 Task: Look for space in Morlanwelz-Mariemont, Belgium from 7th July, 2023 to 14th July, 2023 for 1 adult in price range Rs.6000 to Rs.14000. Place can be shared room with 1  bedroom having 1 bed and 1 bathroom. Property type can be house, flat, guest house, hotel. Amenities needed are: heating. Booking option can be shelf check-in. Required host language is English.
Action: Mouse moved to (203, 142)
Screenshot: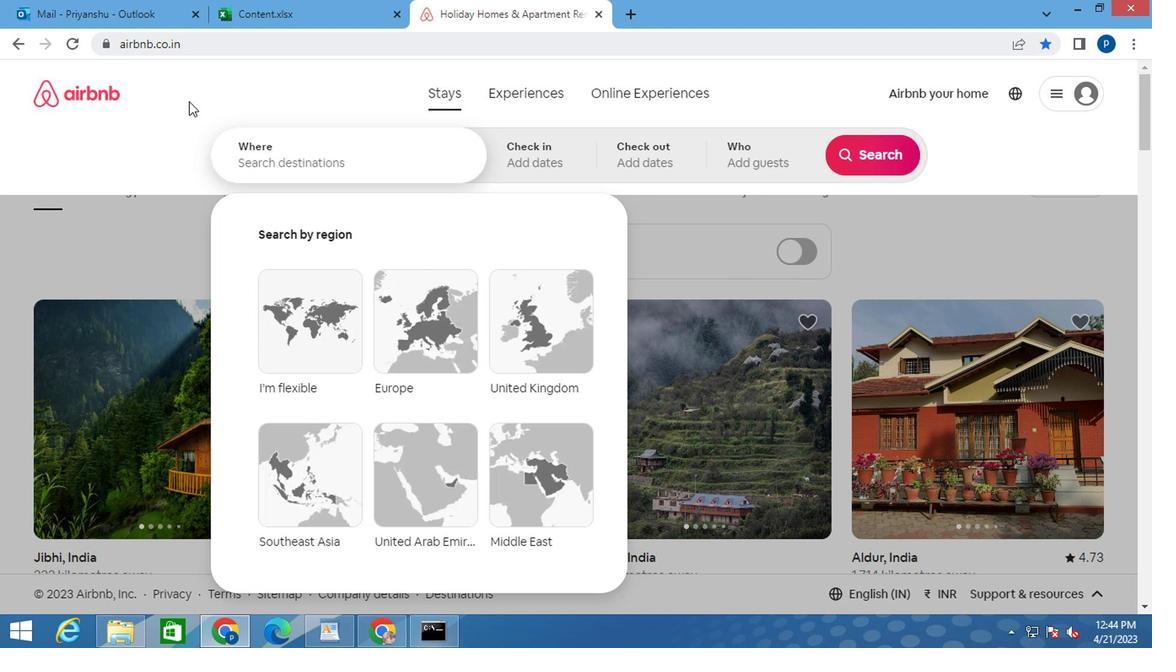 
Action: Key pressed <Key.caps_lock>m<Key.caps_lock>orlanwelz<Key.space><Key.caps_lock>m<Key.caps_lock>arie
Screenshot: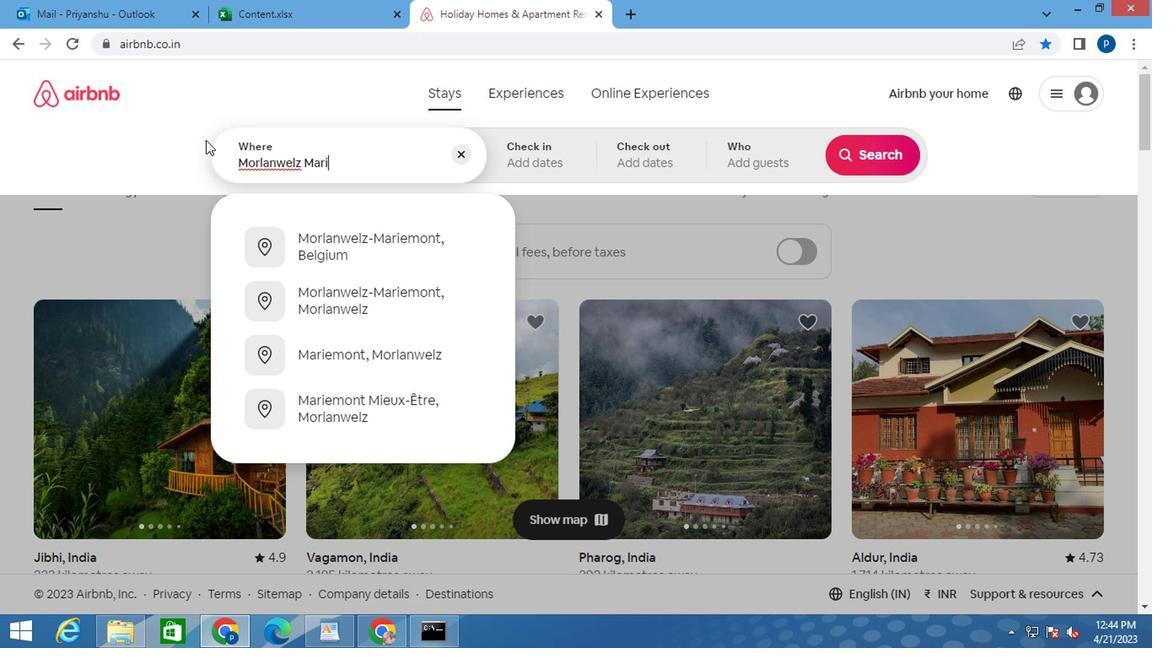 
Action: Mouse moved to (309, 240)
Screenshot: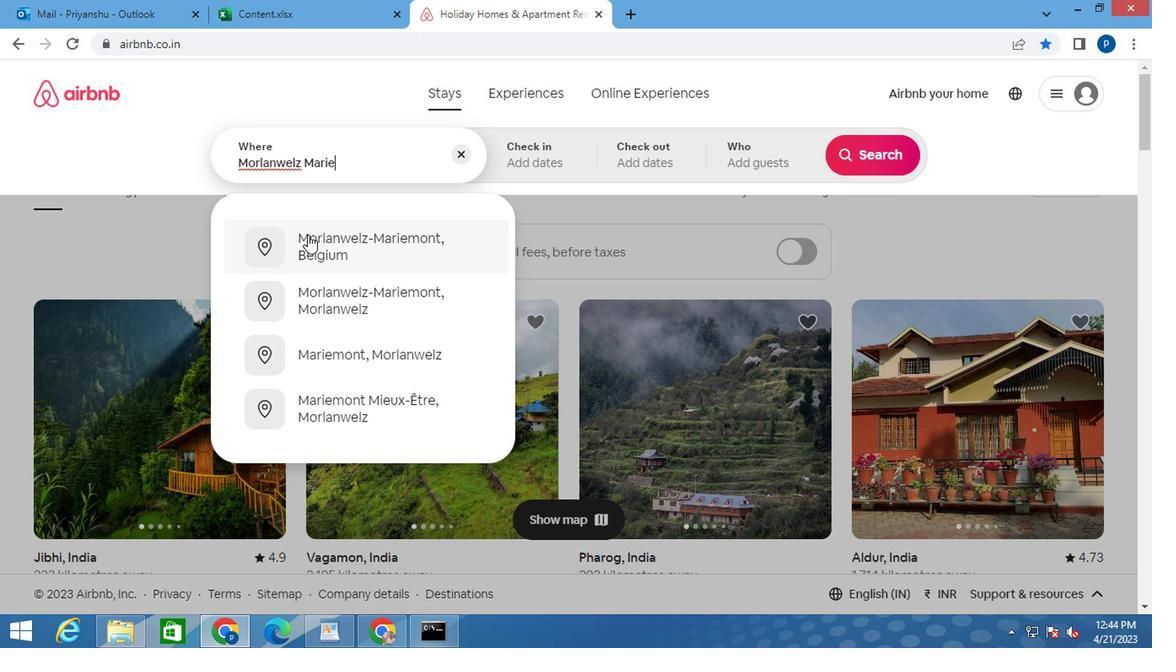 
Action: Mouse pressed left at (309, 240)
Screenshot: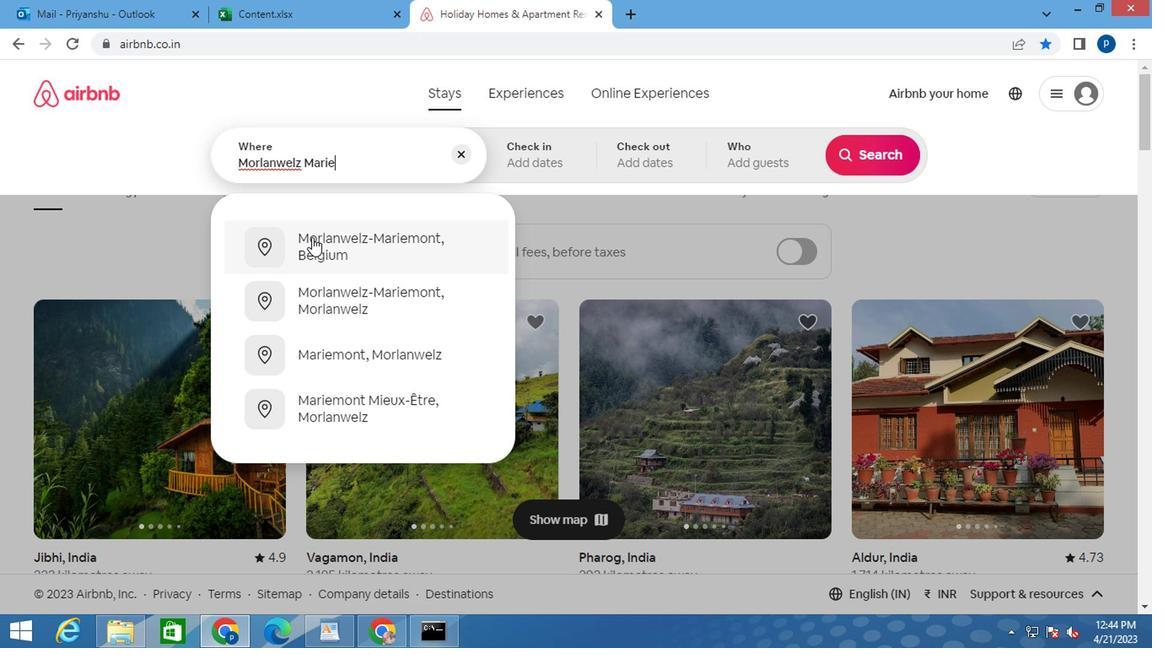 
Action: Mouse moved to (859, 288)
Screenshot: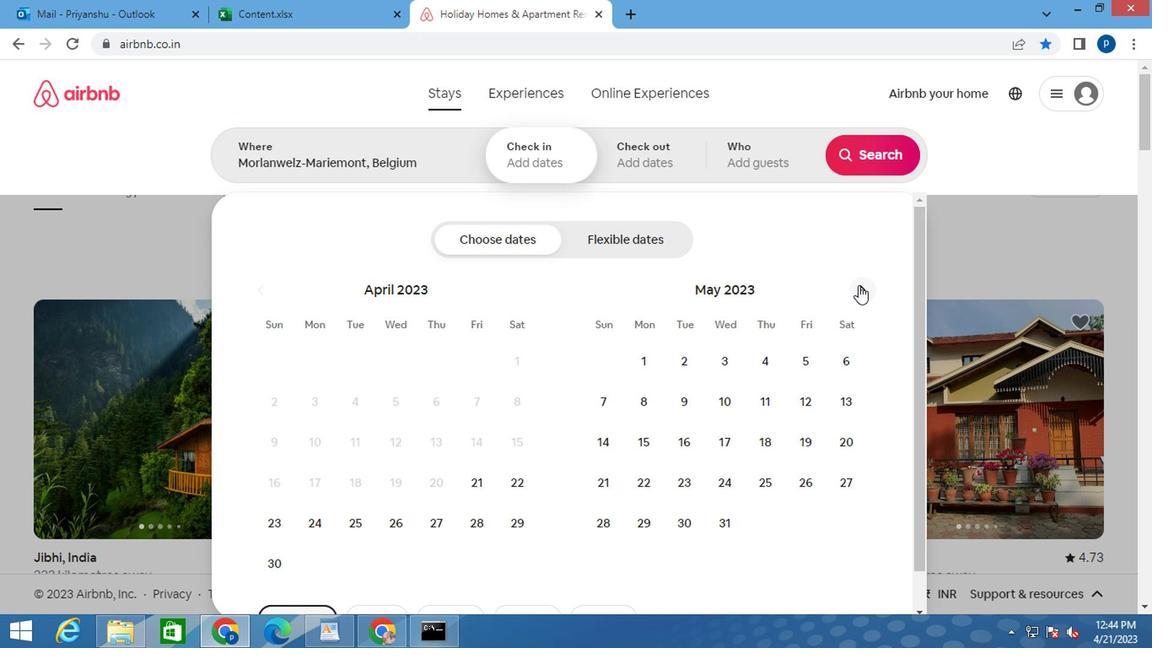 
Action: Mouse pressed left at (859, 288)
Screenshot: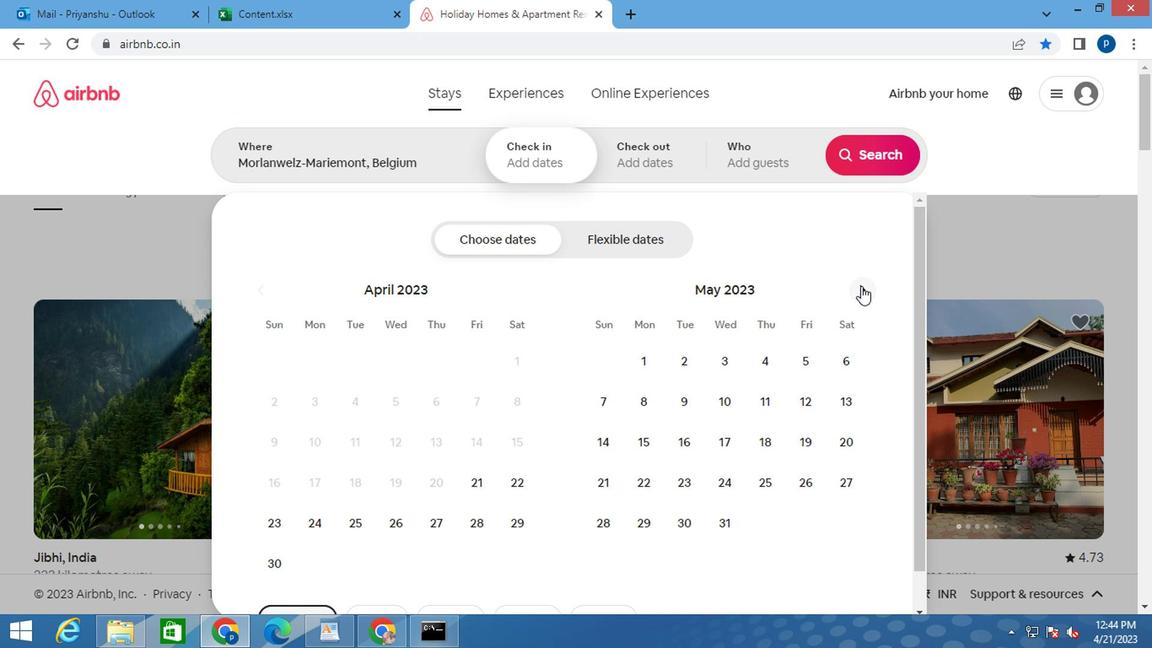 
Action: Mouse pressed left at (859, 288)
Screenshot: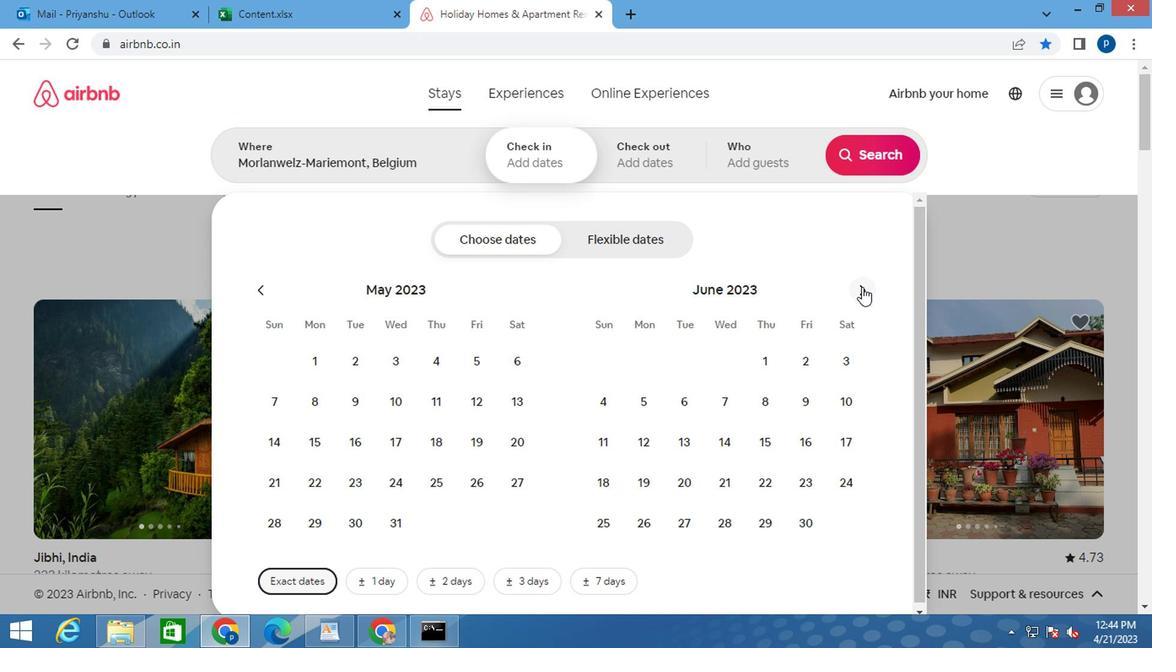 
Action: Mouse moved to (797, 400)
Screenshot: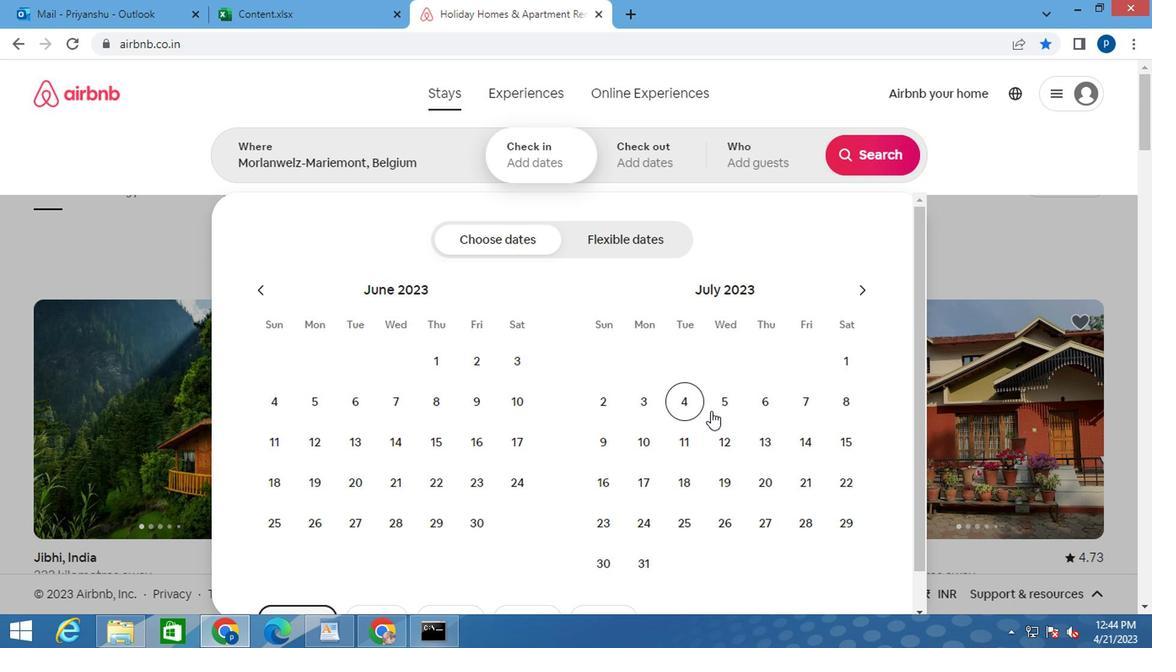 
Action: Mouse pressed left at (797, 400)
Screenshot: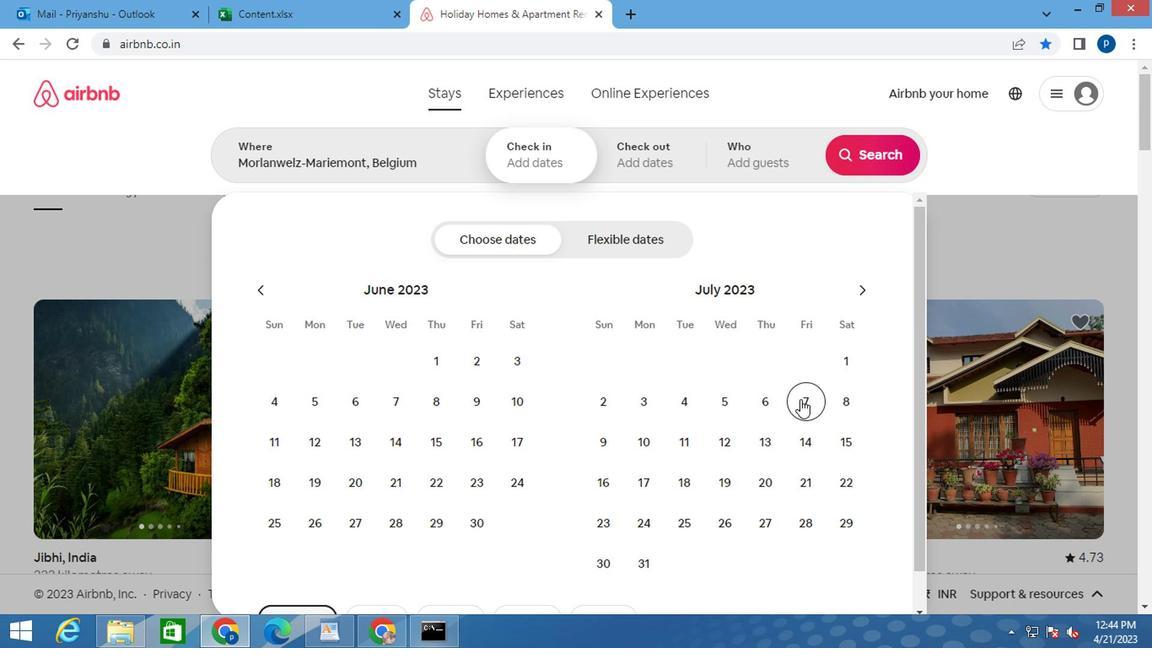 
Action: Mouse moved to (800, 443)
Screenshot: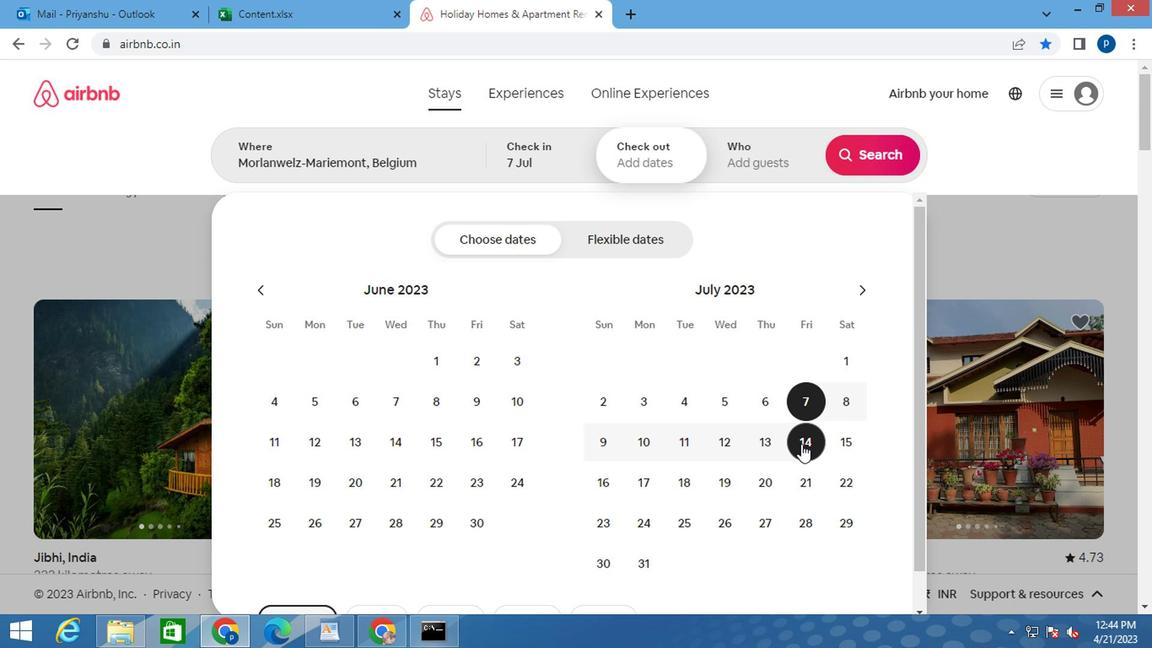 
Action: Mouse pressed left at (800, 443)
Screenshot: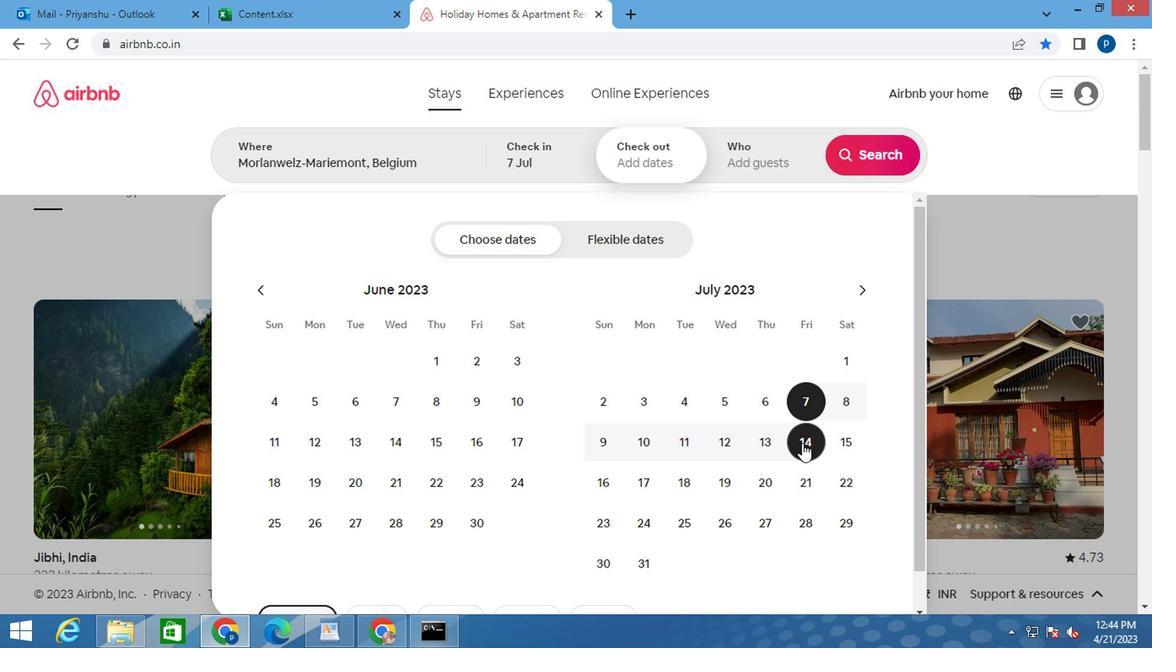 
Action: Mouse moved to (782, 158)
Screenshot: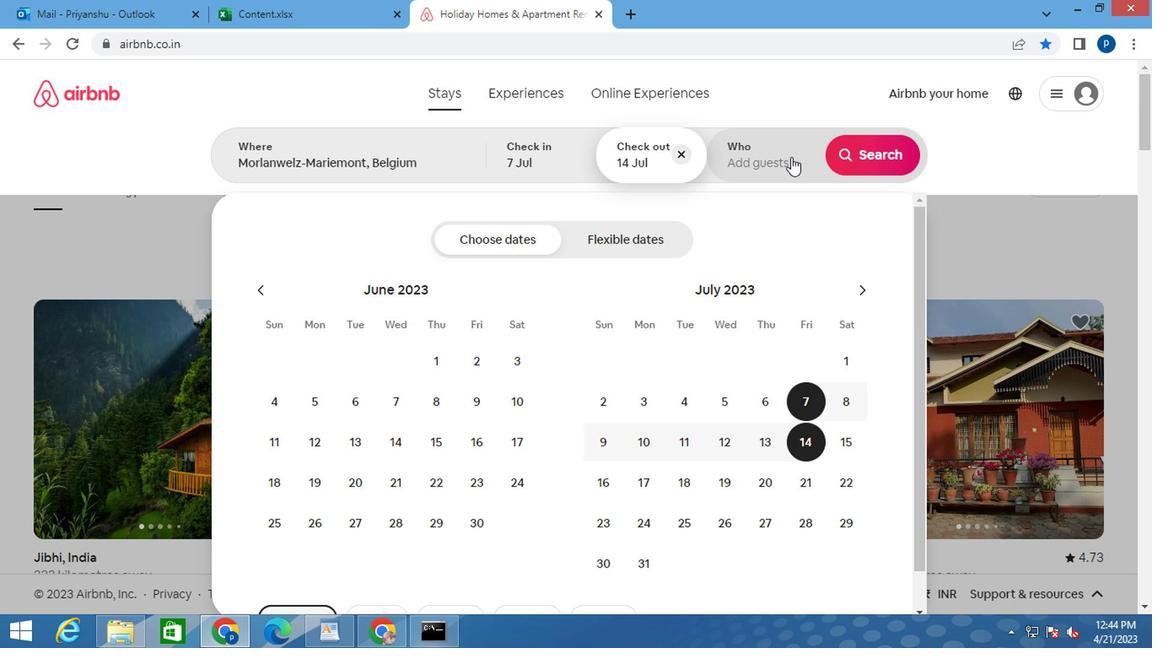 
Action: Mouse pressed left at (782, 158)
Screenshot: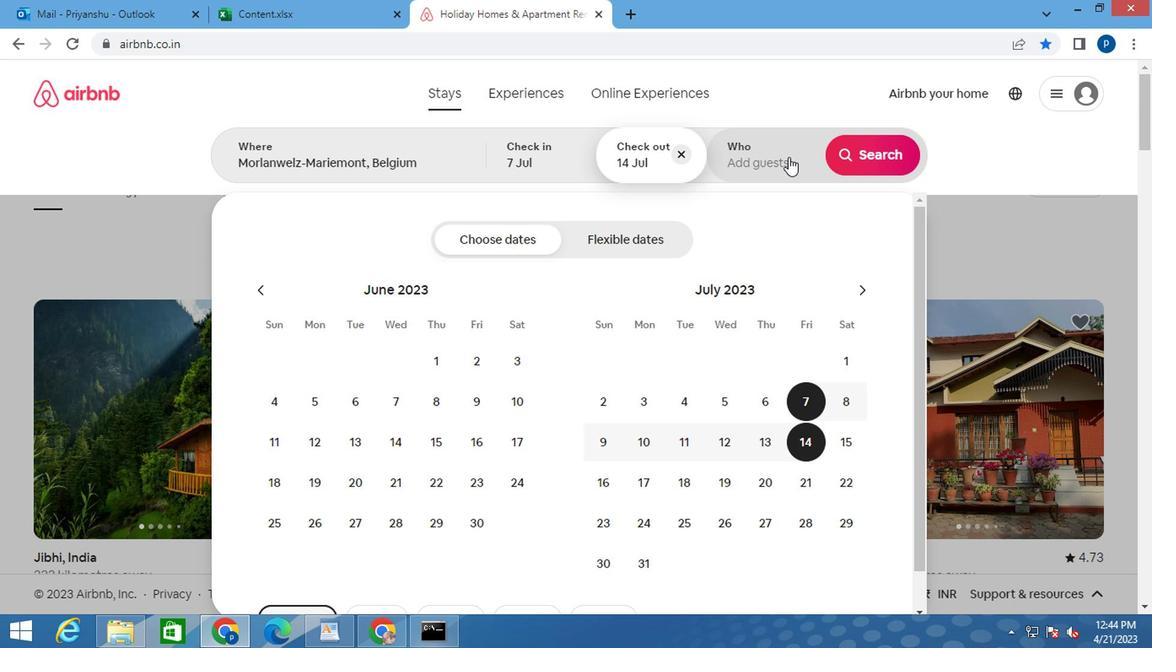 
Action: Mouse moved to (872, 244)
Screenshot: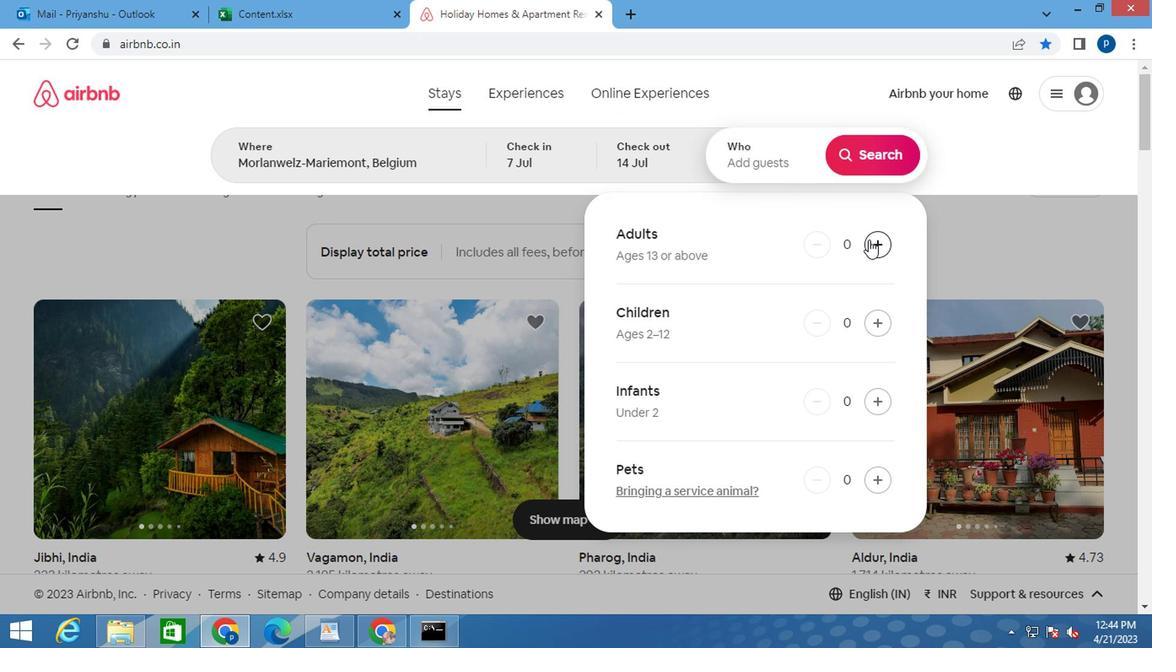 
Action: Mouse pressed left at (872, 244)
Screenshot: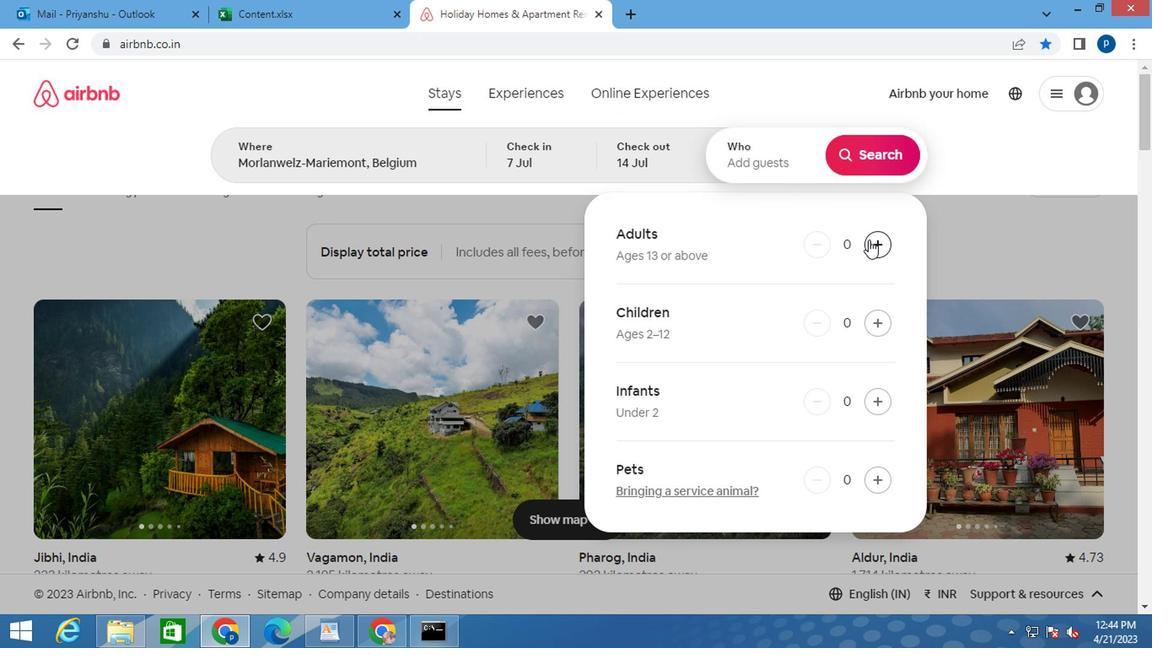 
Action: Mouse moved to (893, 147)
Screenshot: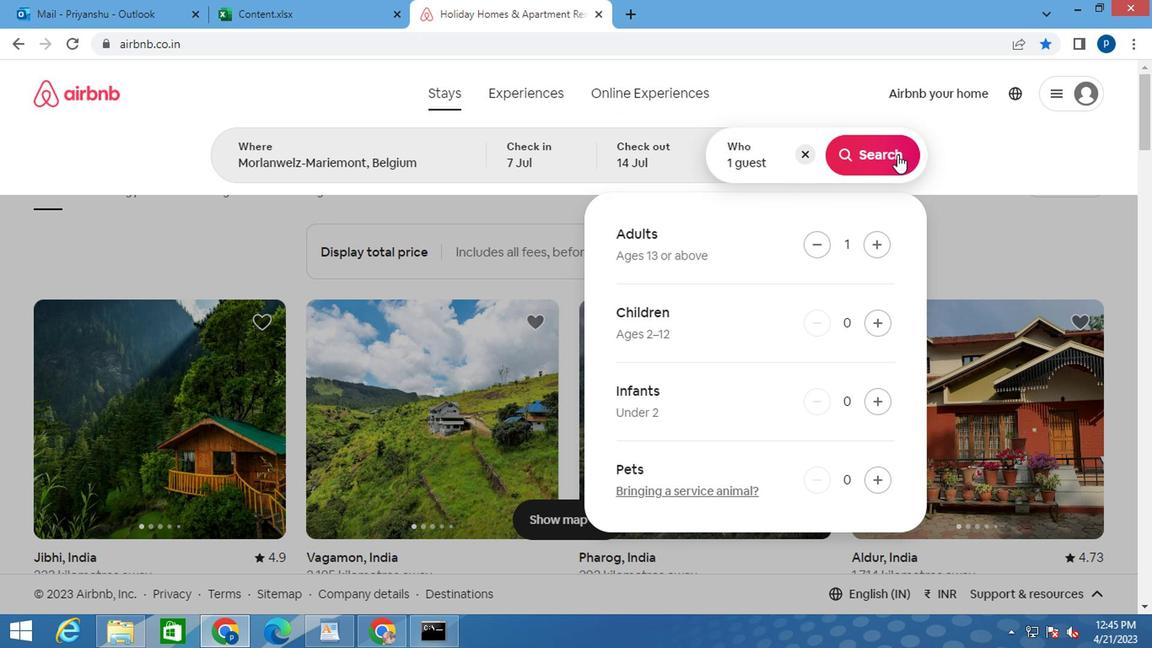 
Action: Mouse pressed left at (893, 147)
Screenshot: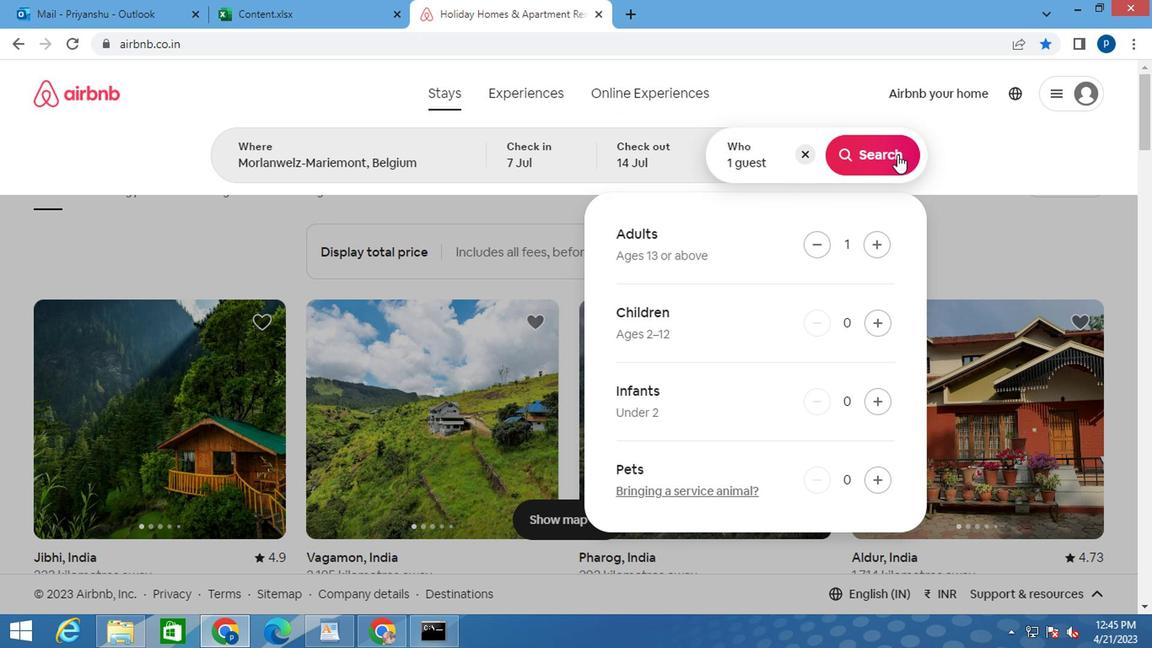 
Action: Mouse moved to (1061, 163)
Screenshot: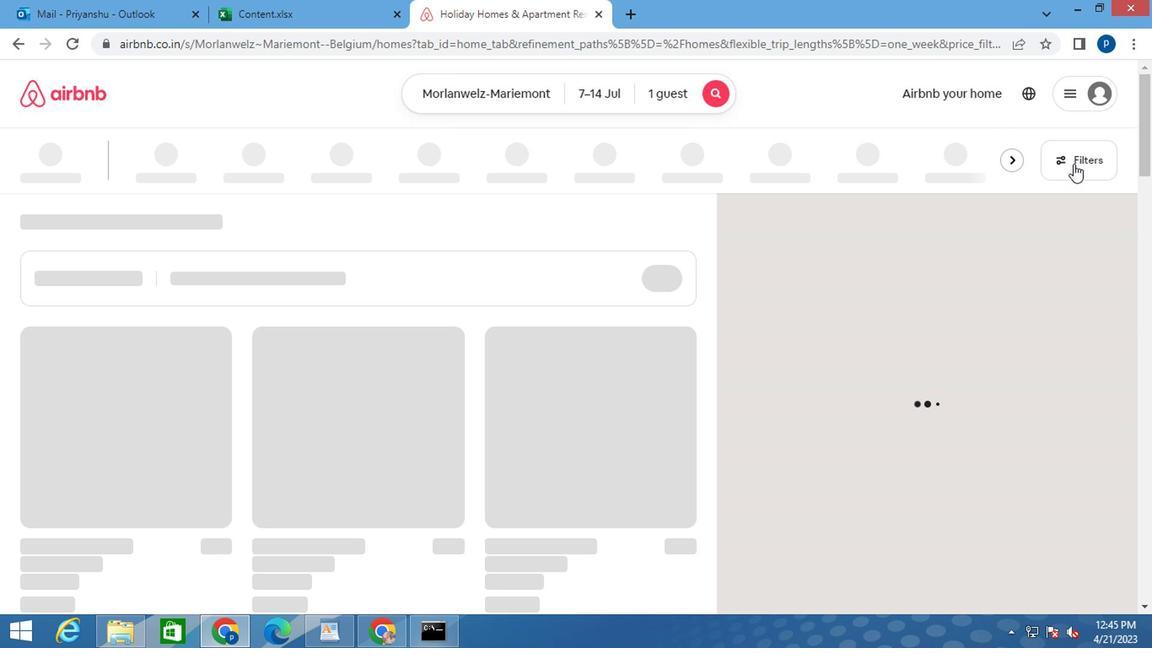 
Action: Mouse pressed left at (1061, 163)
Screenshot: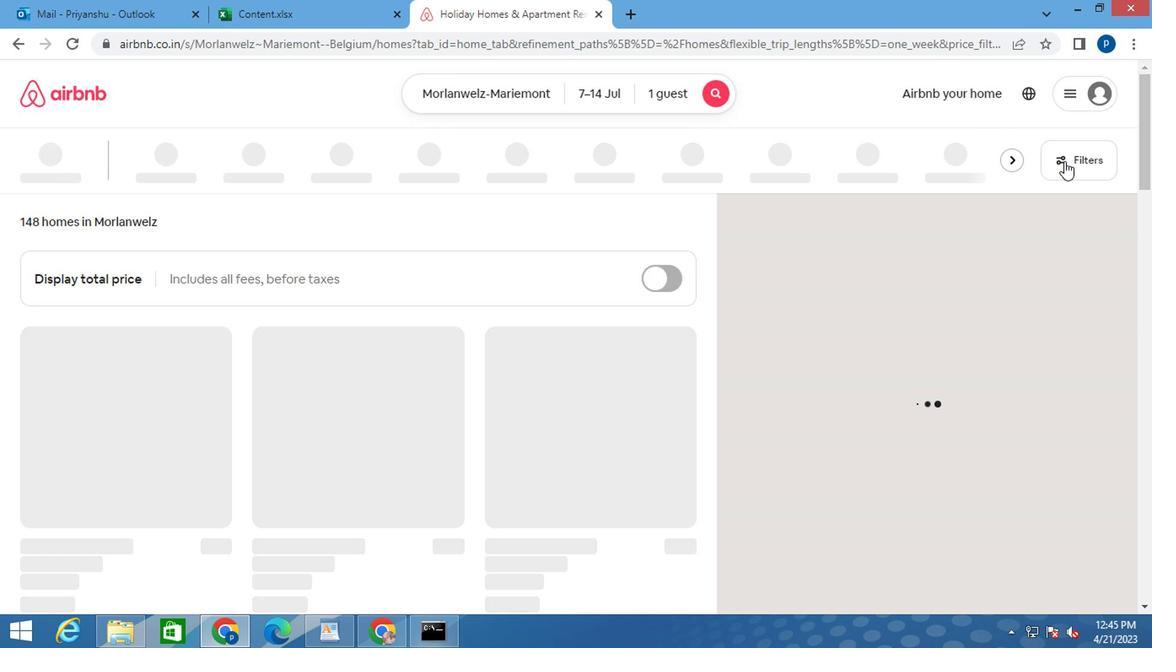 
Action: Mouse moved to (325, 378)
Screenshot: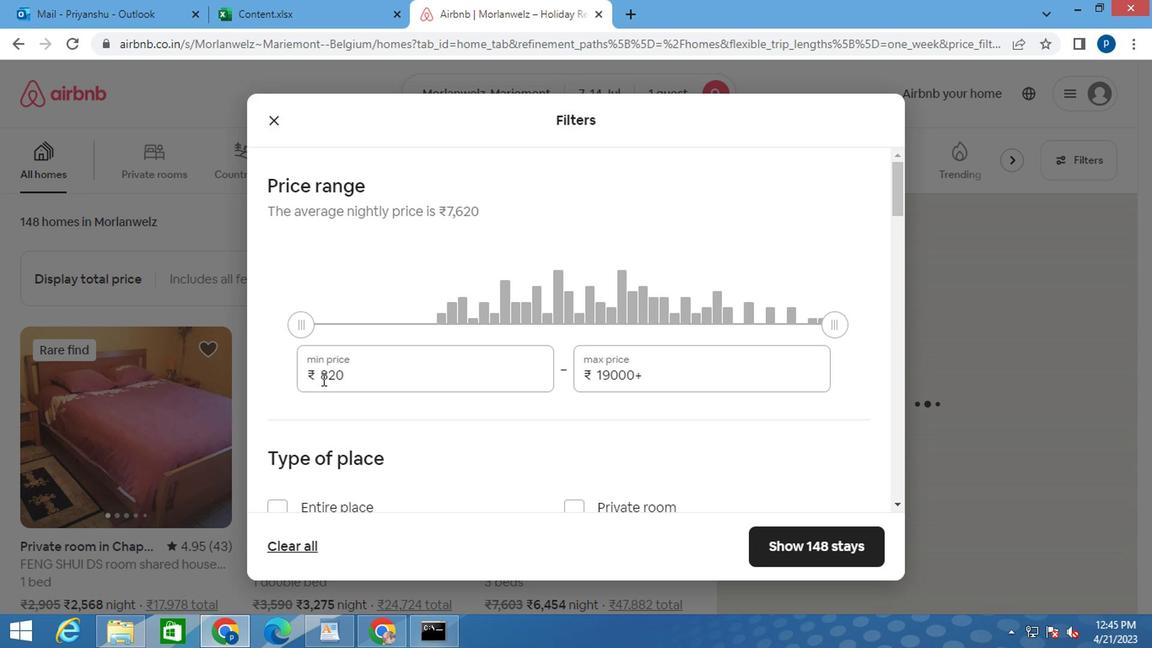 
Action: Mouse pressed left at (325, 378)
Screenshot: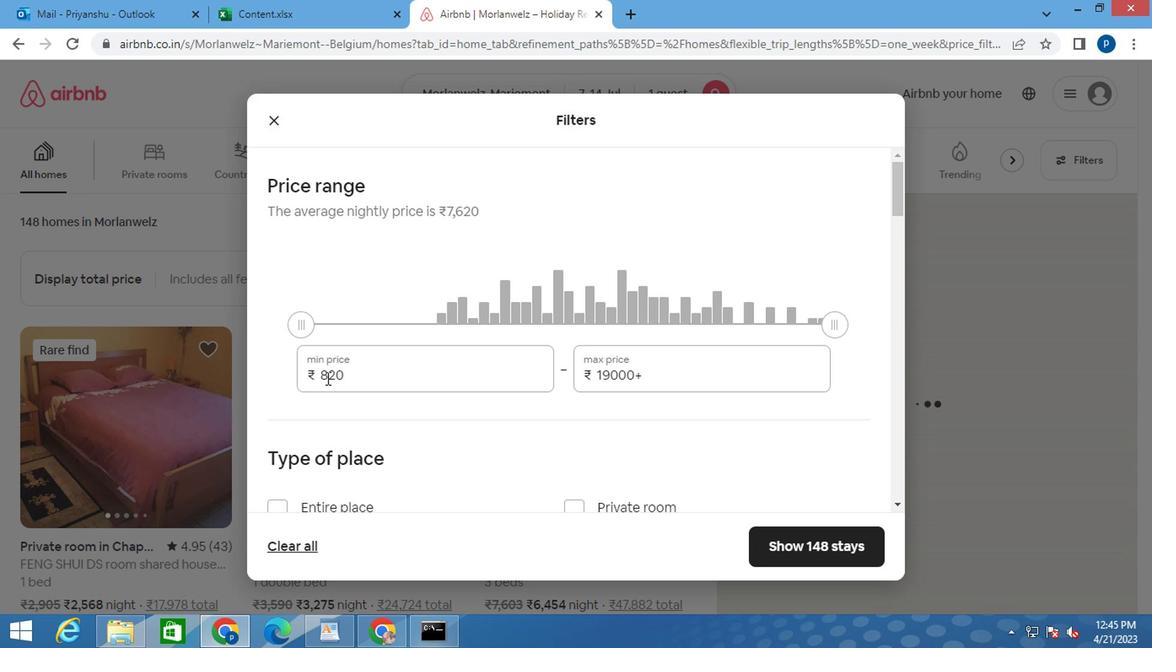 
Action: Mouse pressed left at (325, 378)
Screenshot: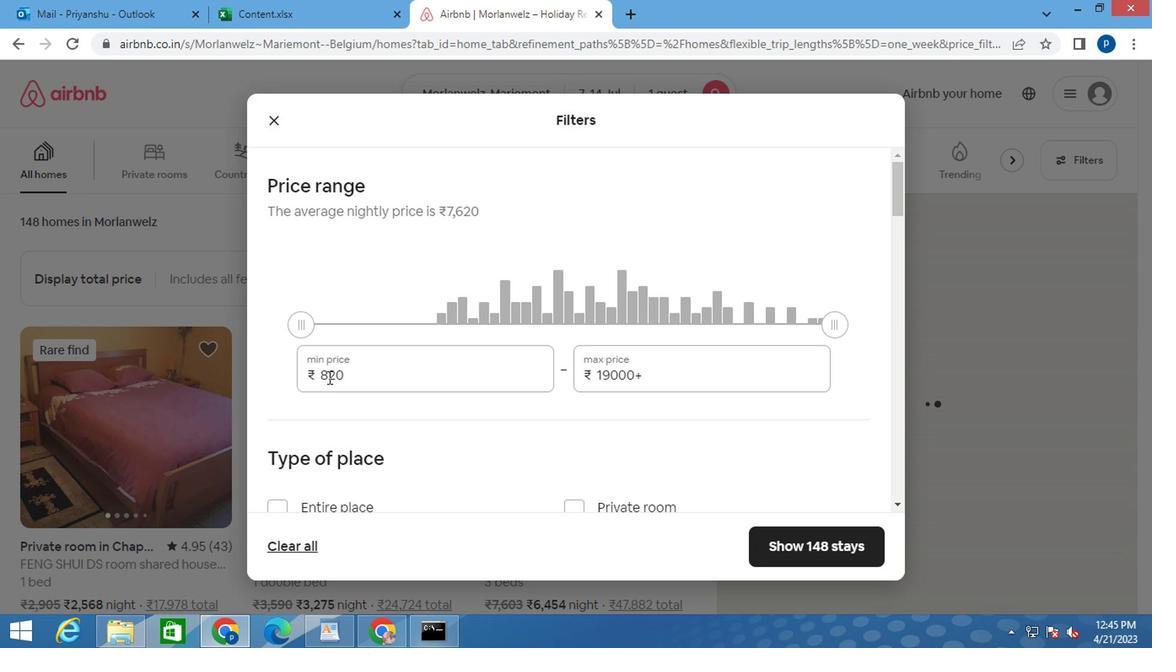 
Action: Key pressed 6000<Key.tab>1000
Screenshot: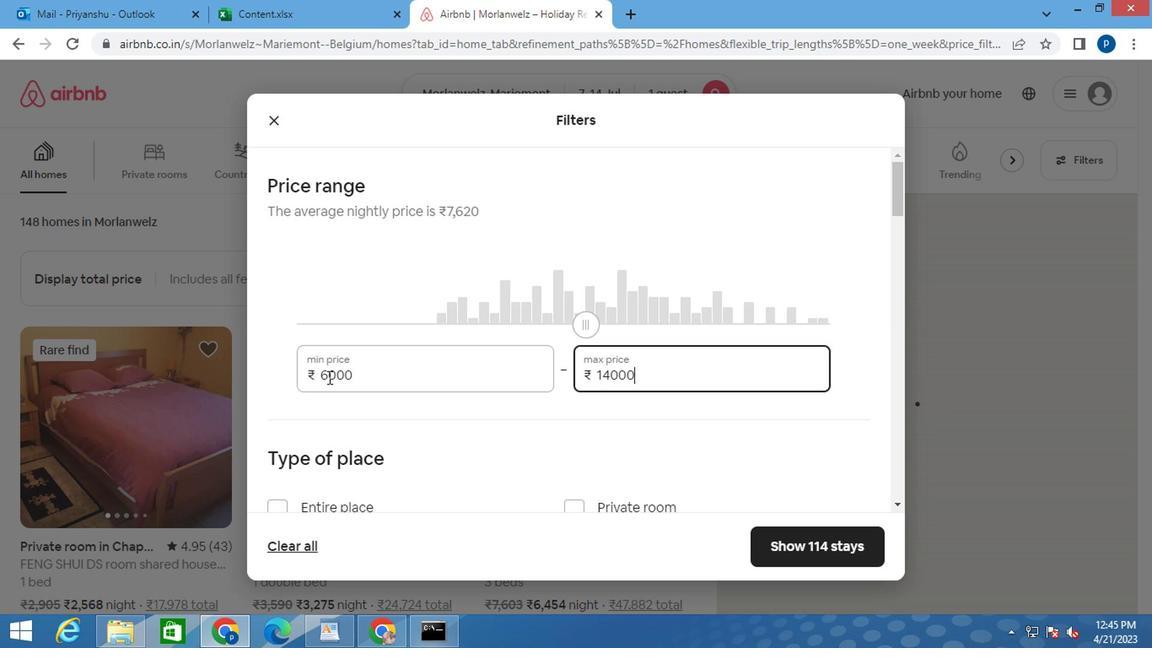 
Action: Mouse moved to (620, 368)
Screenshot: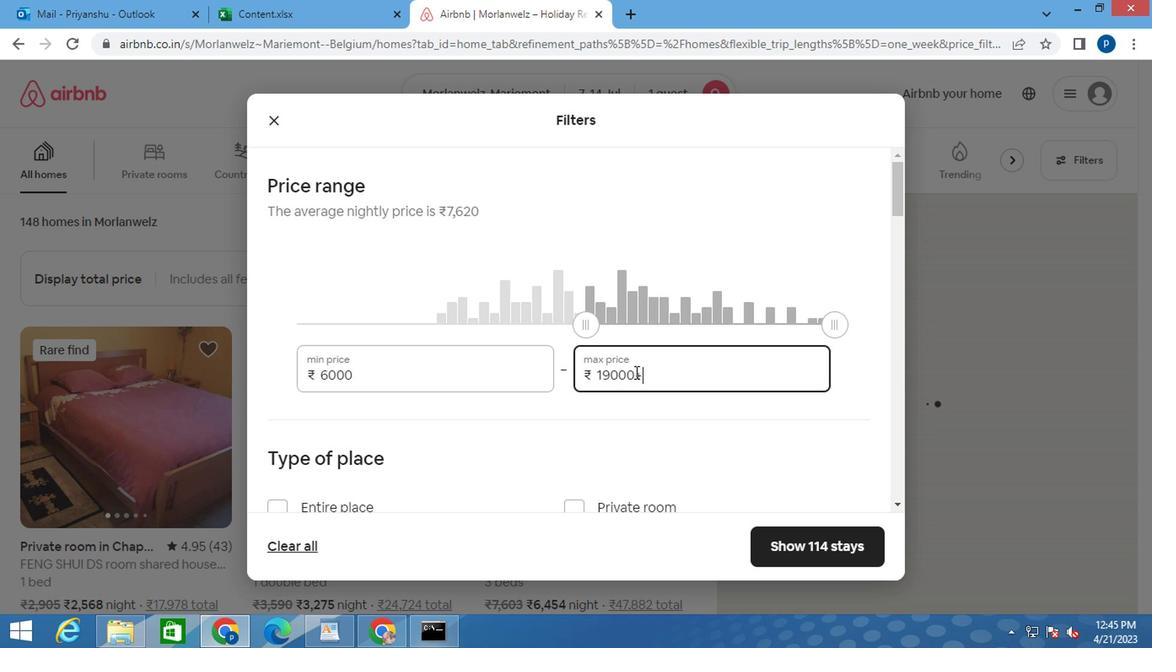 
Action: Mouse pressed left at (620, 368)
Screenshot: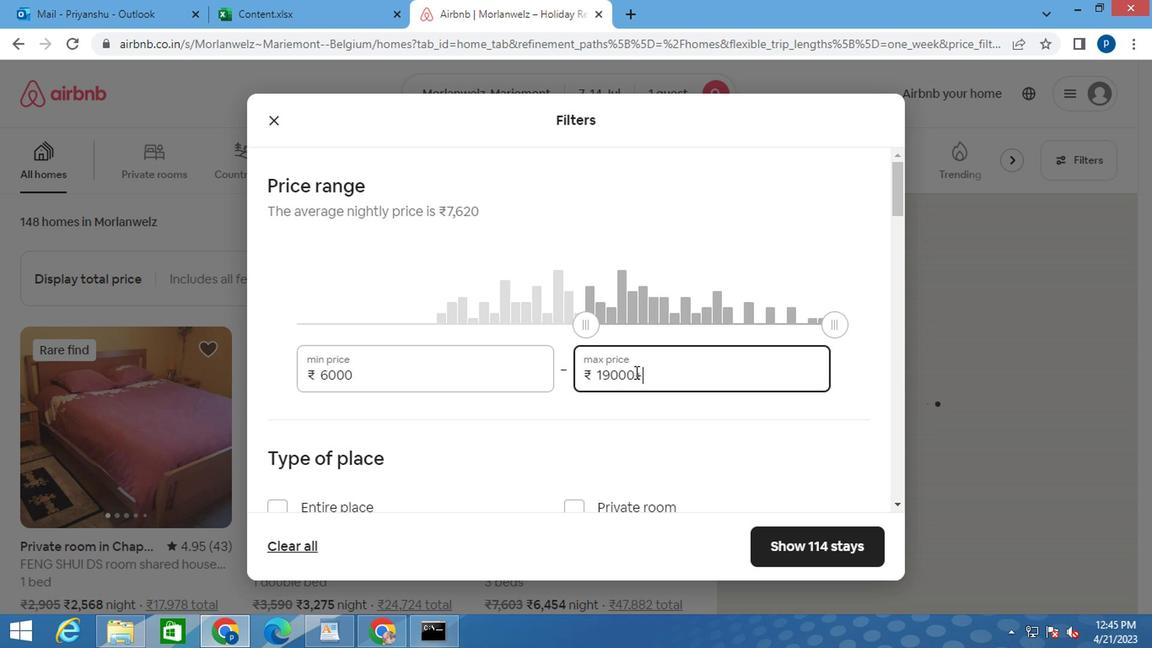
Action: Mouse pressed left at (620, 368)
Screenshot: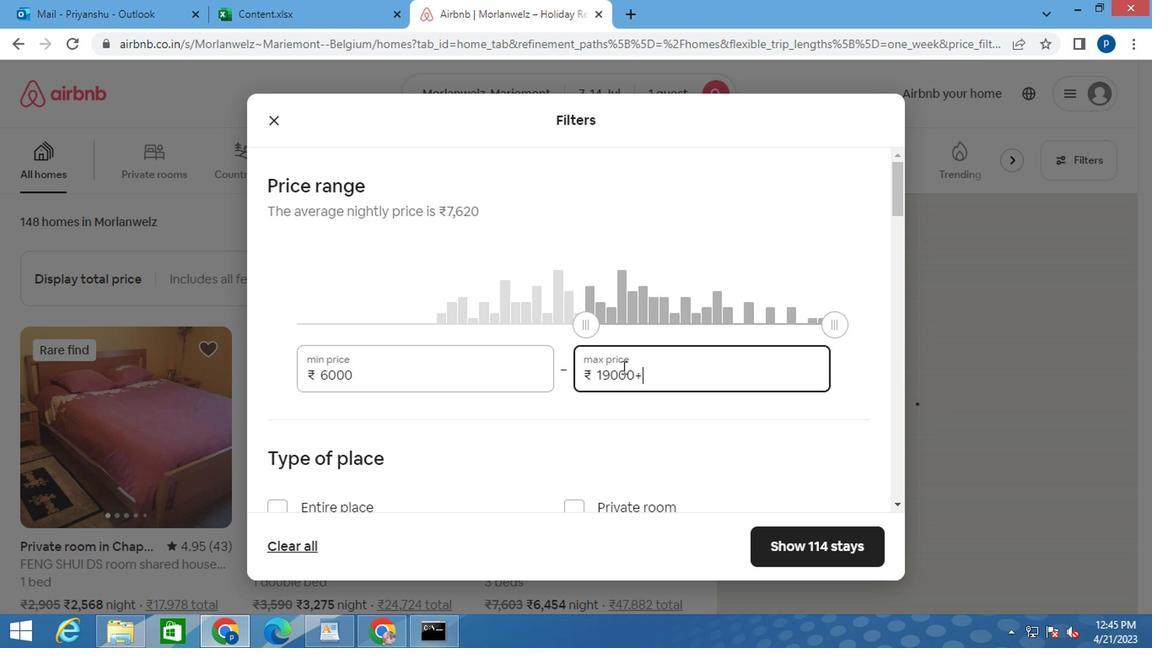 
Action: Mouse pressed left at (620, 368)
Screenshot: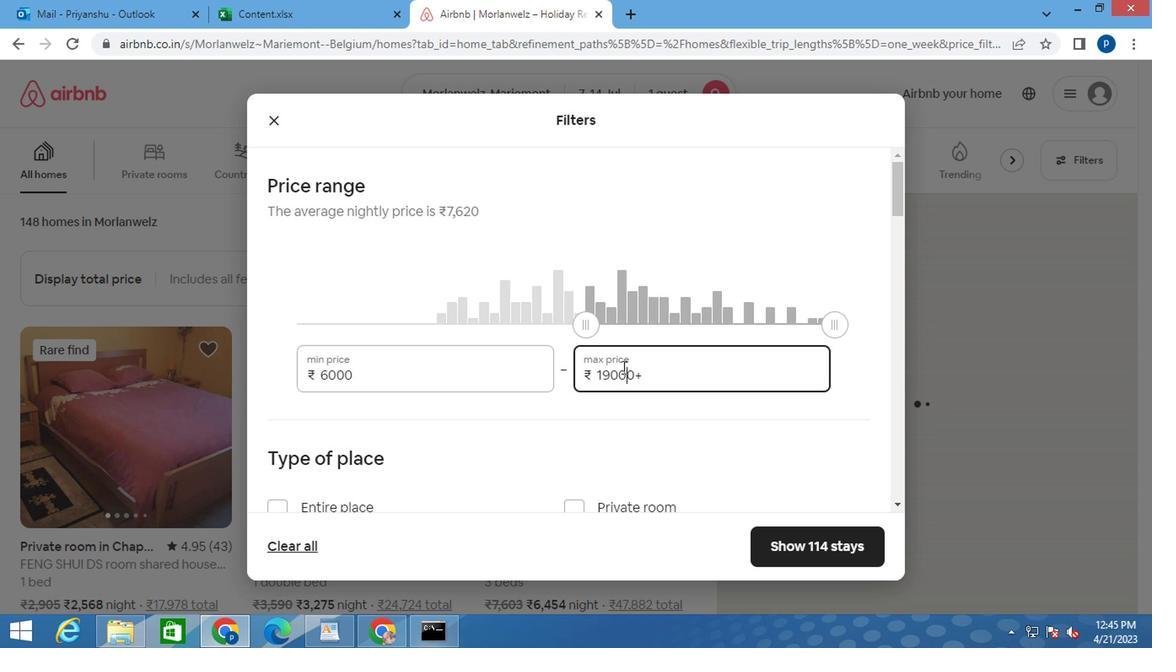 
Action: Key pressed 14000
Screenshot: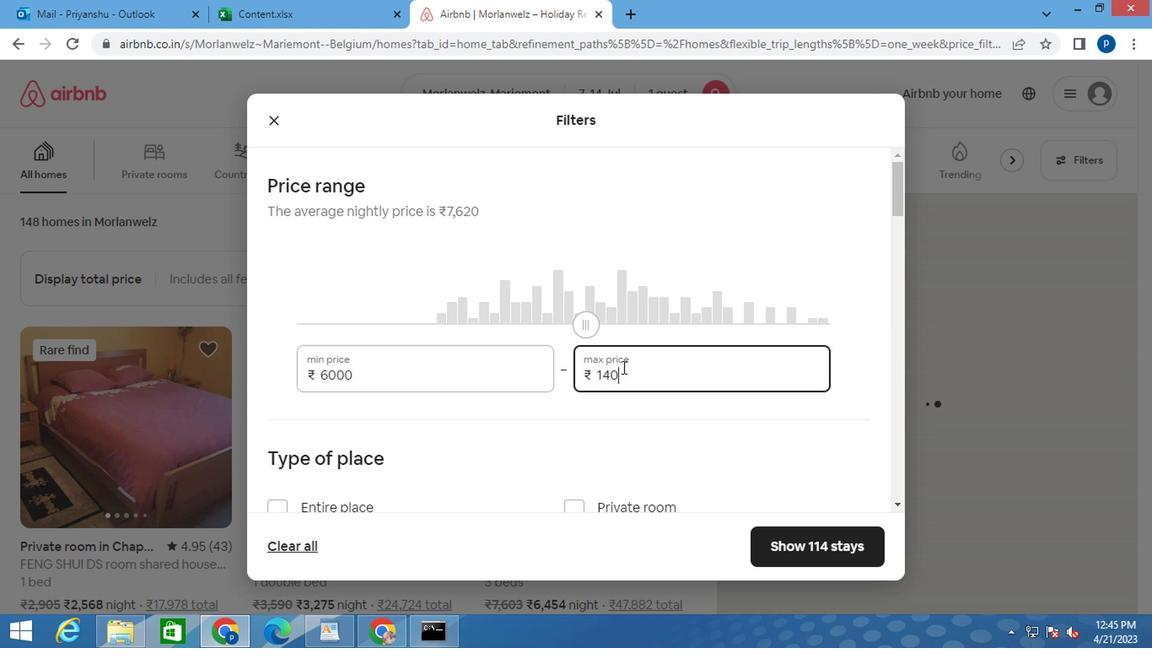
Action: Mouse moved to (566, 407)
Screenshot: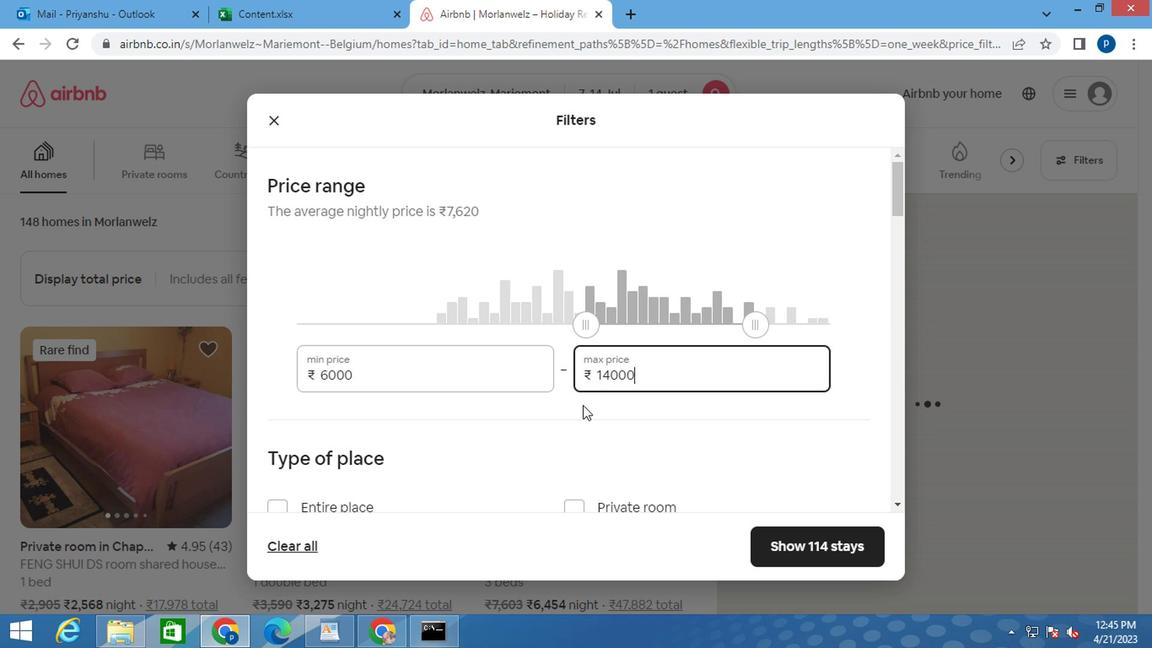 
Action: Mouse scrolled (566, 406) with delta (0, 0)
Screenshot: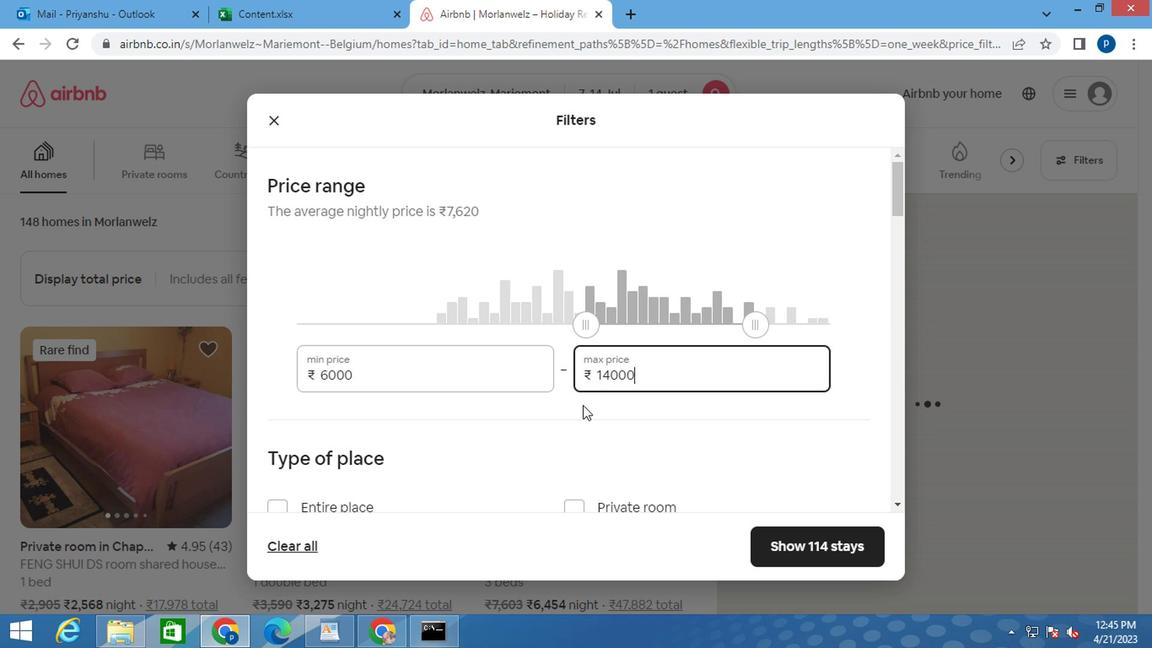 
Action: Mouse scrolled (566, 406) with delta (0, 0)
Screenshot: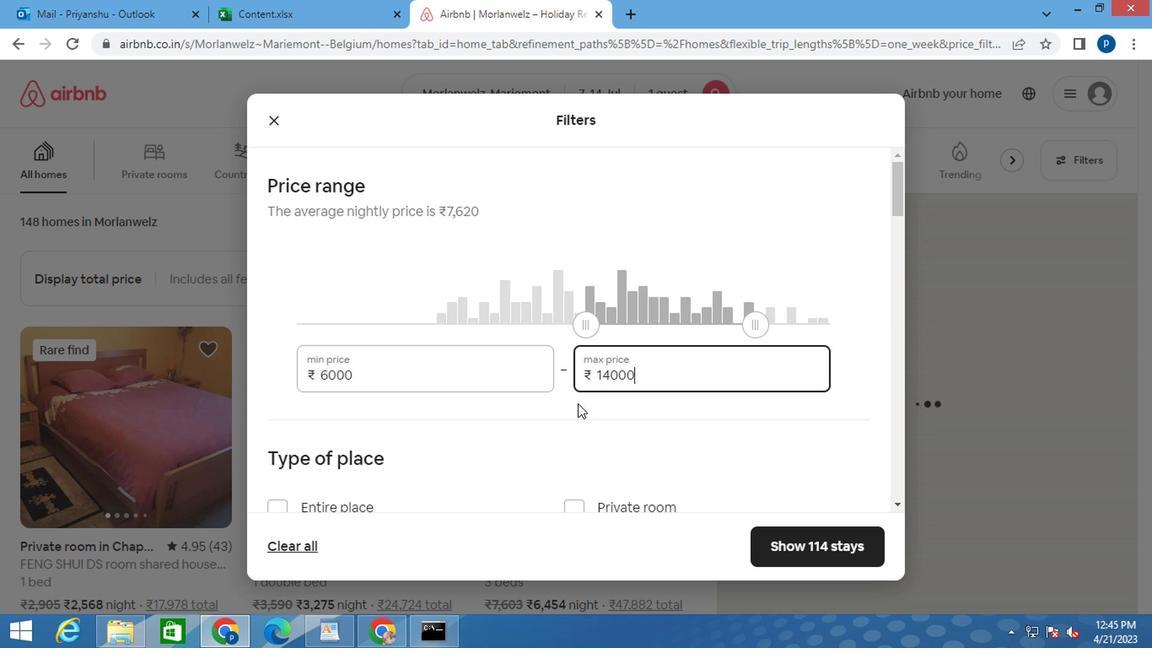 
Action: Mouse scrolled (566, 406) with delta (0, 0)
Screenshot: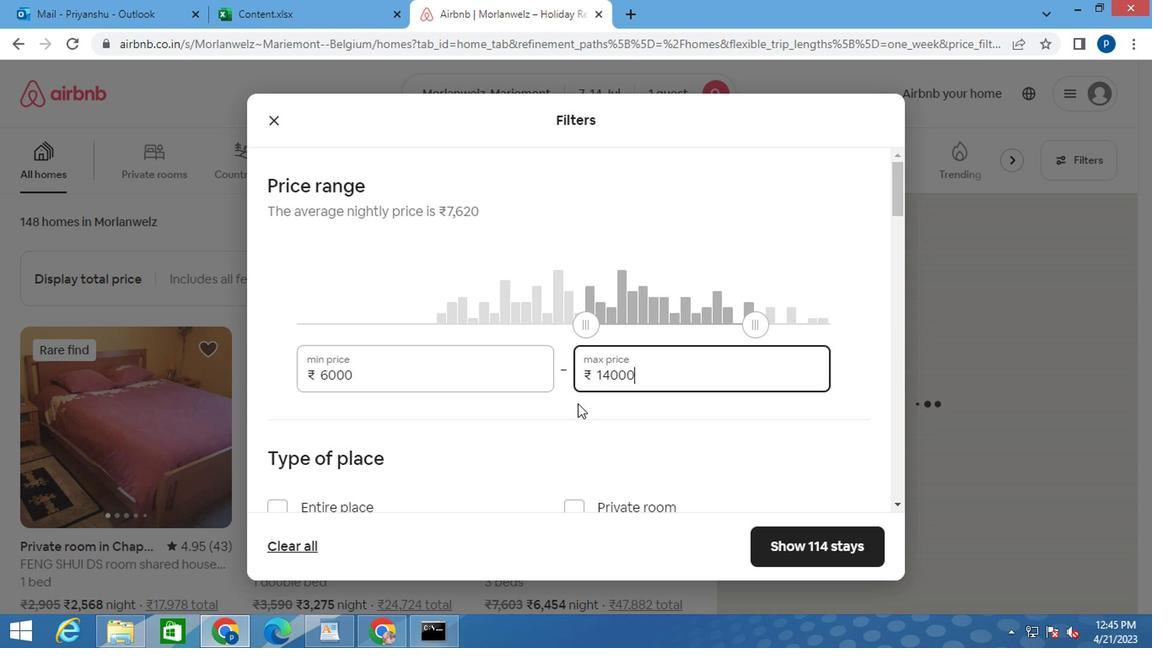 
Action: Mouse moved to (542, 321)
Screenshot: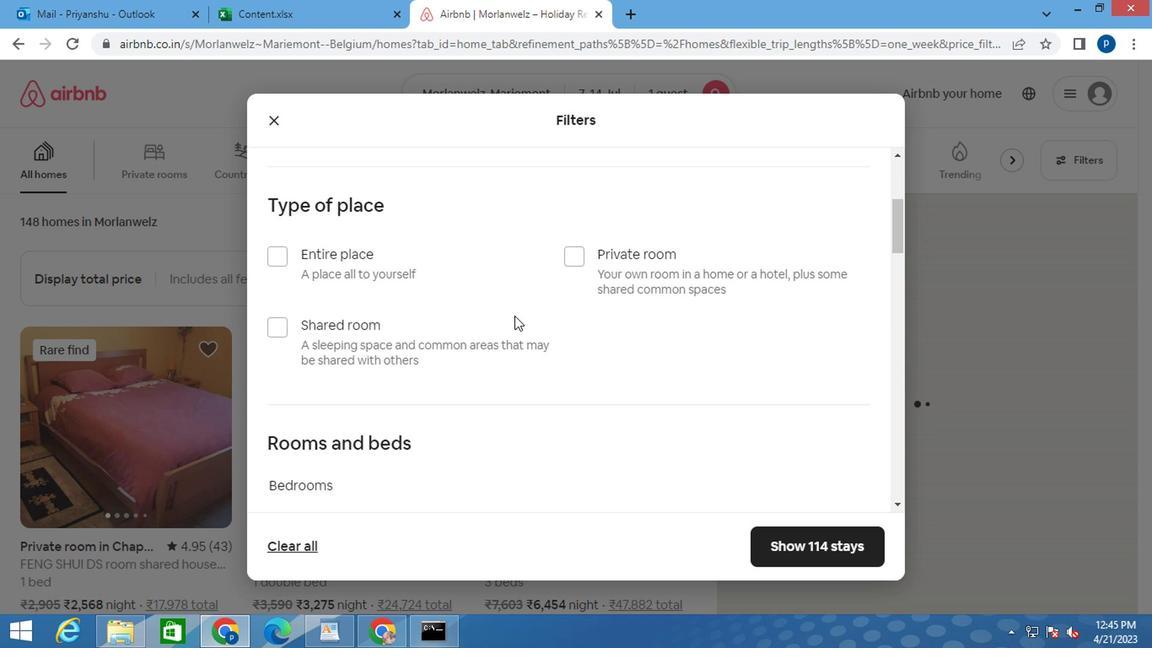 
Action: Mouse pressed left at (542, 321)
Screenshot: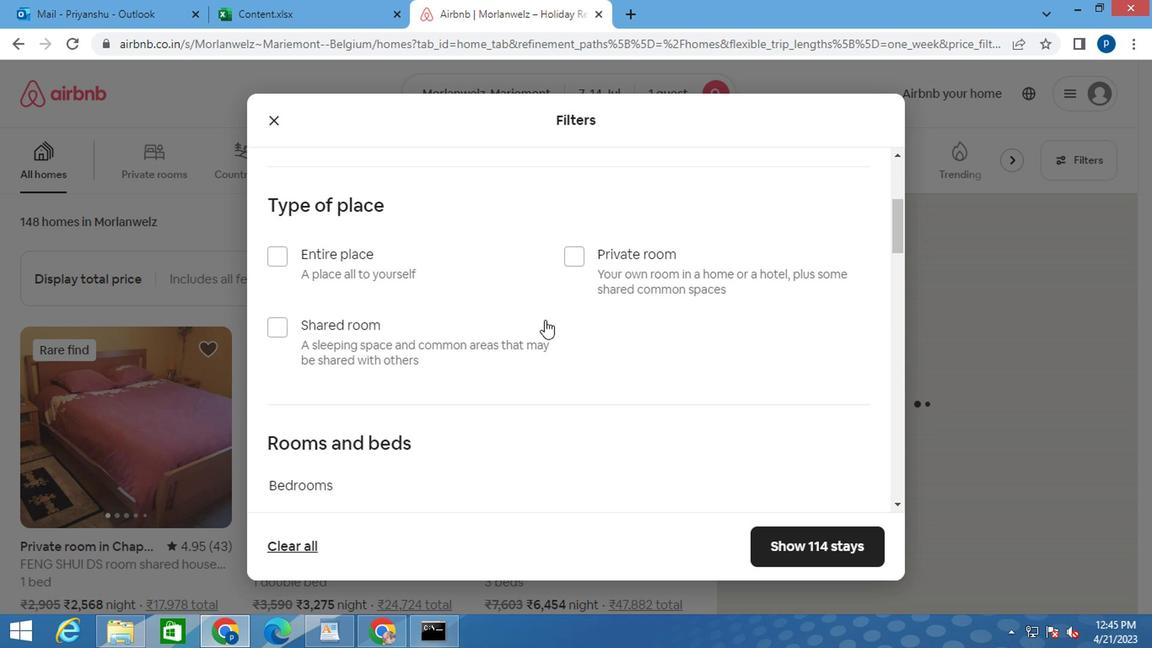 
Action: Mouse moved to (432, 325)
Screenshot: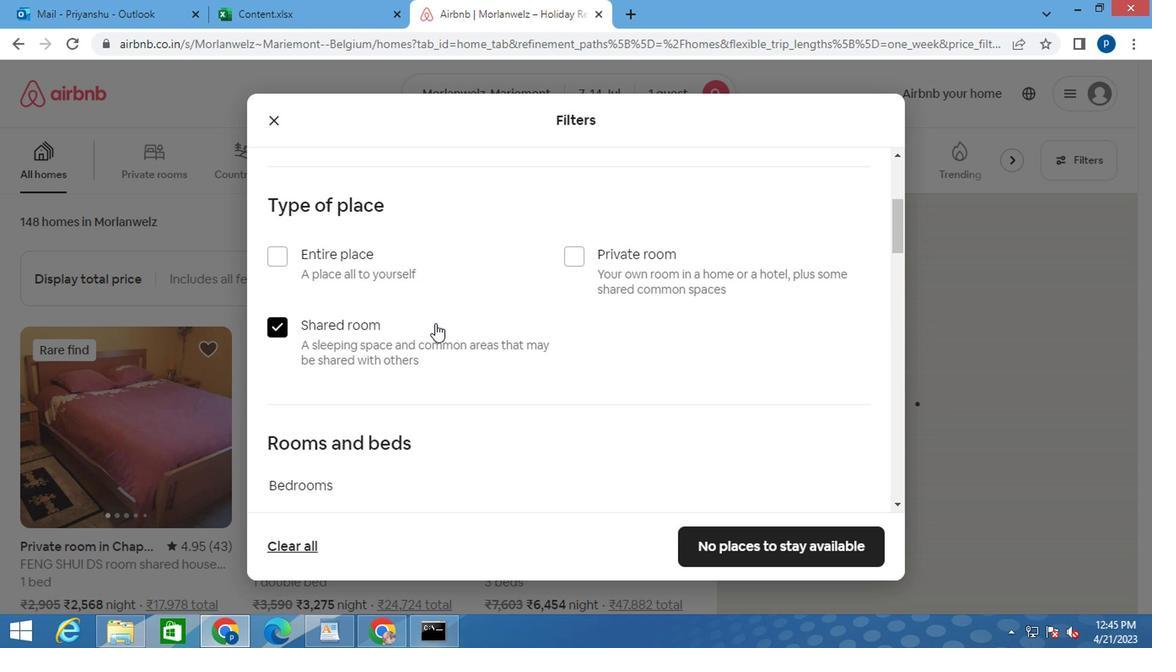 
Action: Mouse scrolled (432, 324) with delta (0, -1)
Screenshot: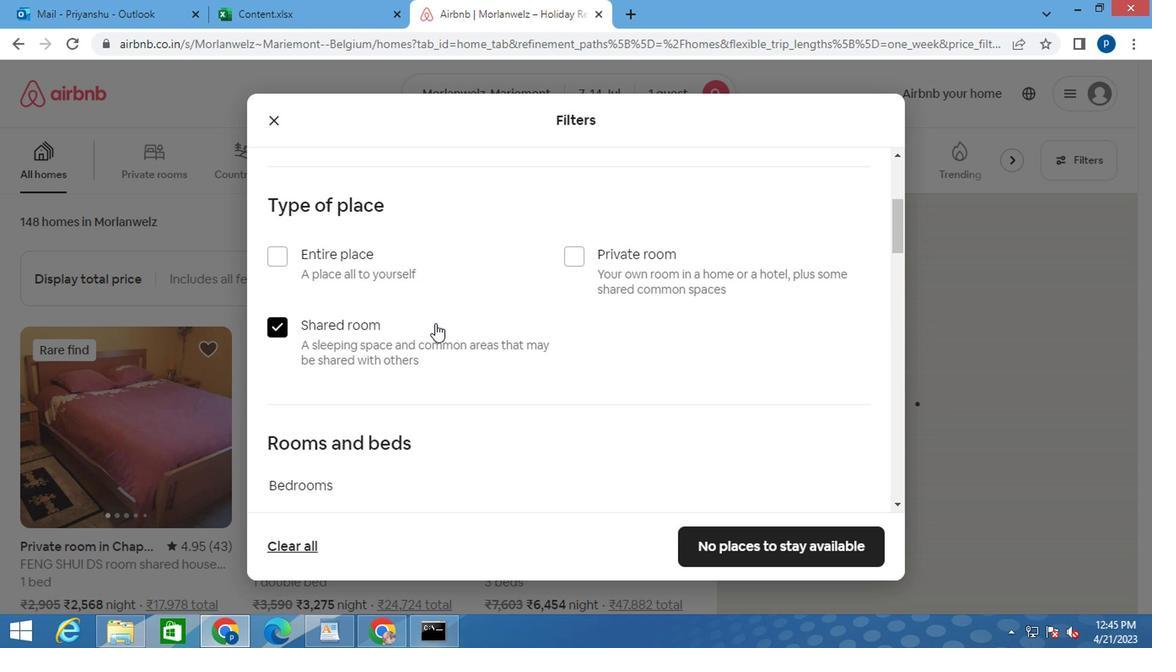 
Action: Mouse moved to (432, 327)
Screenshot: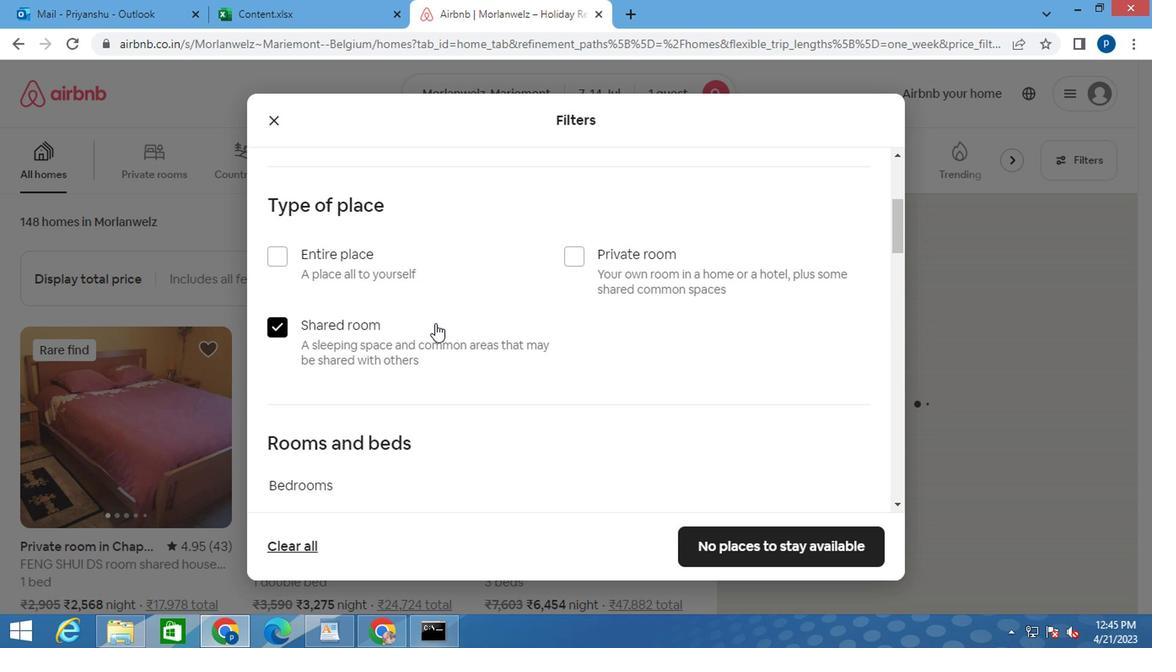 
Action: Mouse scrolled (432, 326) with delta (0, 0)
Screenshot: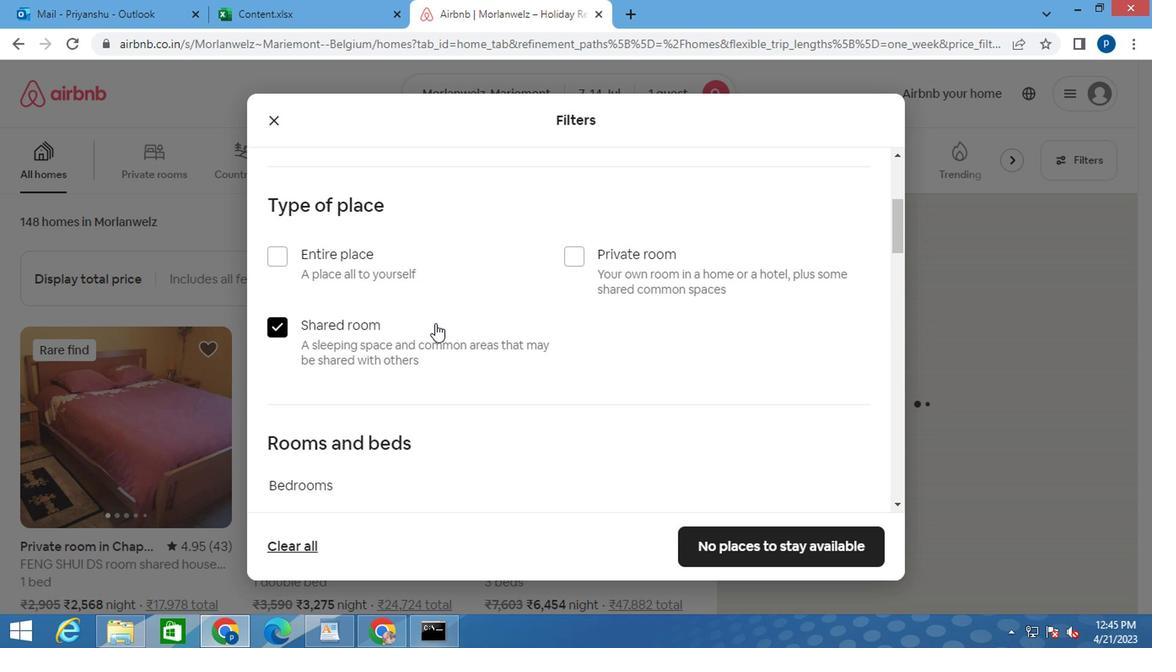 
Action: Mouse moved to (425, 330)
Screenshot: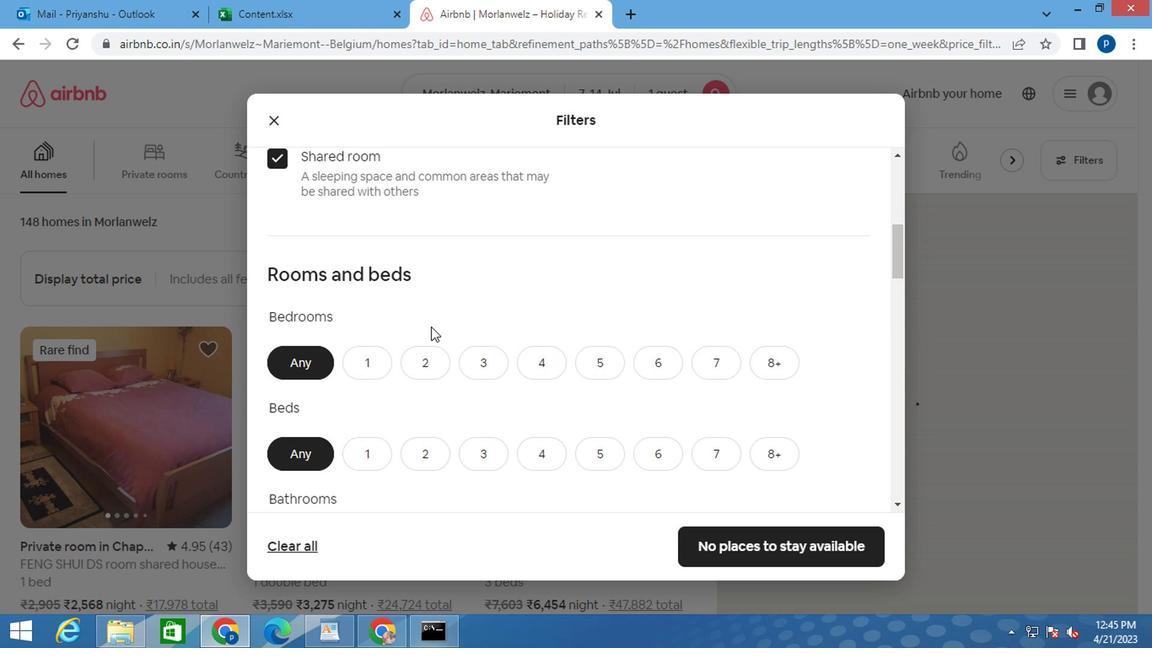 
Action: Mouse scrolled (425, 328) with delta (0, -1)
Screenshot: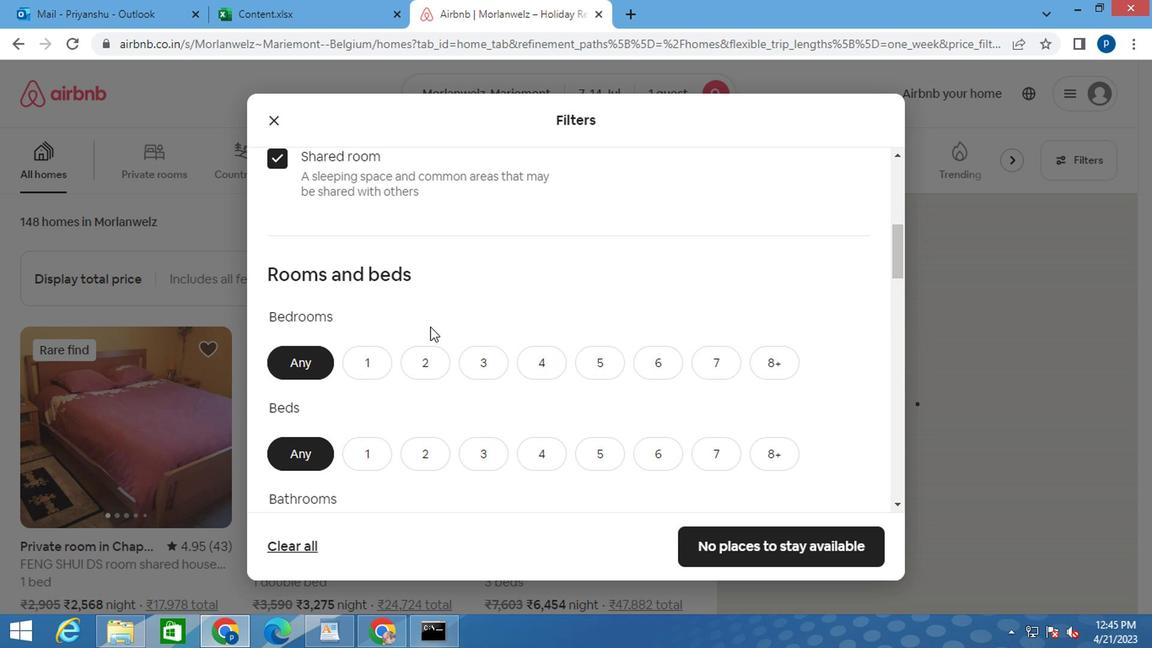 
Action: Mouse moved to (360, 268)
Screenshot: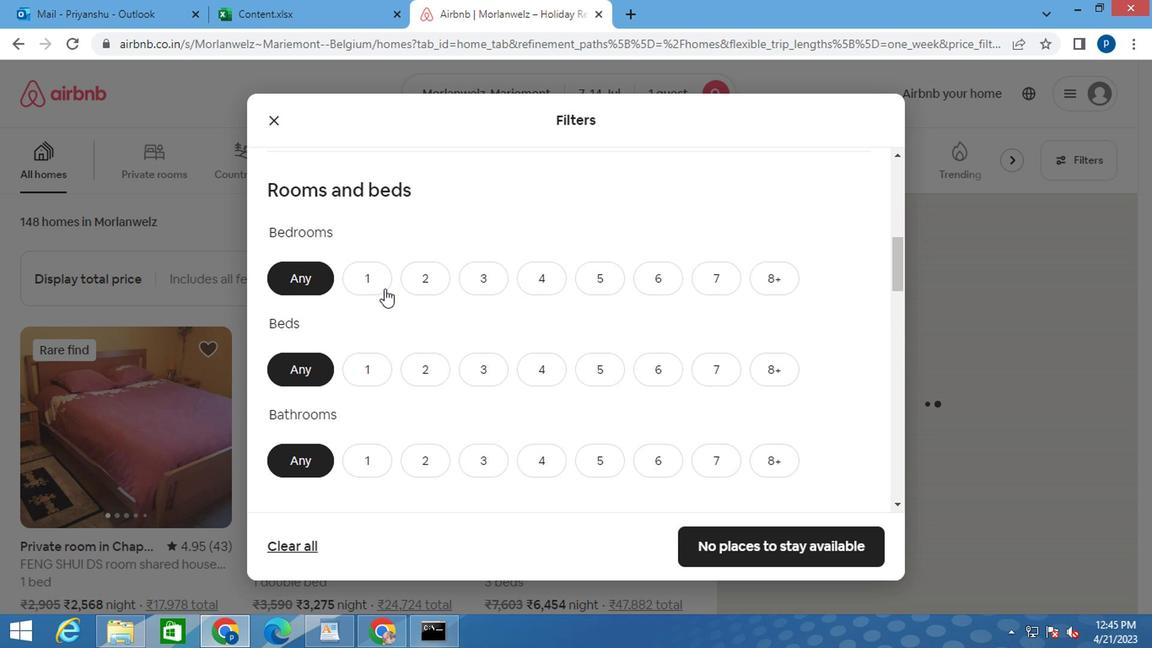 
Action: Mouse pressed left at (360, 268)
Screenshot: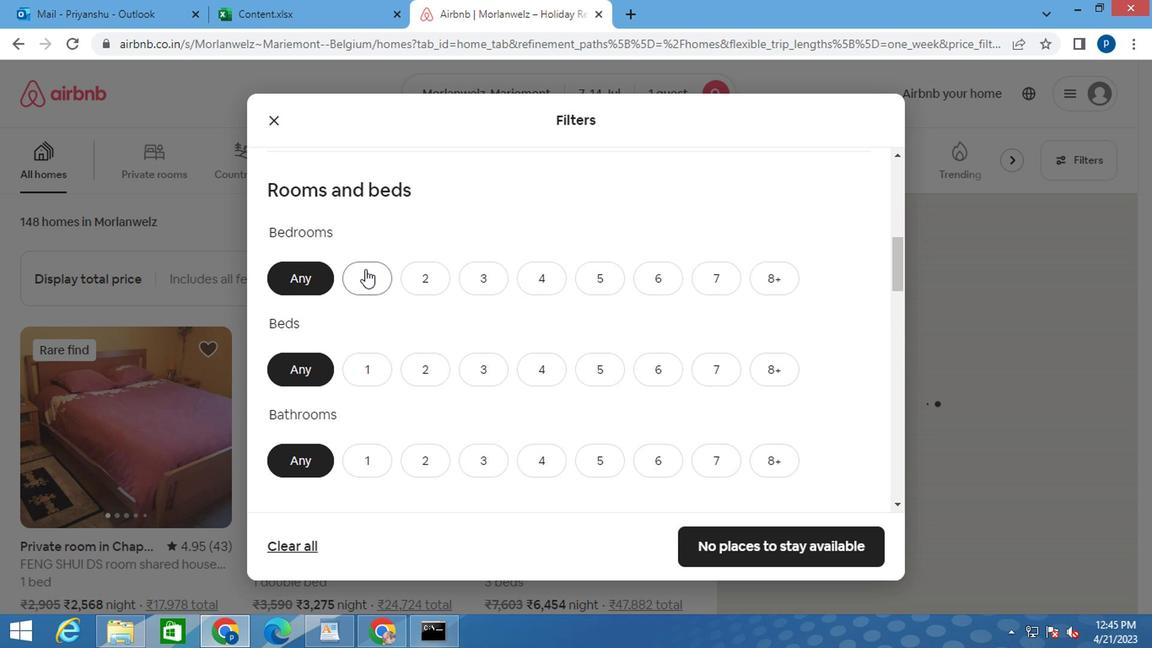 
Action: Mouse moved to (366, 362)
Screenshot: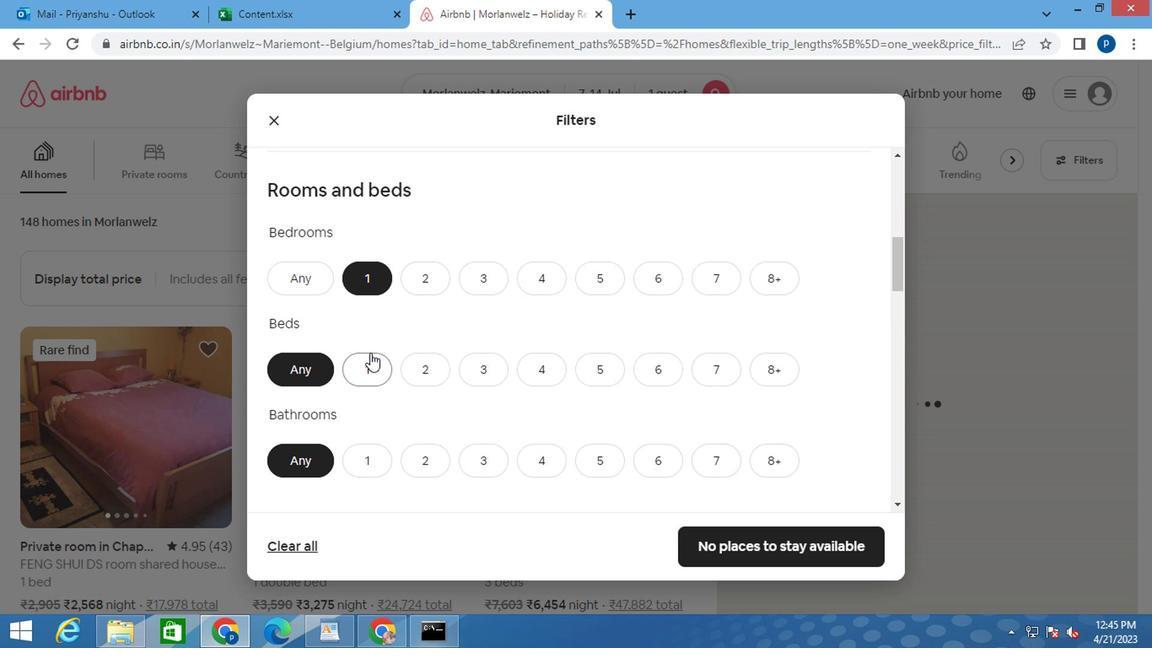 
Action: Mouse pressed left at (366, 362)
Screenshot: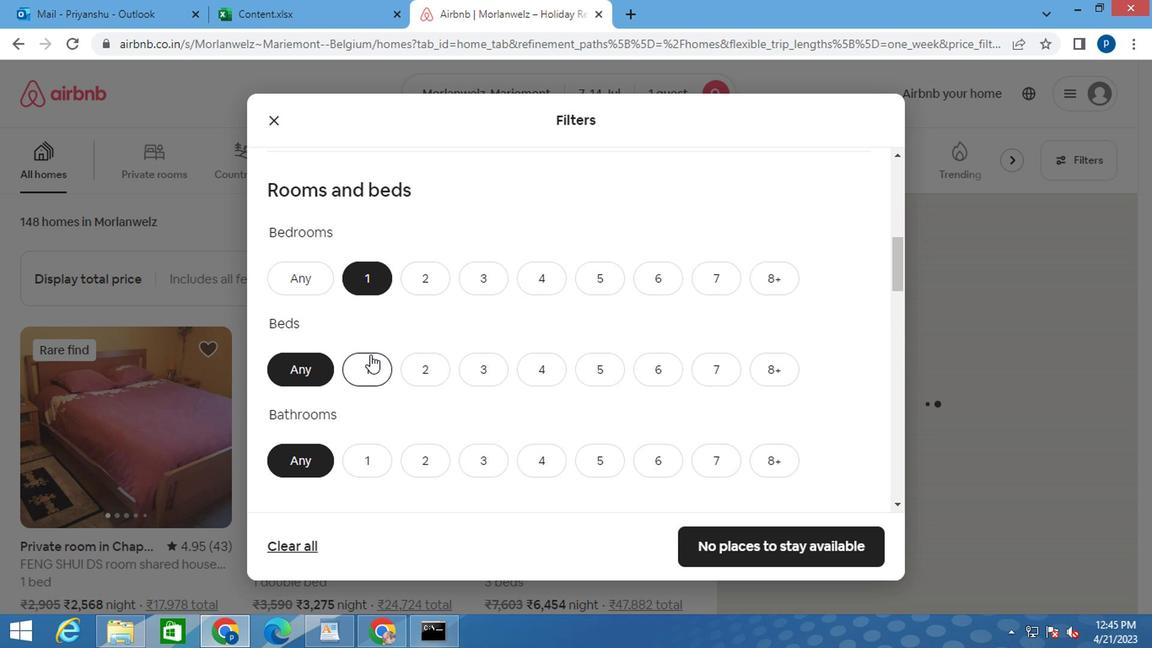 
Action: Mouse moved to (366, 363)
Screenshot: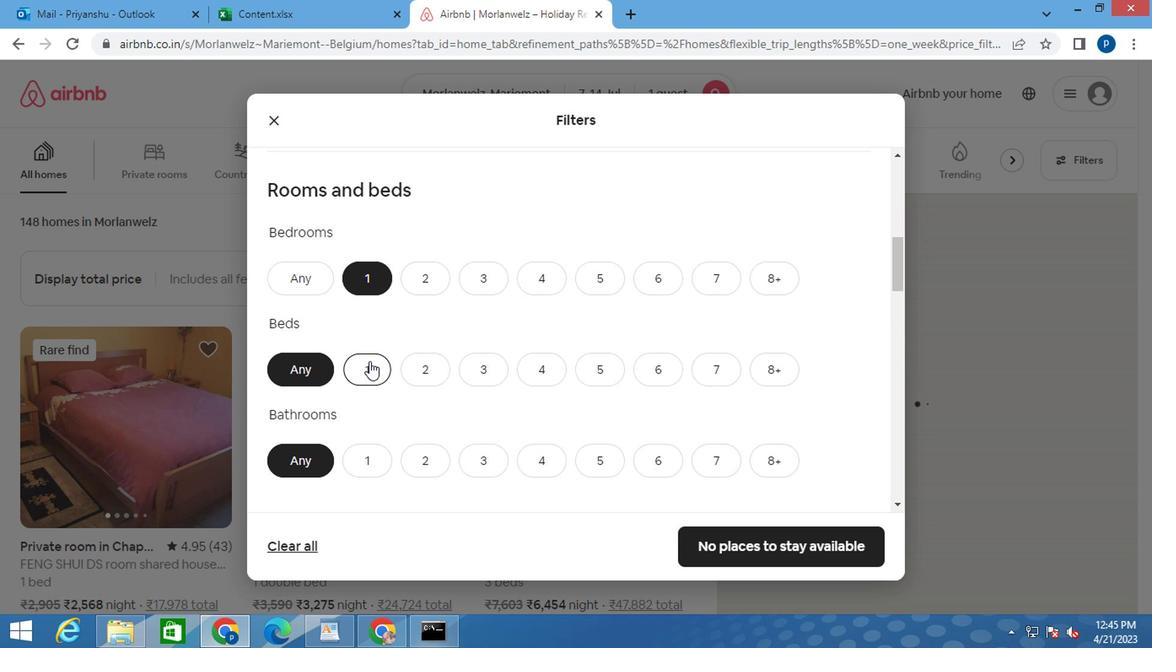 
Action: Mouse scrolled (366, 362) with delta (0, 0)
Screenshot: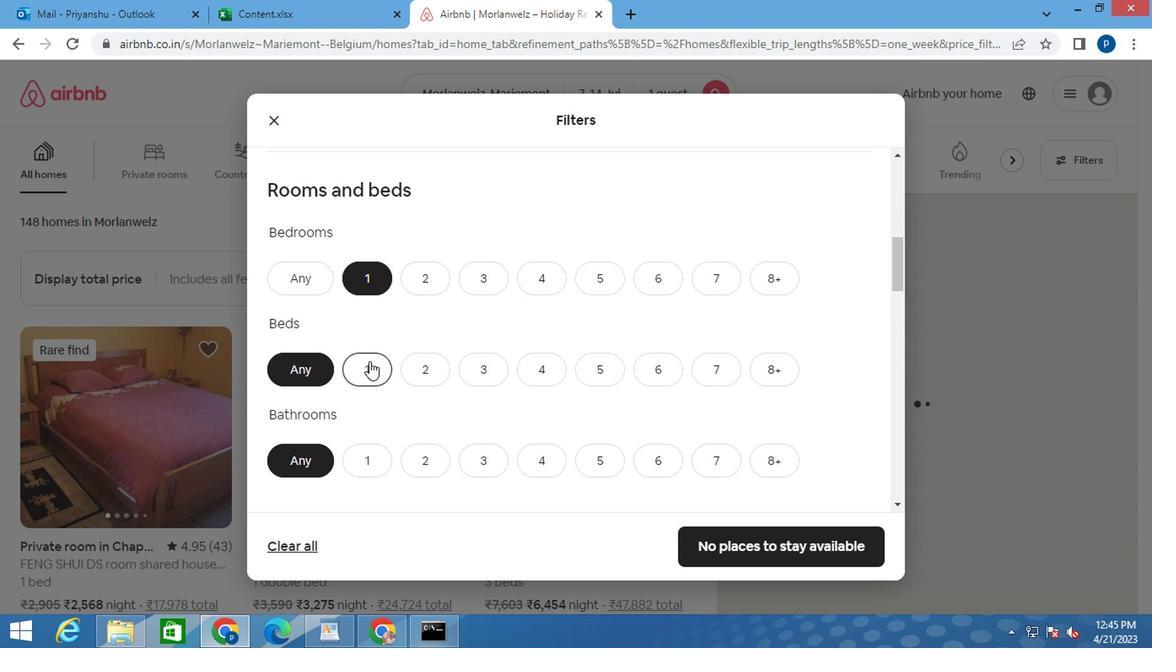 
Action: Mouse moved to (364, 366)
Screenshot: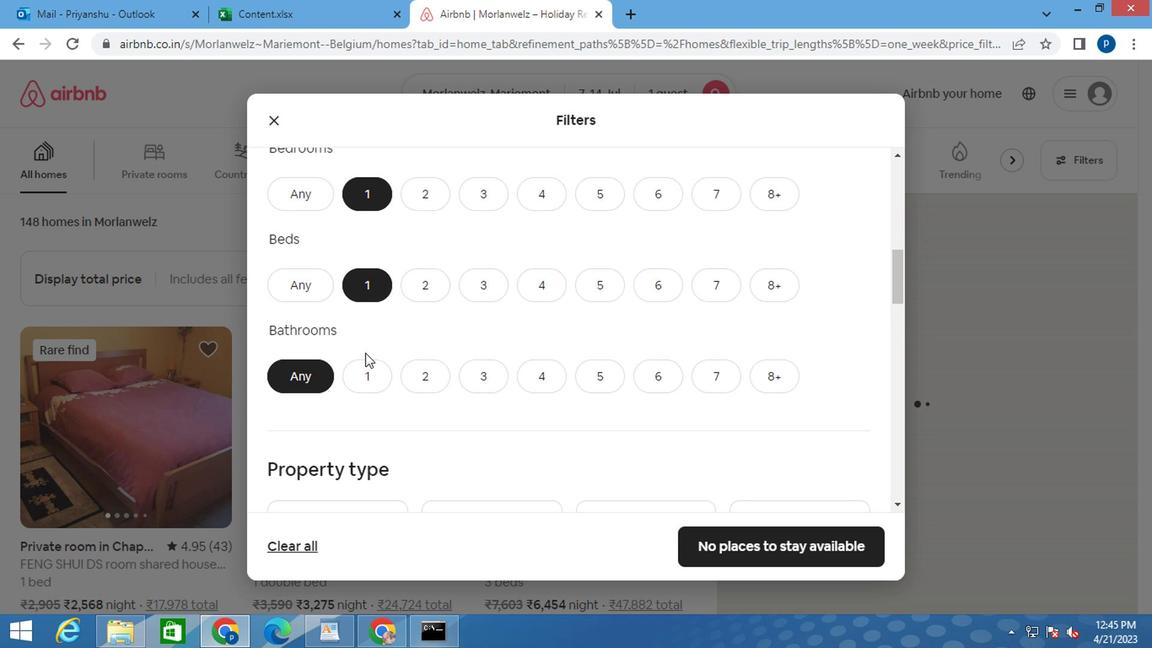 
Action: Mouse pressed left at (364, 366)
Screenshot: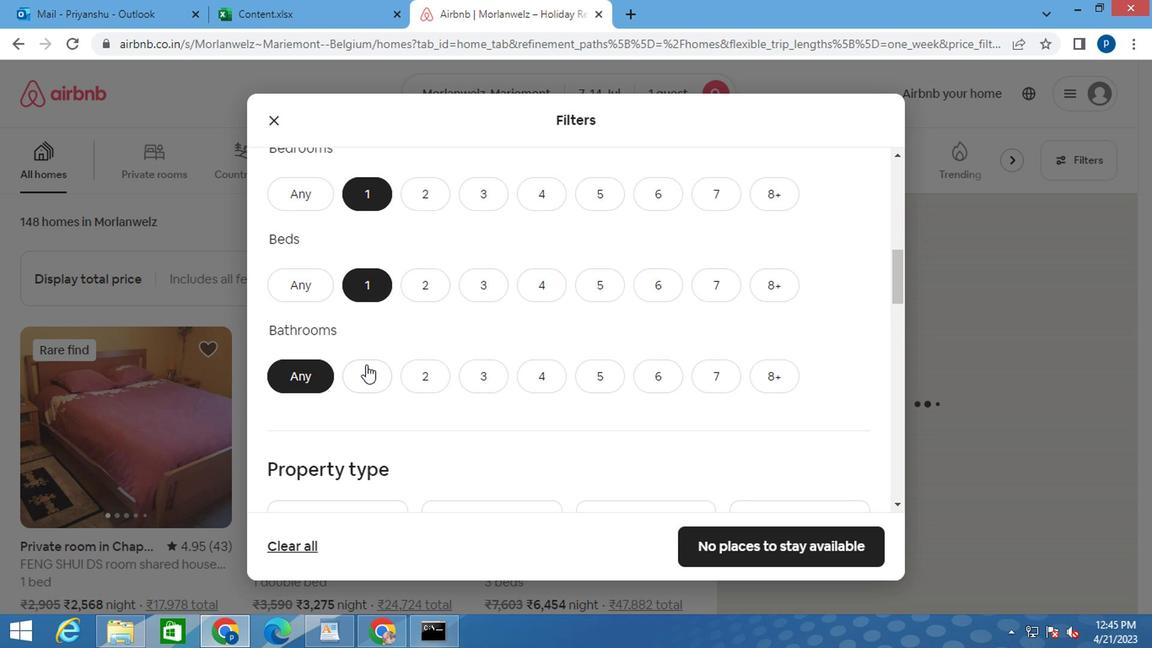 
Action: Mouse moved to (453, 370)
Screenshot: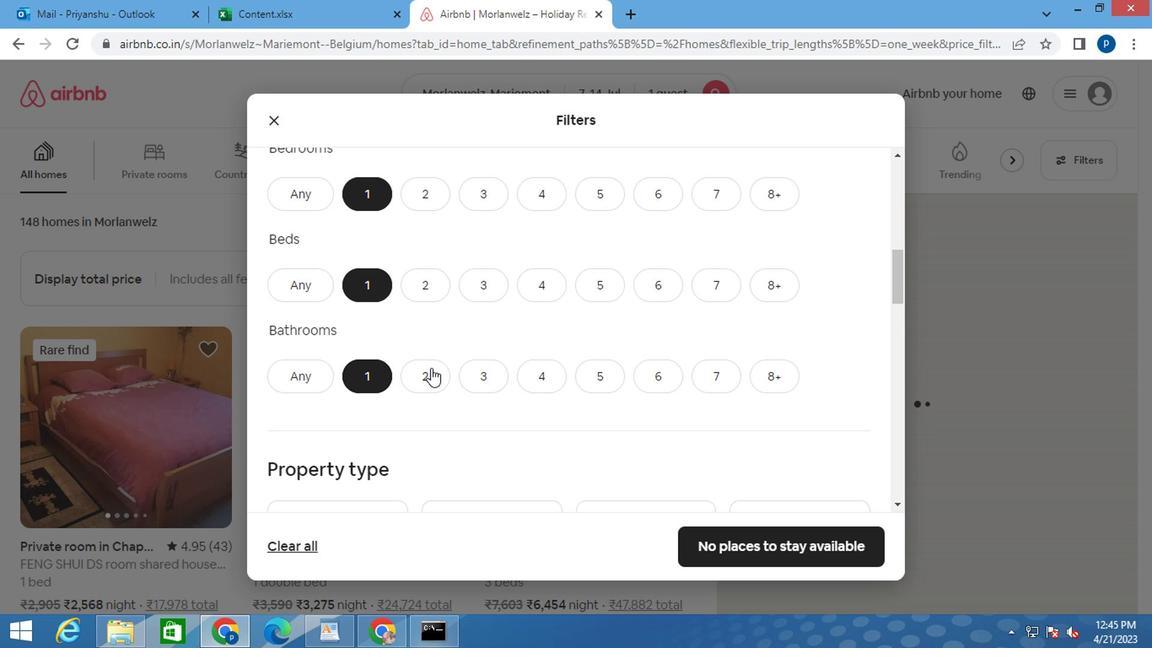 
Action: Mouse scrolled (453, 369) with delta (0, -1)
Screenshot: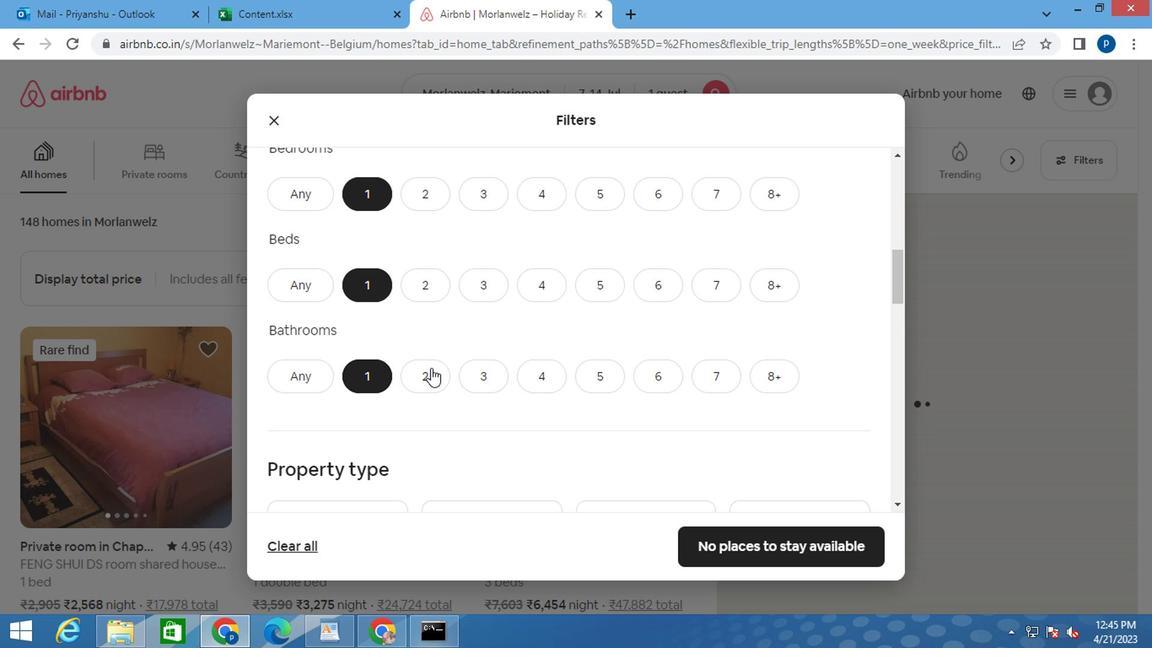 
Action: Mouse moved to (343, 441)
Screenshot: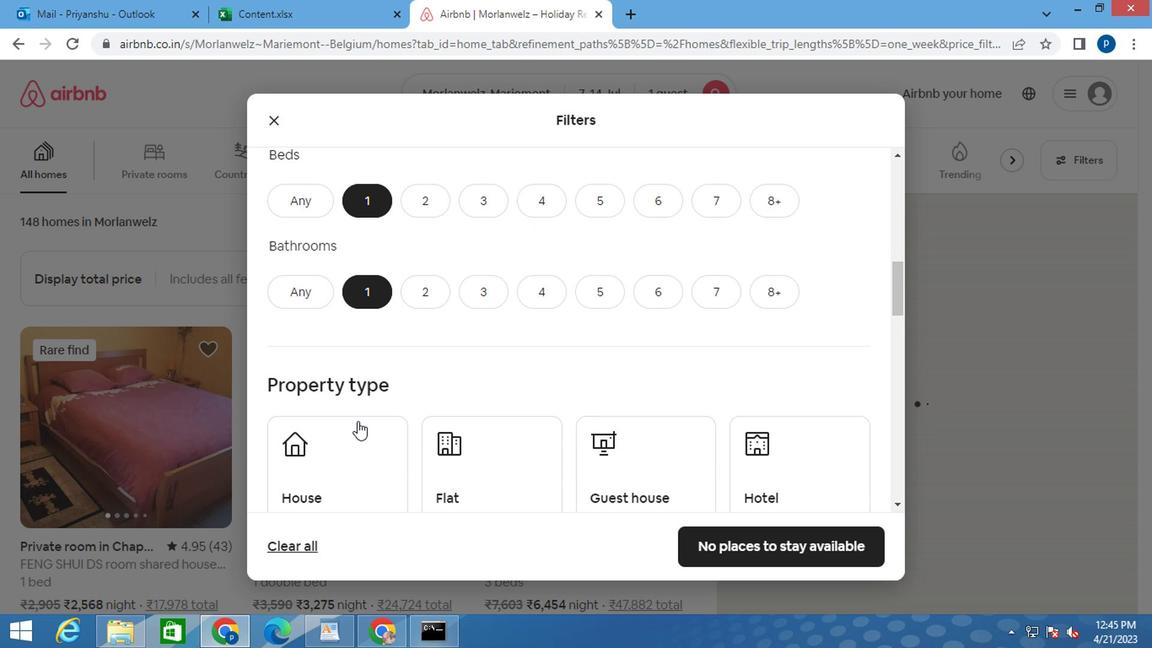 
Action: Mouse pressed left at (343, 441)
Screenshot: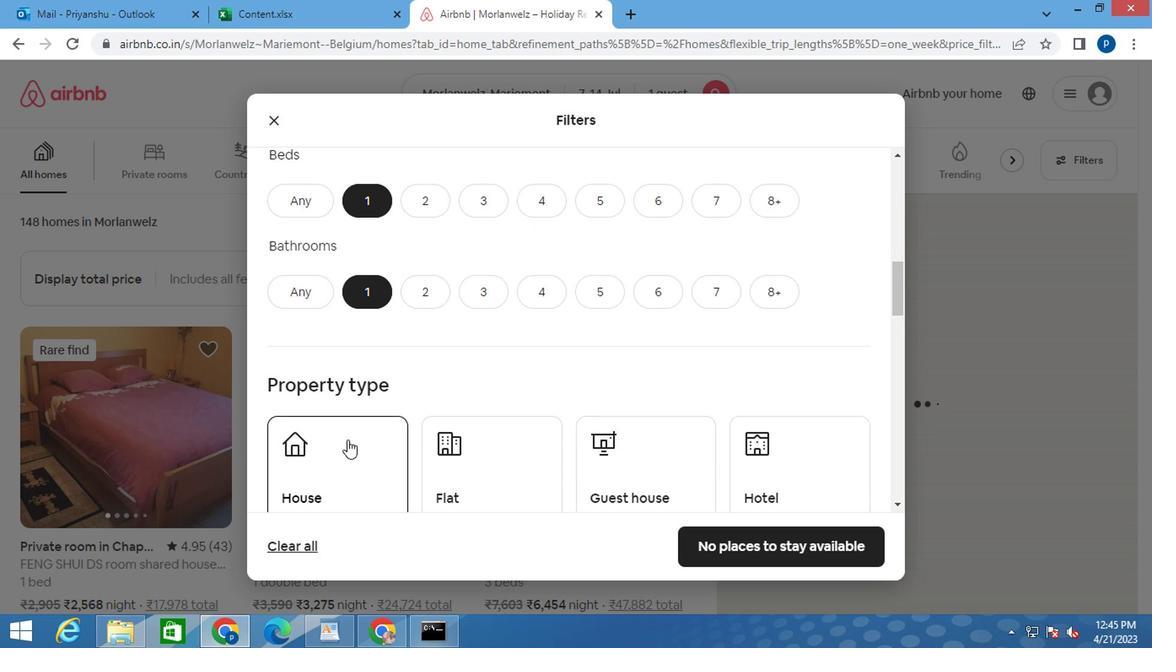 
Action: Mouse moved to (476, 446)
Screenshot: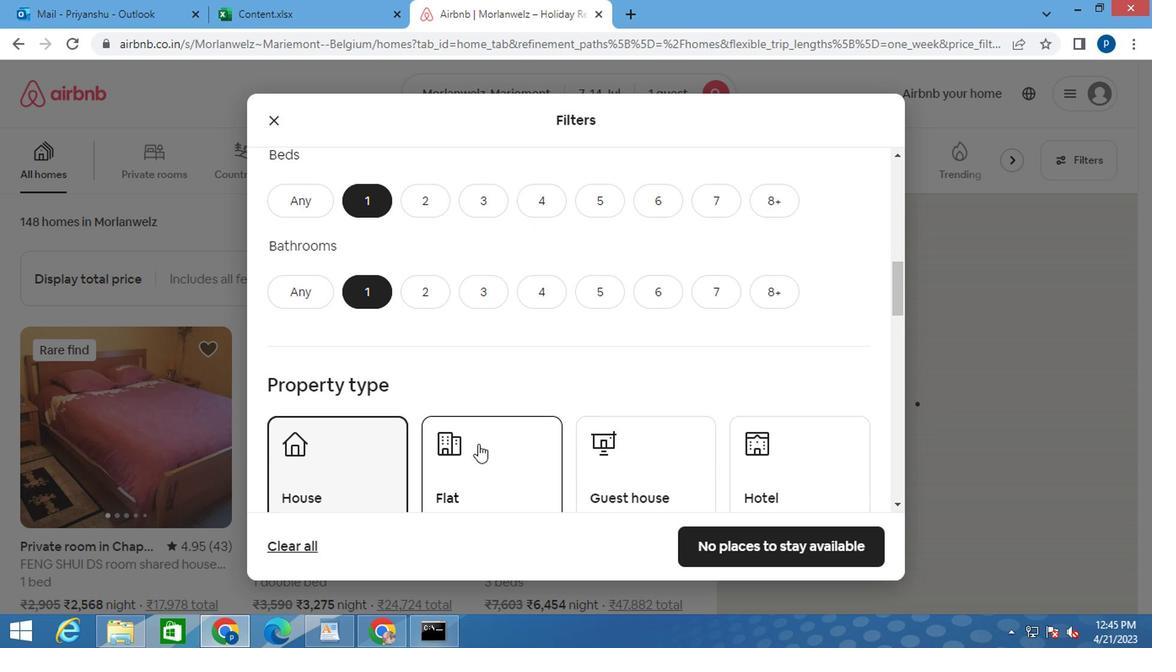 
Action: Mouse pressed left at (476, 446)
Screenshot: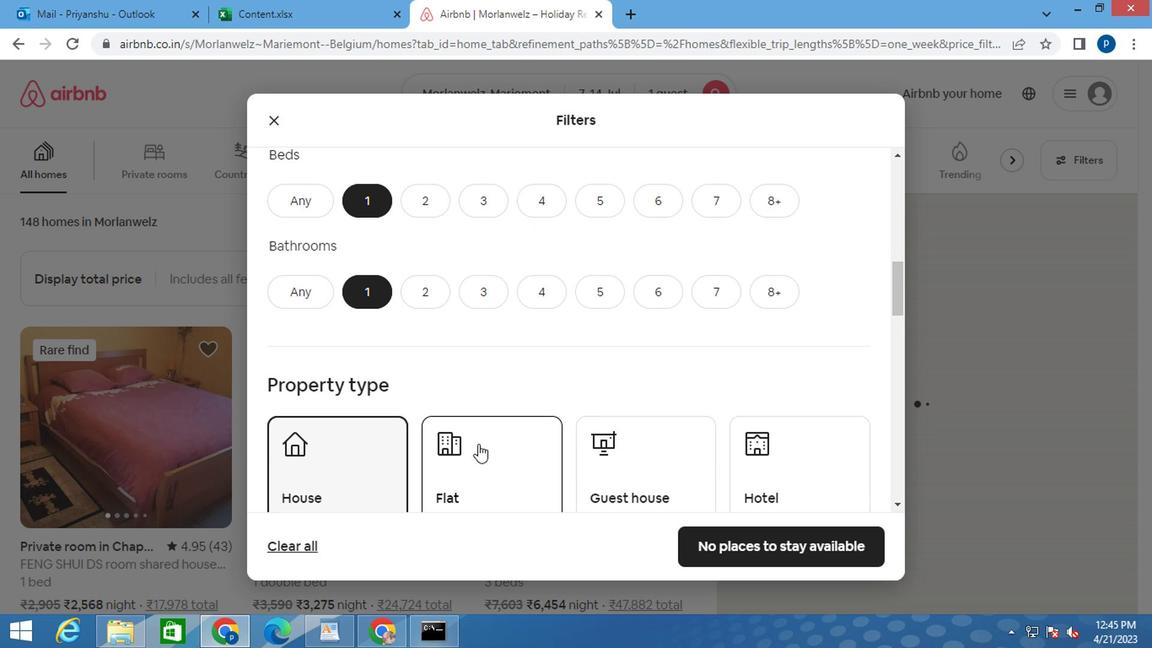 
Action: Mouse moved to (666, 461)
Screenshot: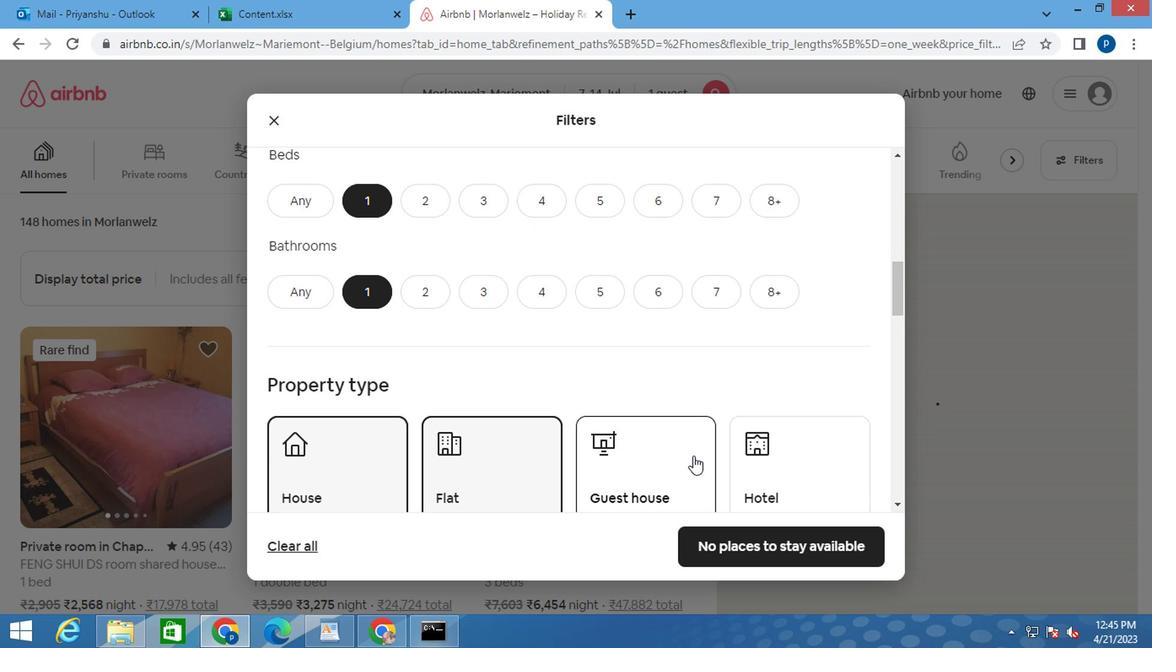
Action: Mouse pressed left at (666, 461)
Screenshot: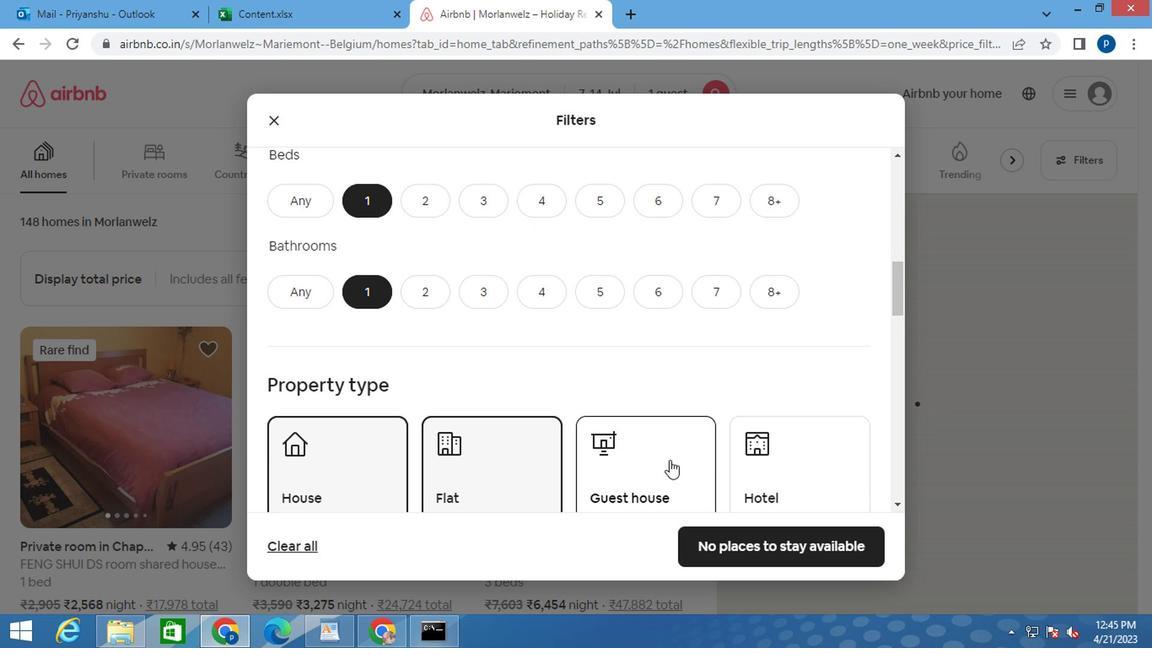 
Action: Mouse moved to (759, 455)
Screenshot: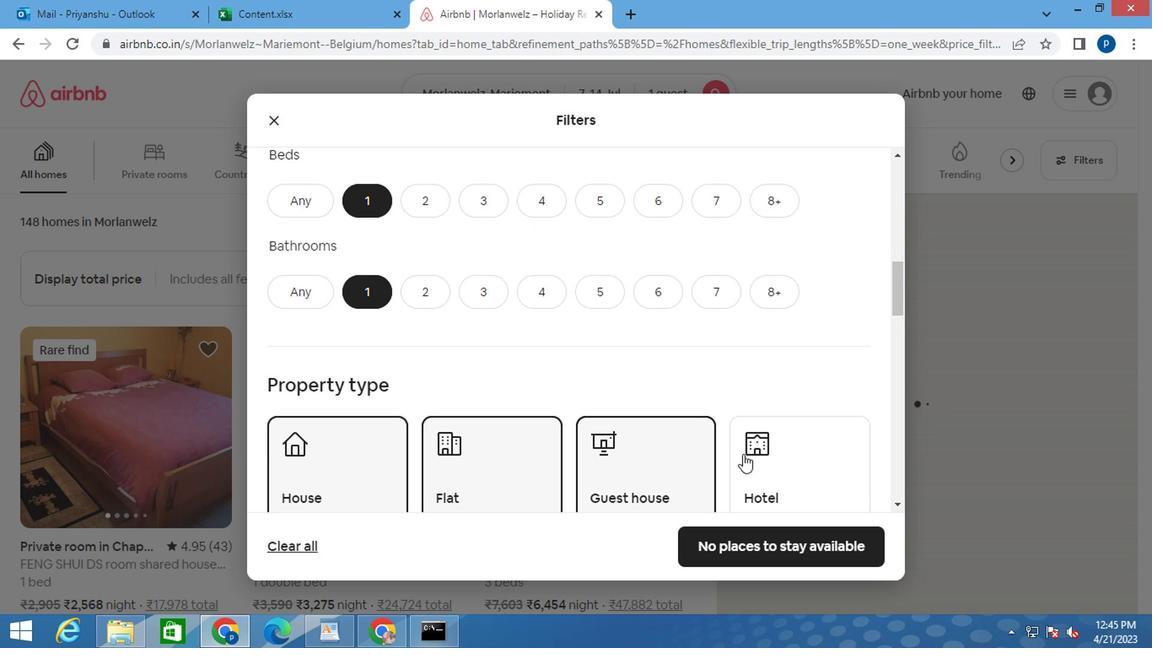
Action: Mouse pressed left at (759, 455)
Screenshot: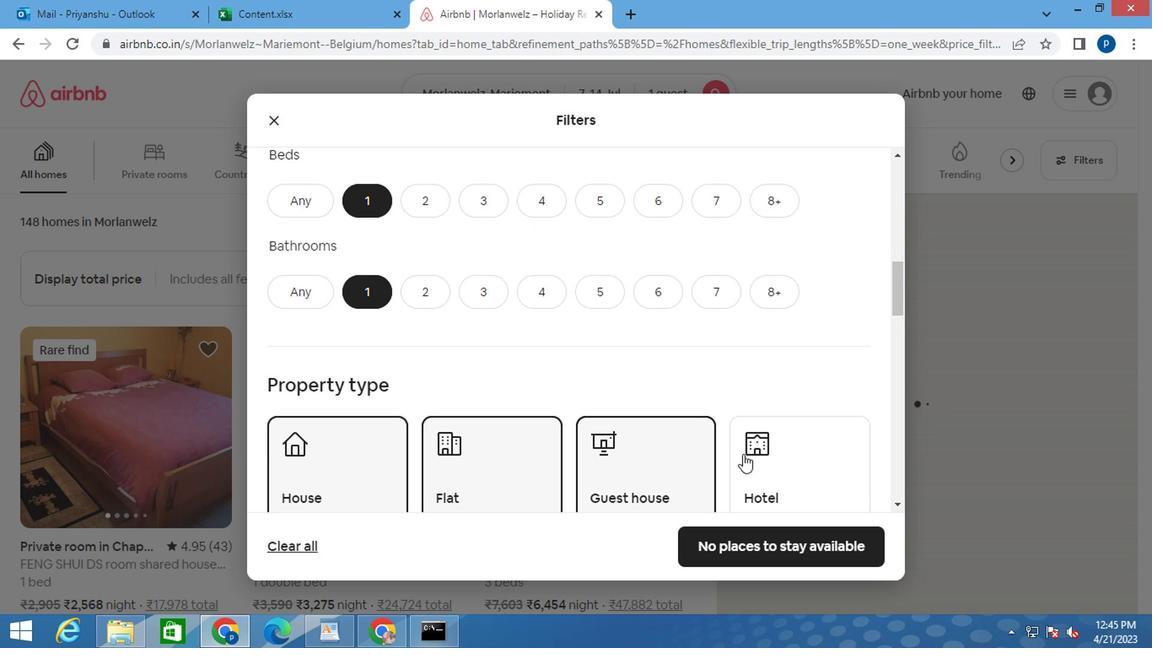 
Action: Mouse scrolled (759, 453) with delta (0, -1)
Screenshot: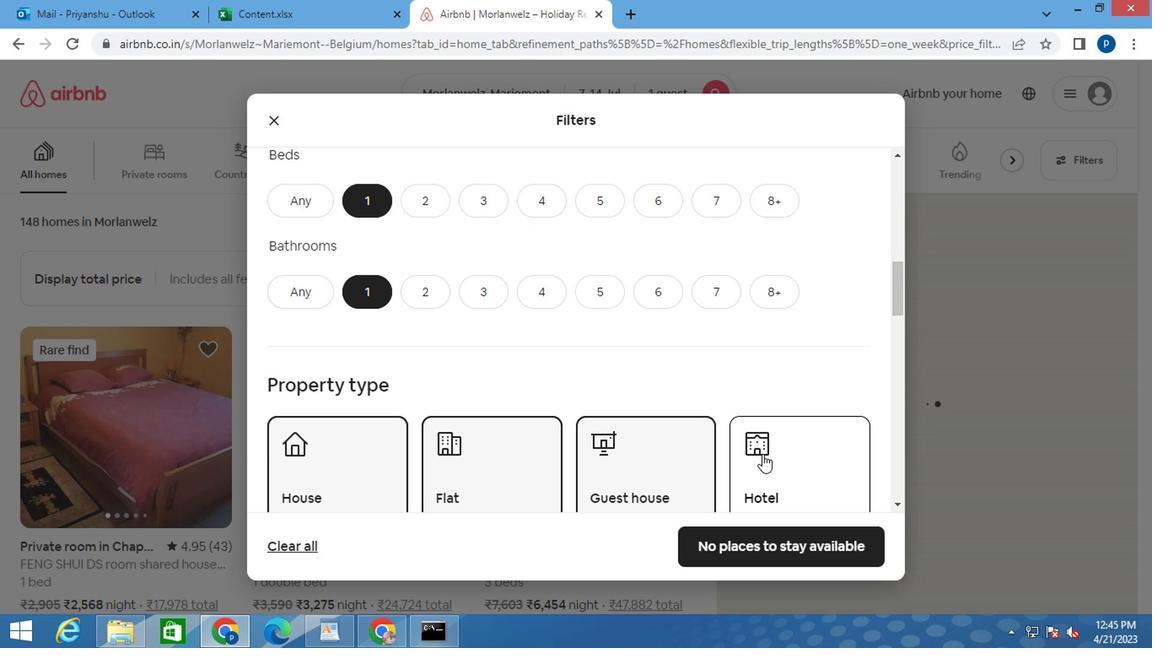 
Action: Mouse scrolled (759, 453) with delta (0, -1)
Screenshot: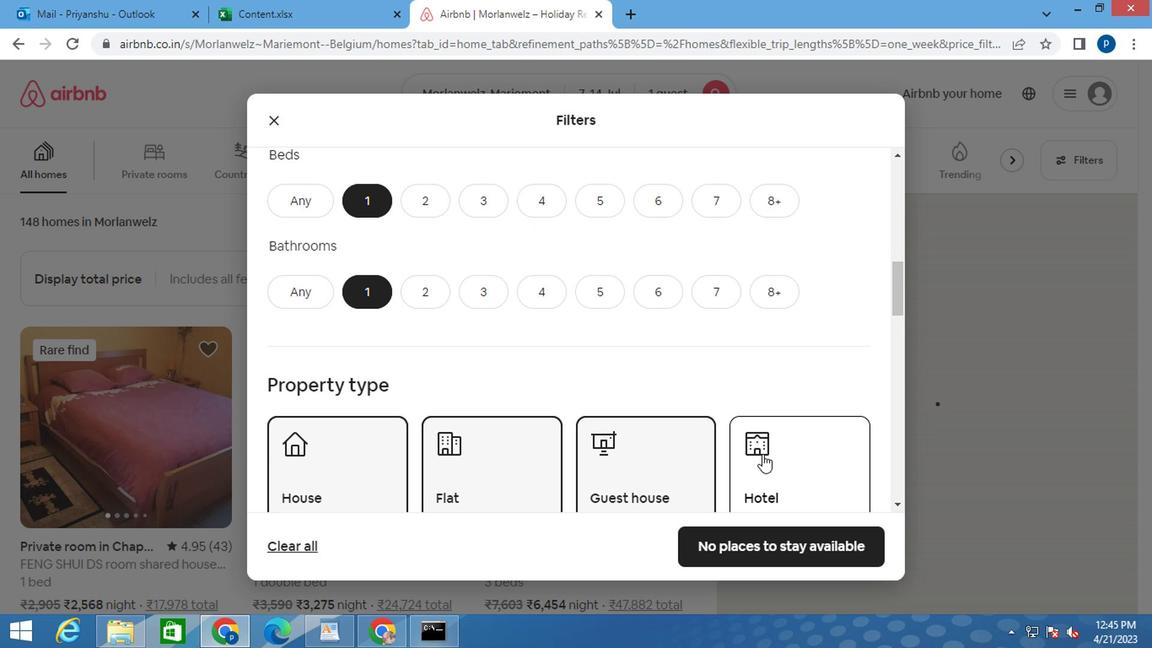 
Action: Mouse moved to (741, 447)
Screenshot: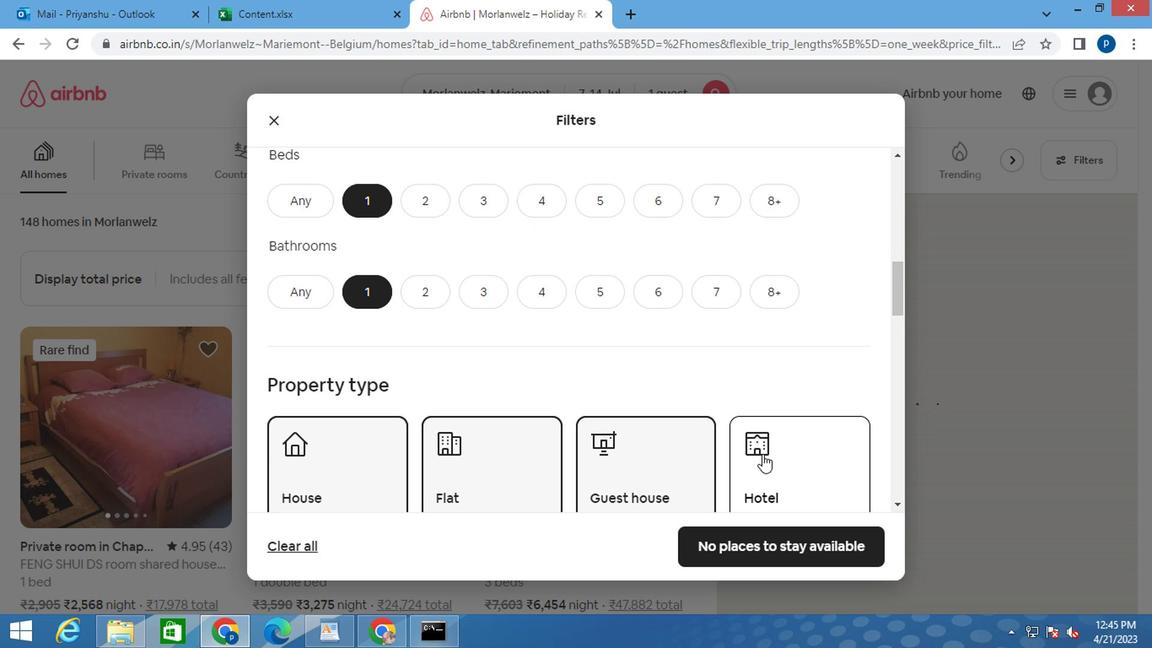 
Action: Mouse scrolled (749, 450) with delta (0, 0)
Screenshot: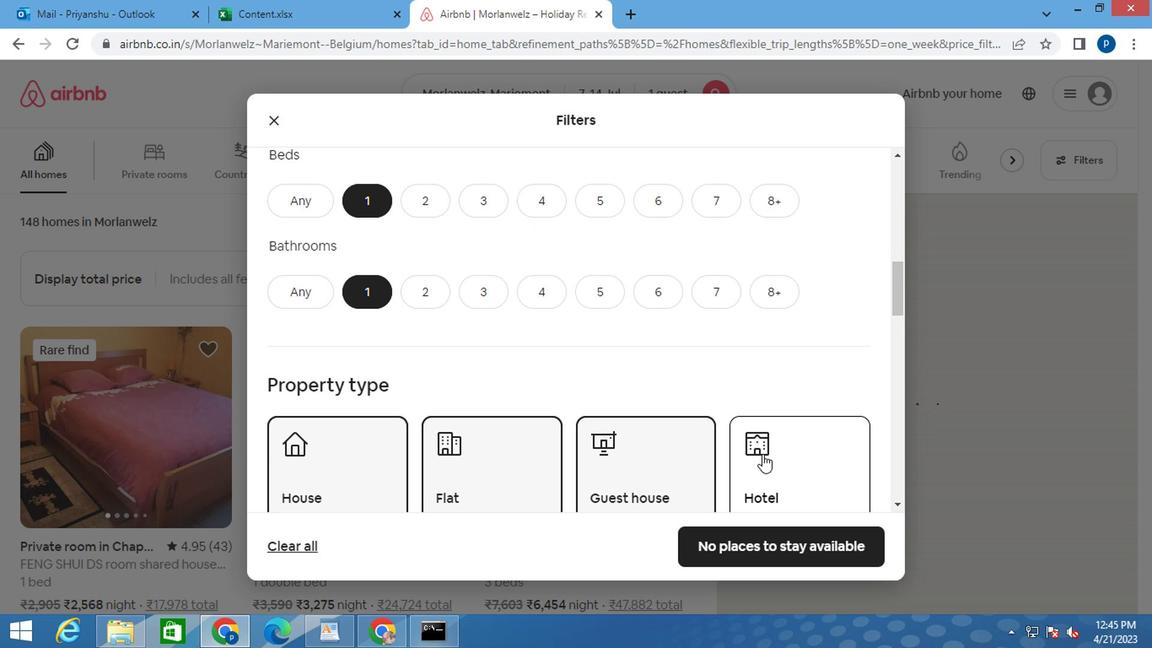 
Action: Mouse moved to (604, 417)
Screenshot: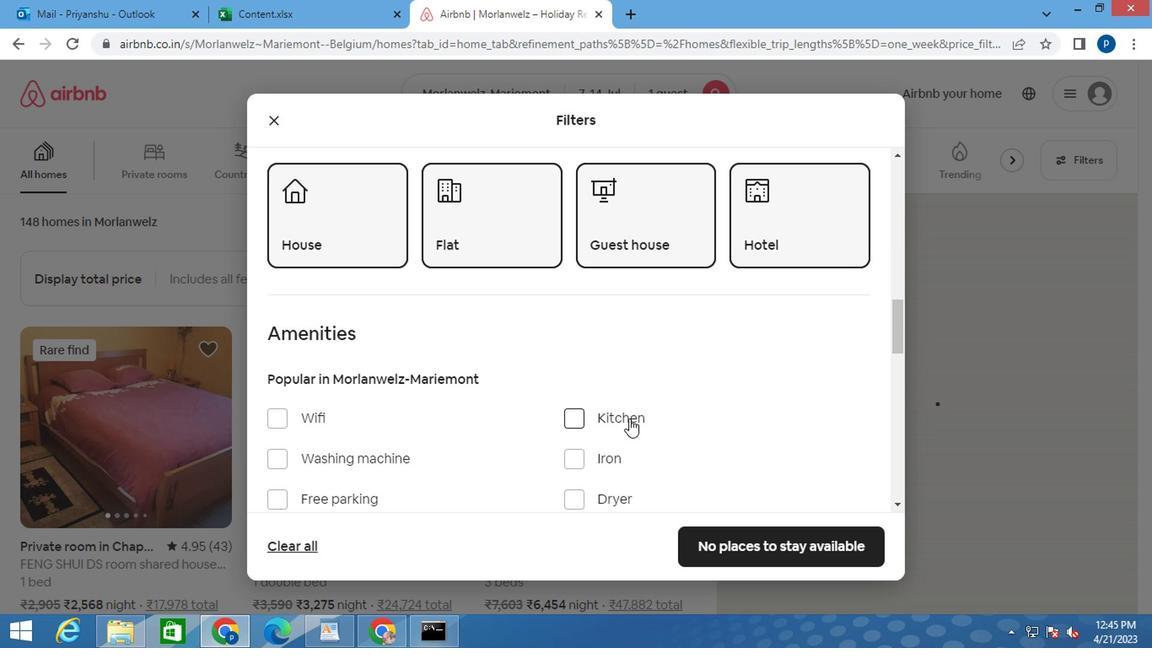 
Action: Mouse scrolled (604, 417) with delta (0, 0)
Screenshot: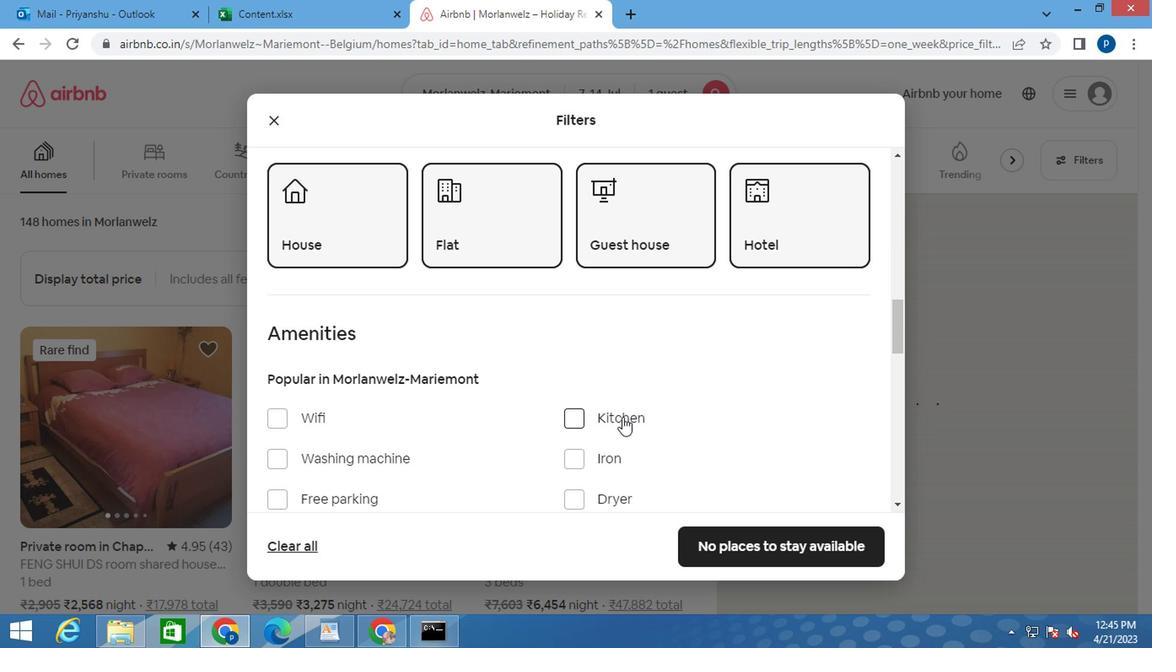 
Action: Mouse scrolled (604, 417) with delta (0, 0)
Screenshot: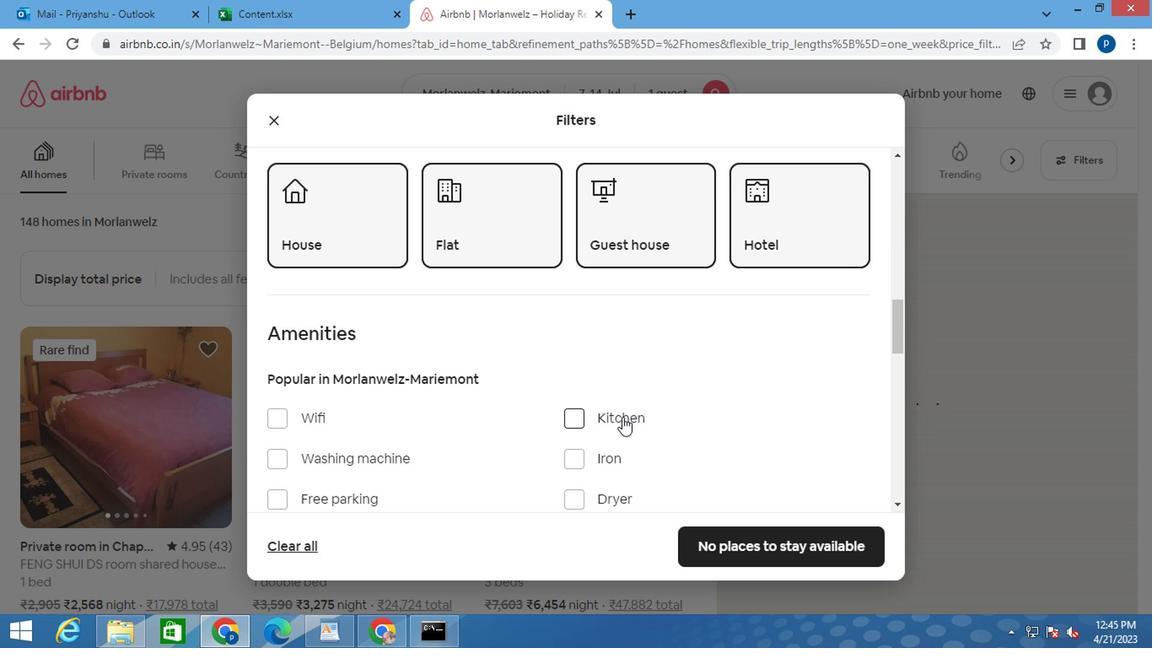 
Action: Mouse moved to (602, 417)
Screenshot: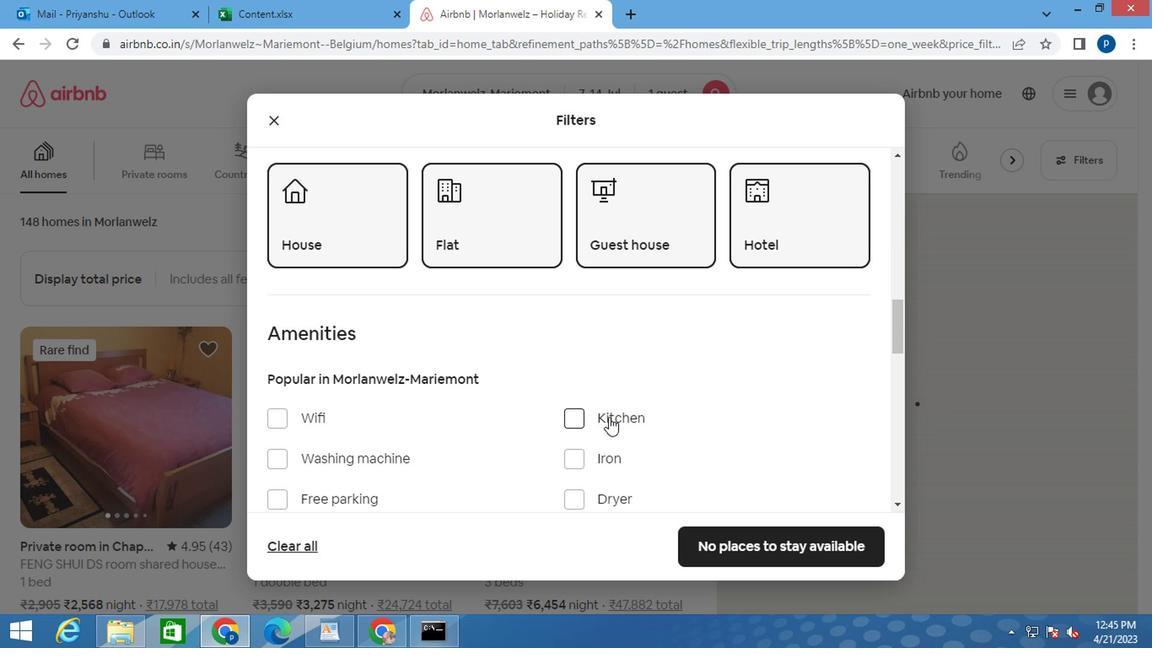 
Action: Mouse scrolled (602, 417) with delta (0, 0)
Screenshot: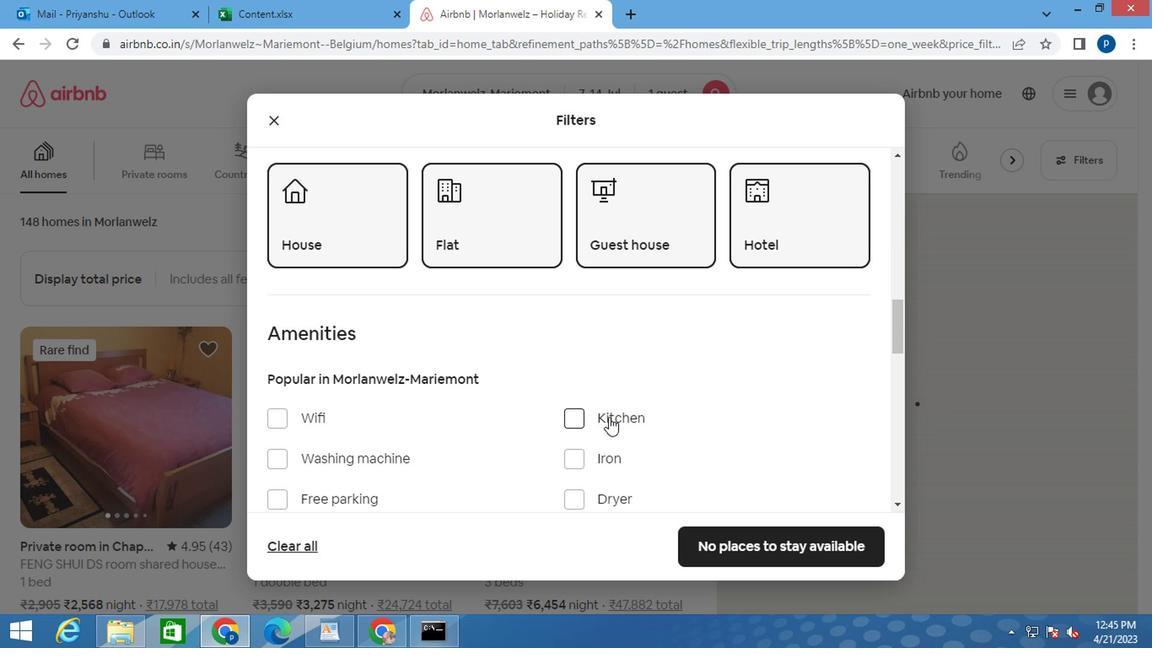
Action: Mouse moved to (576, 403)
Screenshot: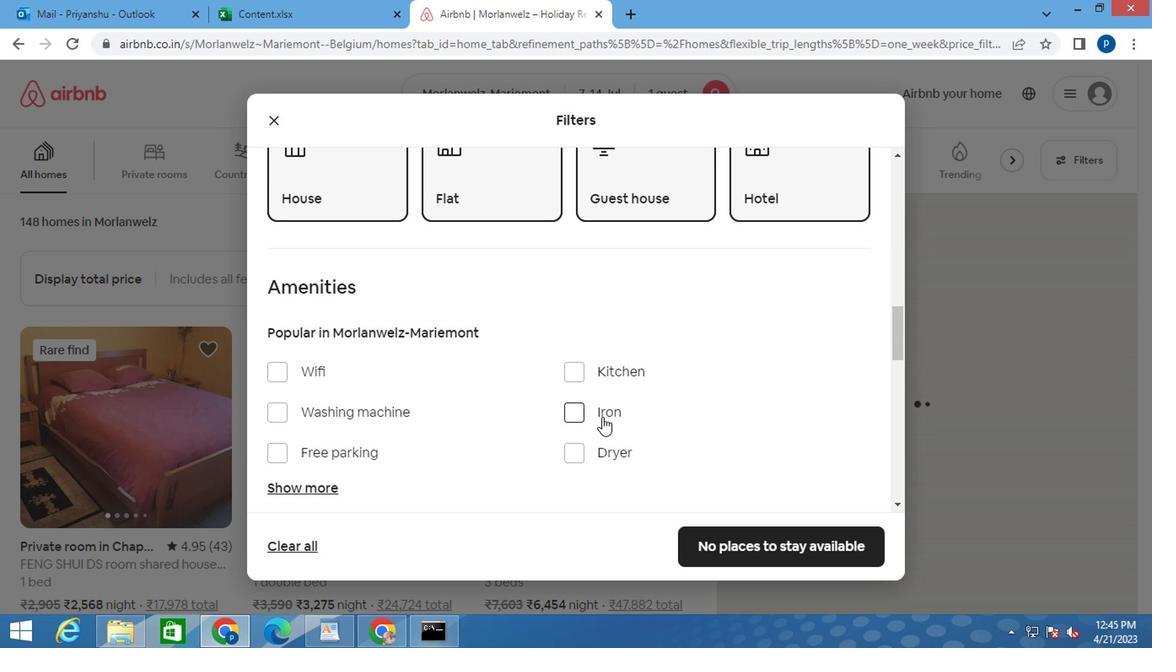 
Action: Mouse scrolled (576, 402) with delta (0, 0)
Screenshot: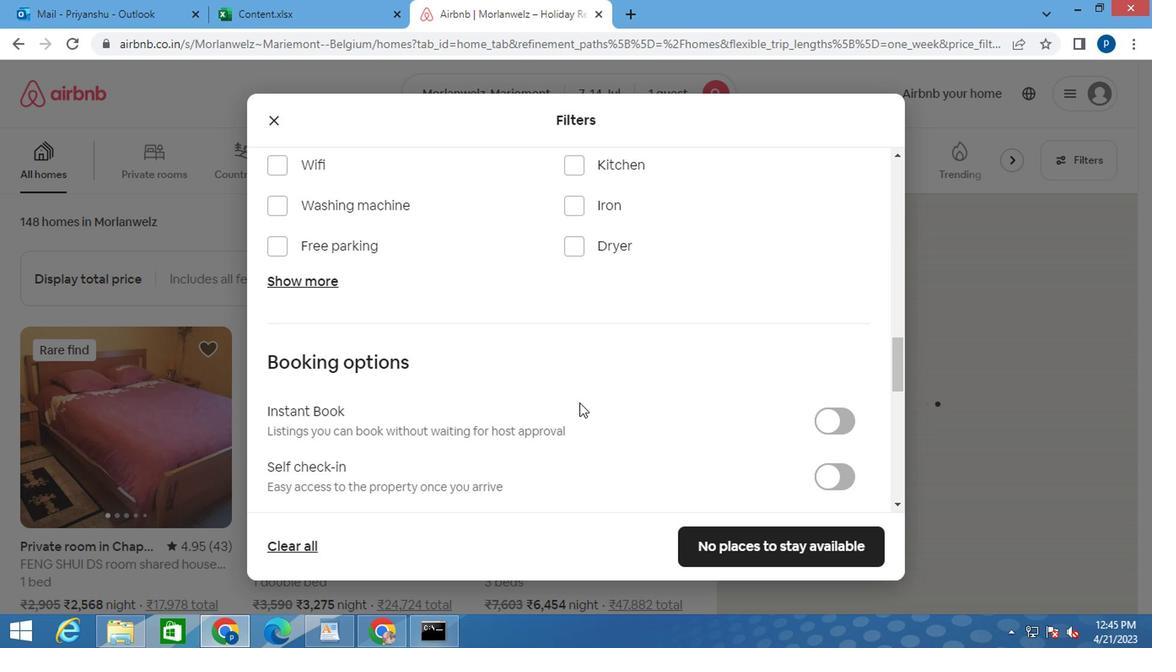 
Action: Mouse moved to (387, 371)
Screenshot: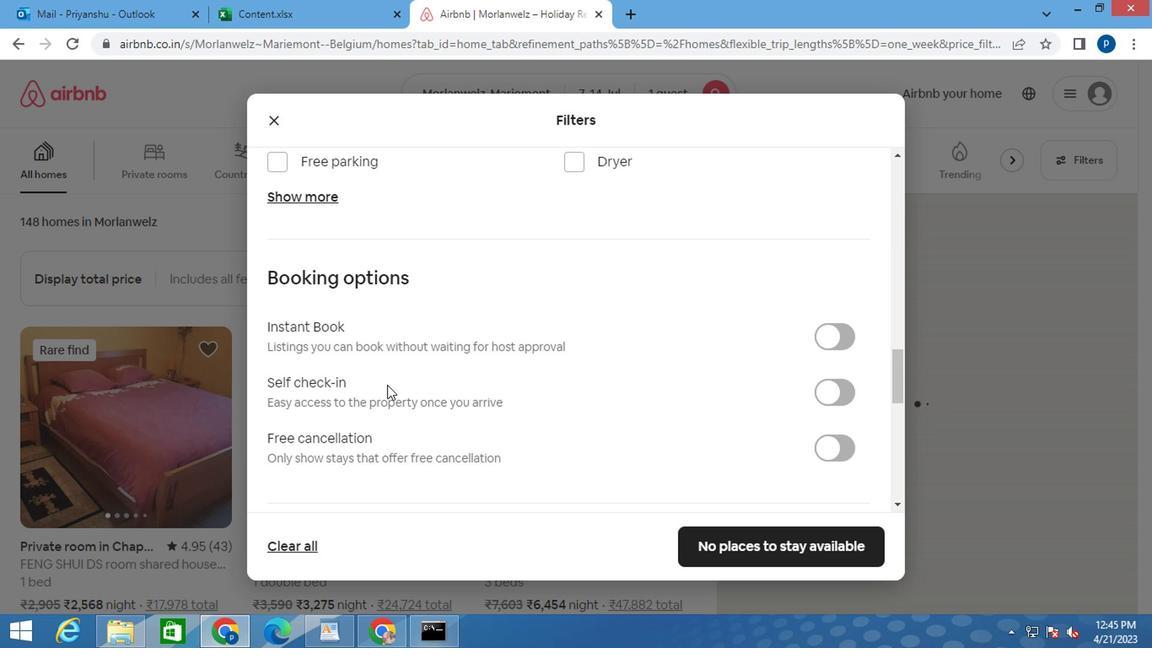 
Action: Mouse scrolled (387, 372) with delta (0, 1)
Screenshot: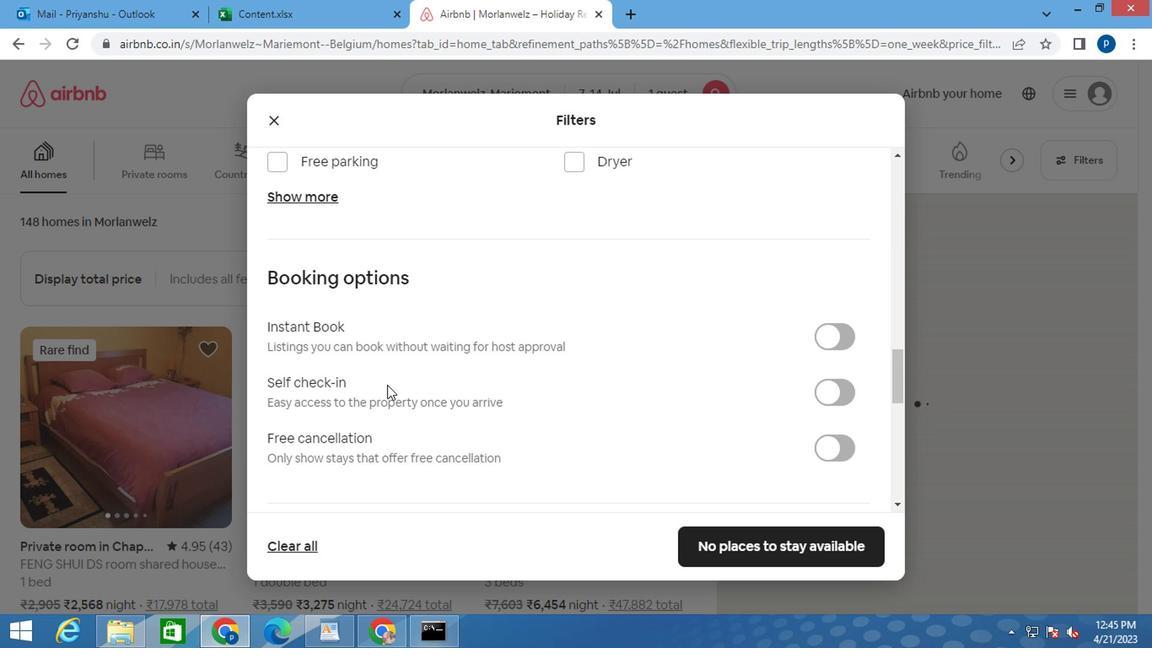 
Action: Mouse moved to (387, 366)
Screenshot: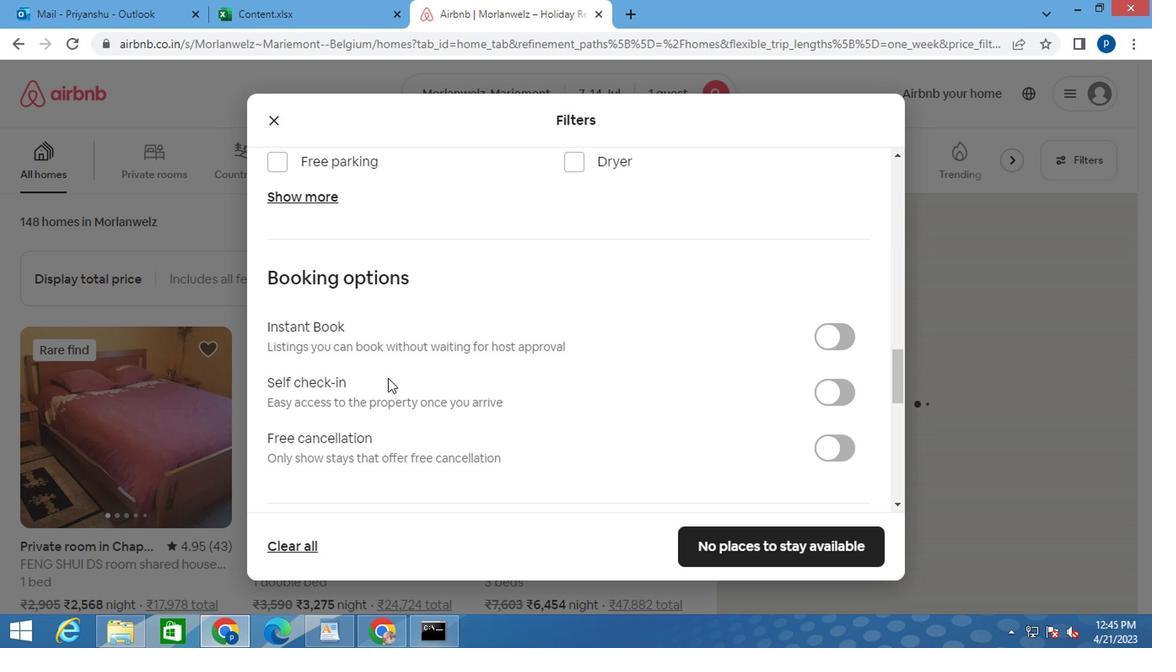 
Action: Mouse scrolled (387, 366) with delta (0, 0)
Screenshot: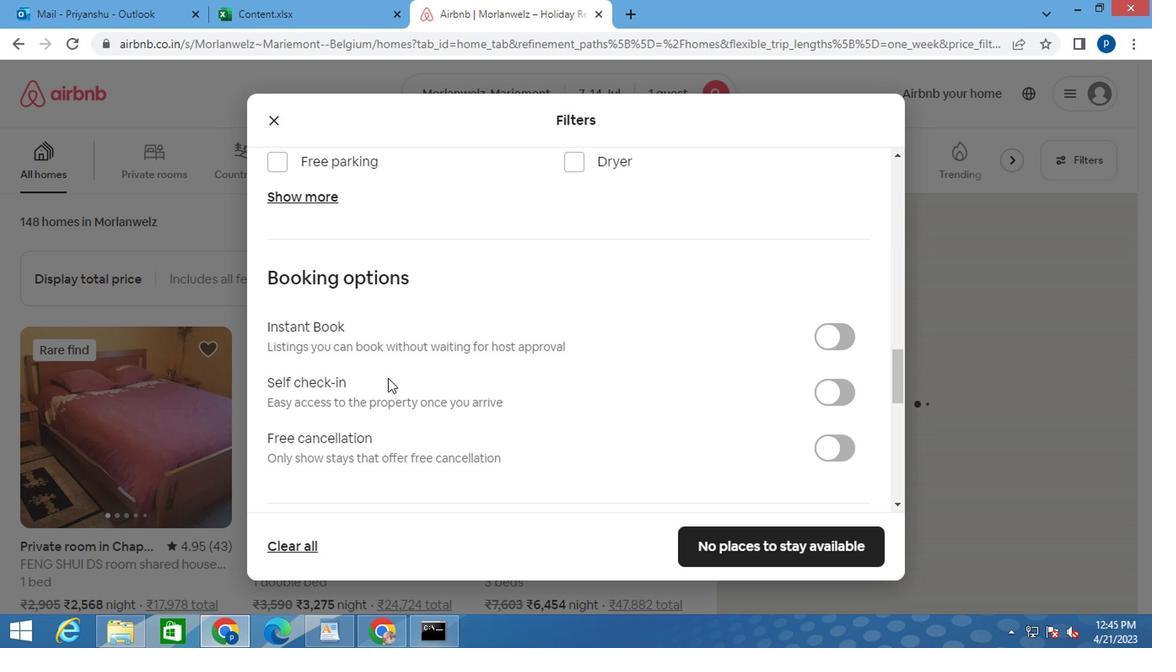 
Action: Mouse moved to (372, 345)
Screenshot: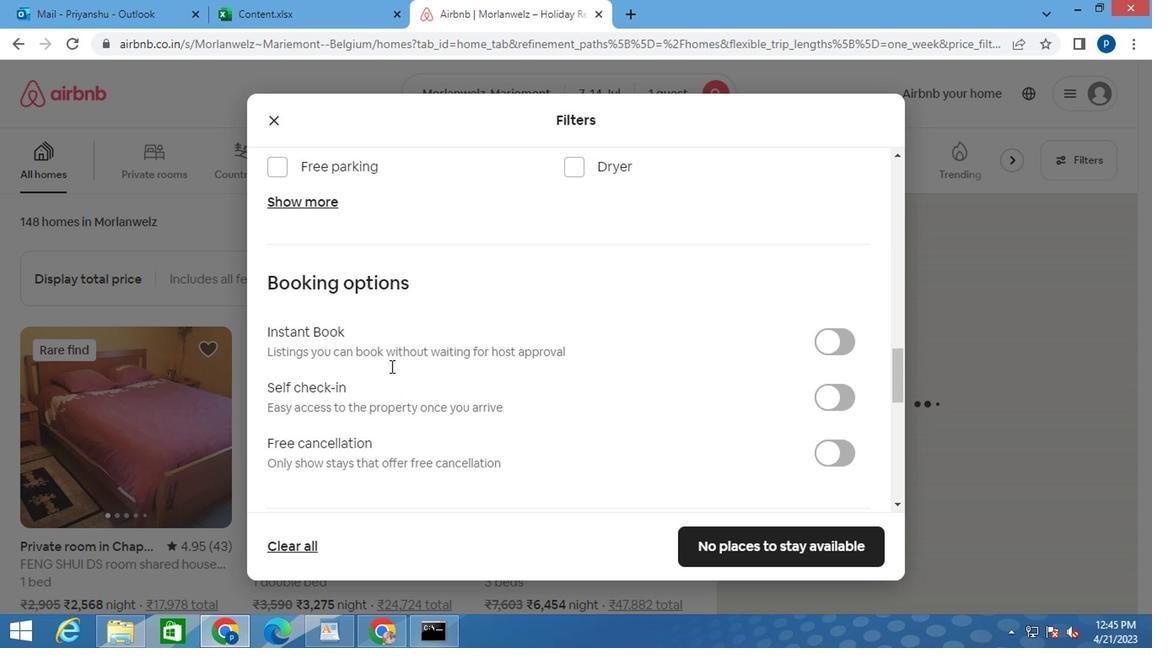 
Action: Mouse scrolled (372, 345) with delta (0, 0)
Screenshot: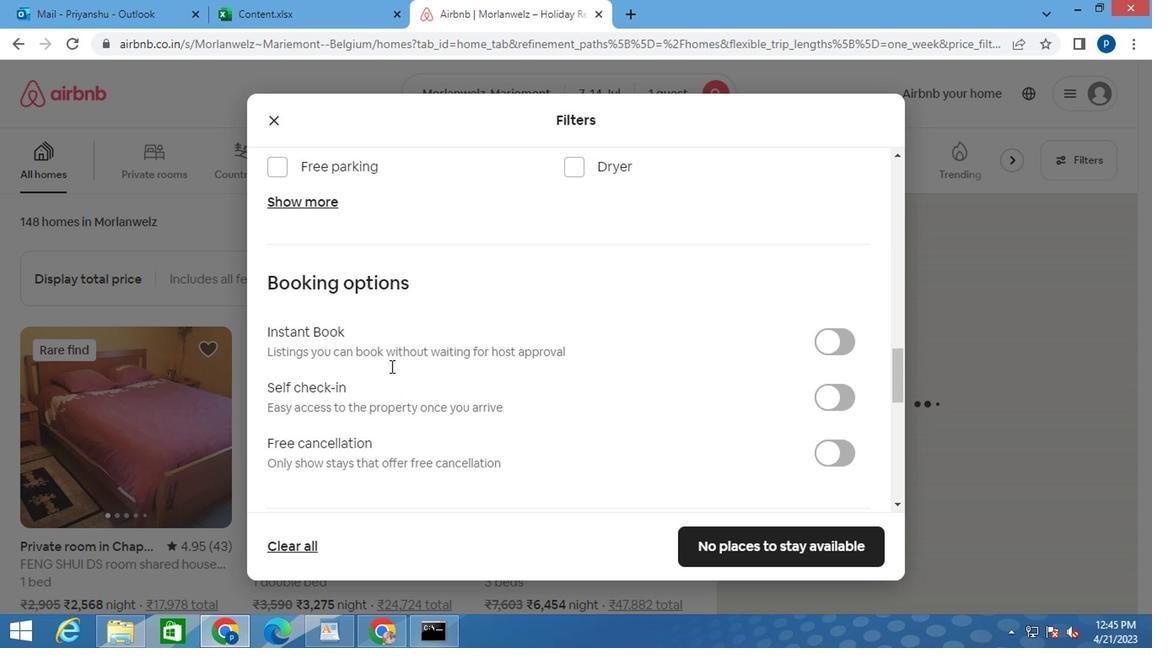 
Action: Mouse moved to (305, 284)
Screenshot: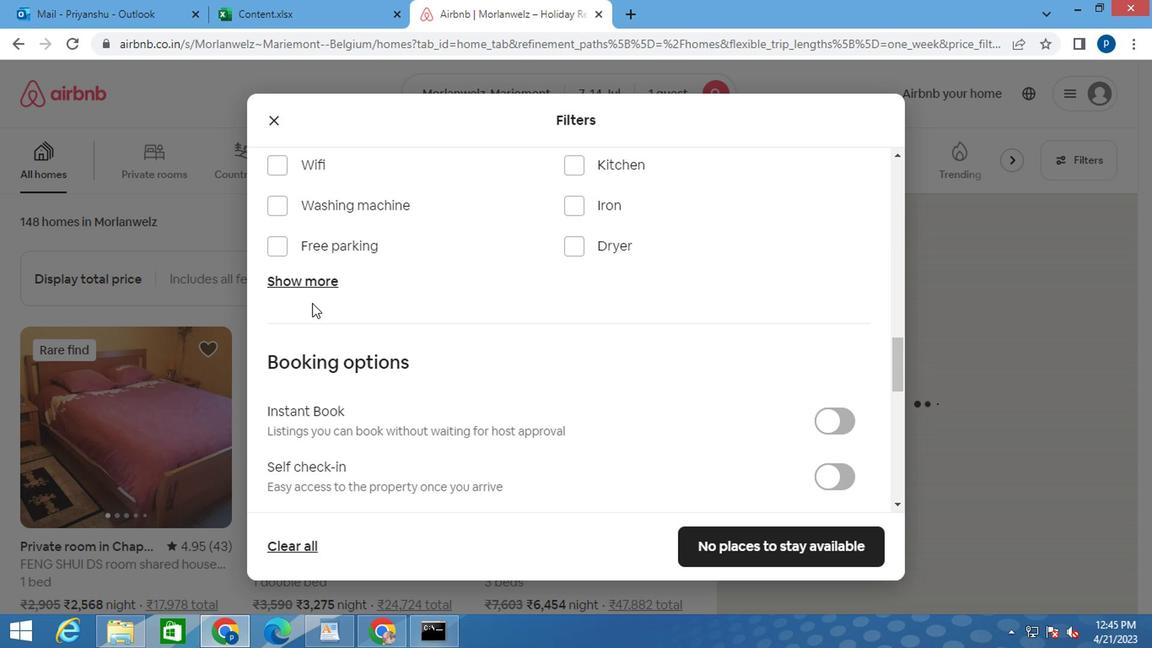 
Action: Mouse pressed left at (305, 284)
Screenshot: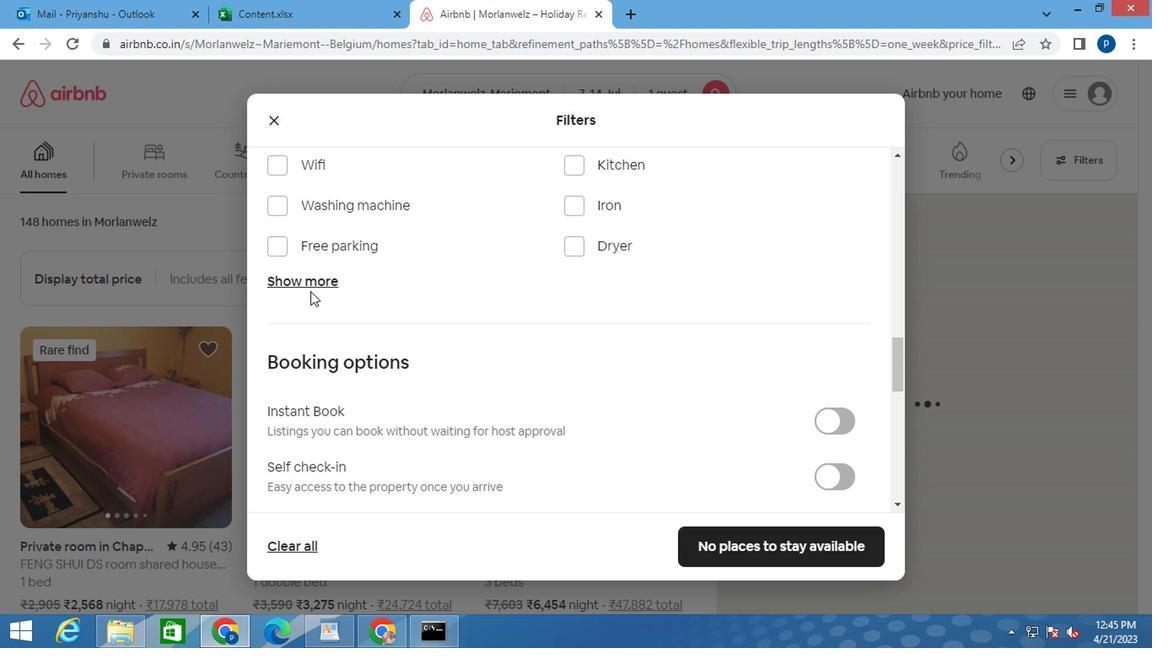 
Action: Mouse moved to (568, 340)
Screenshot: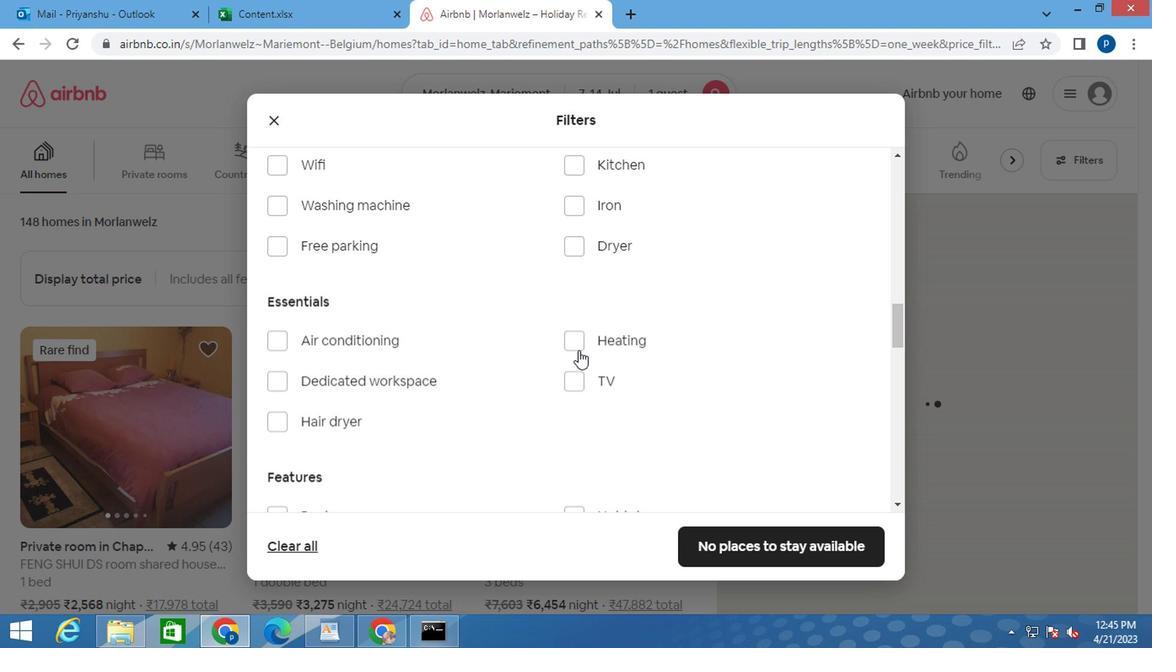
Action: Mouse pressed left at (568, 340)
Screenshot: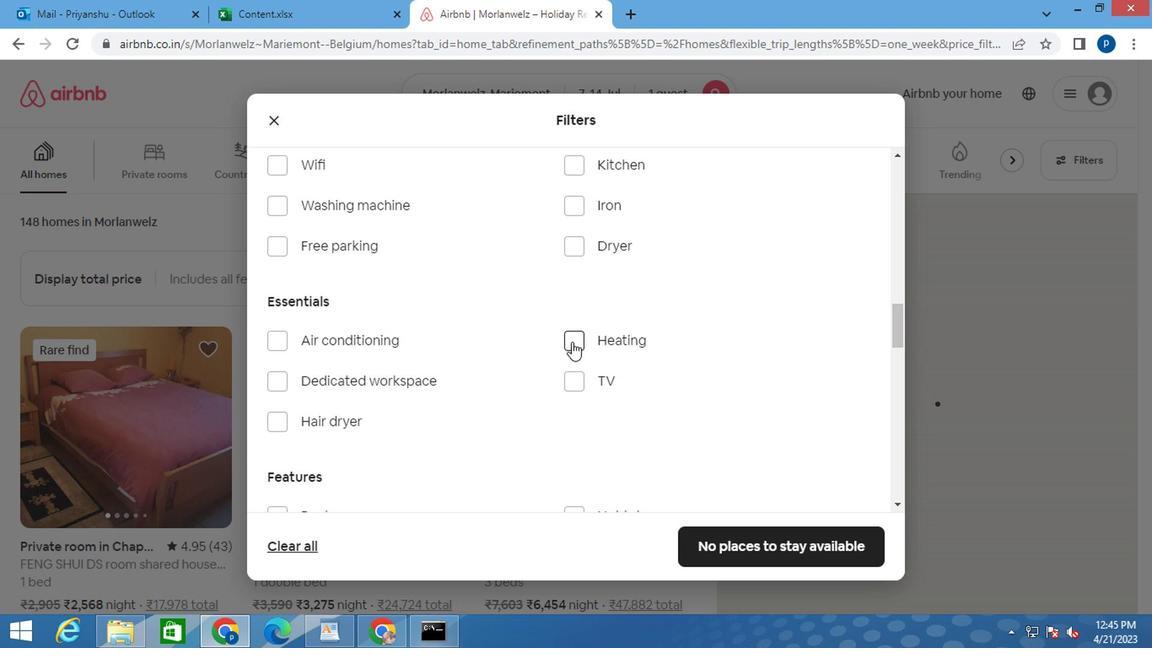 
Action: Mouse moved to (679, 377)
Screenshot: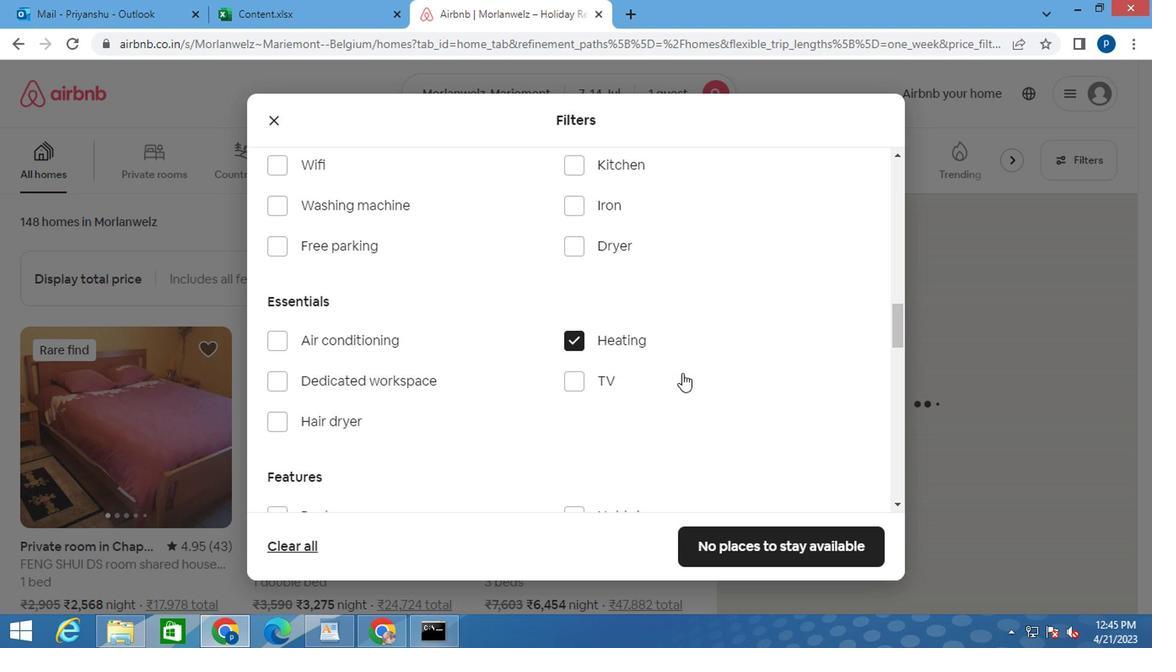 
Action: Mouse scrolled (679, 376) with delta (0, 0)
Screenshot: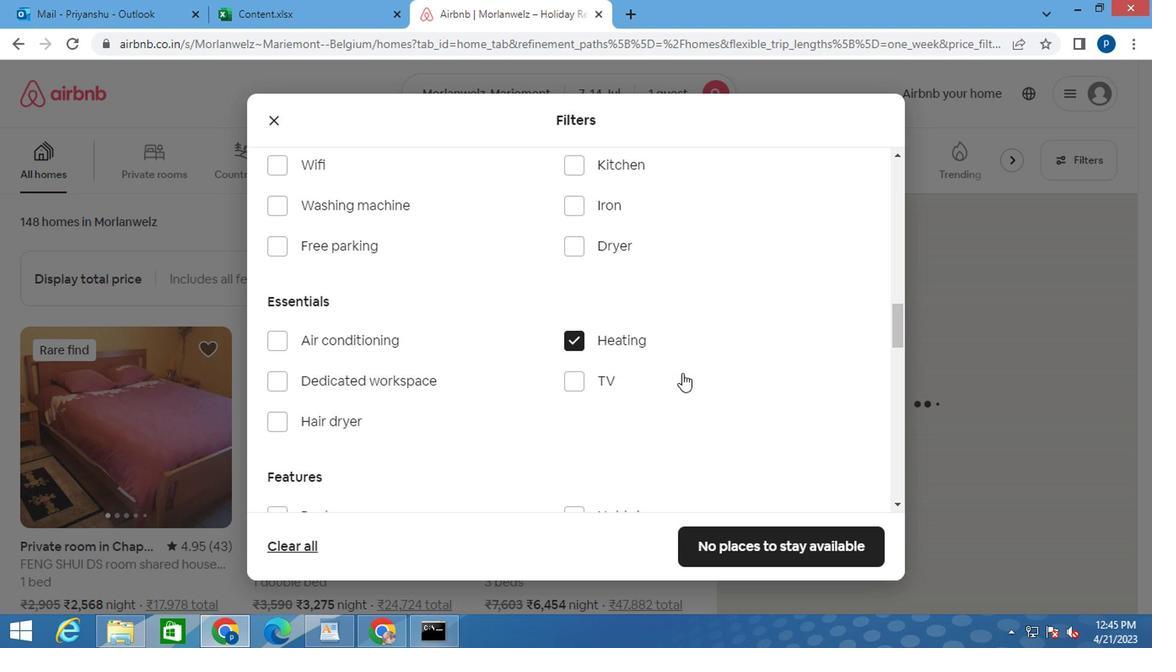 
Action: Mouse scrolled (679, 376) with delta (0, 0)
Screenshot: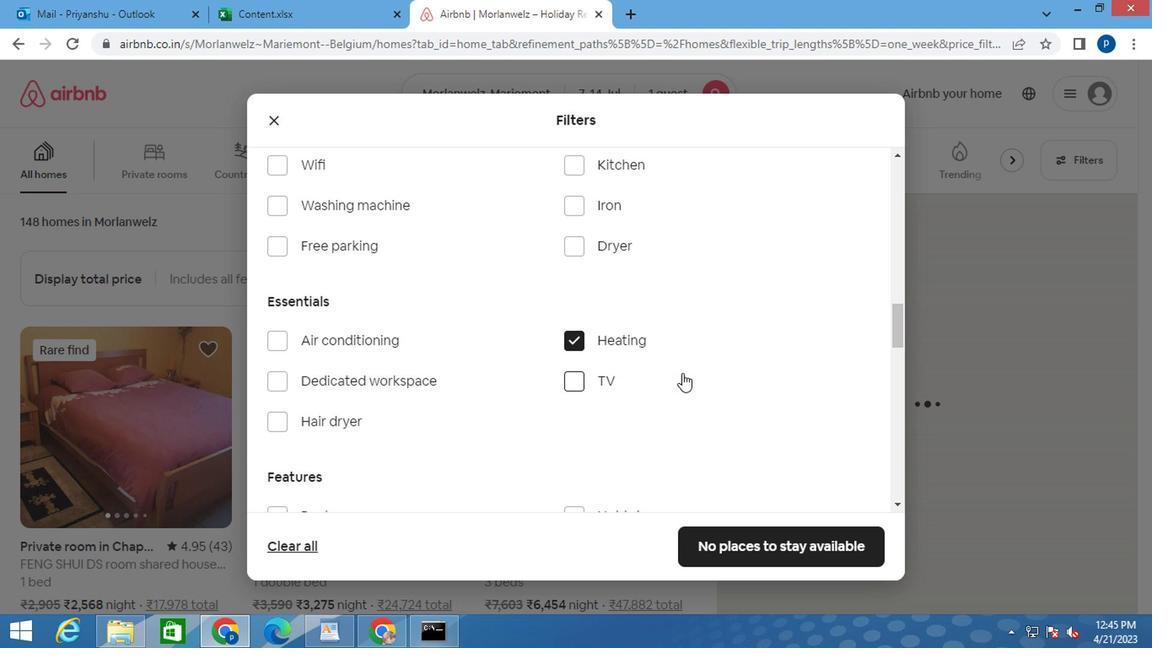 
Action: Mouse moved to (678, 377)
Screenshot: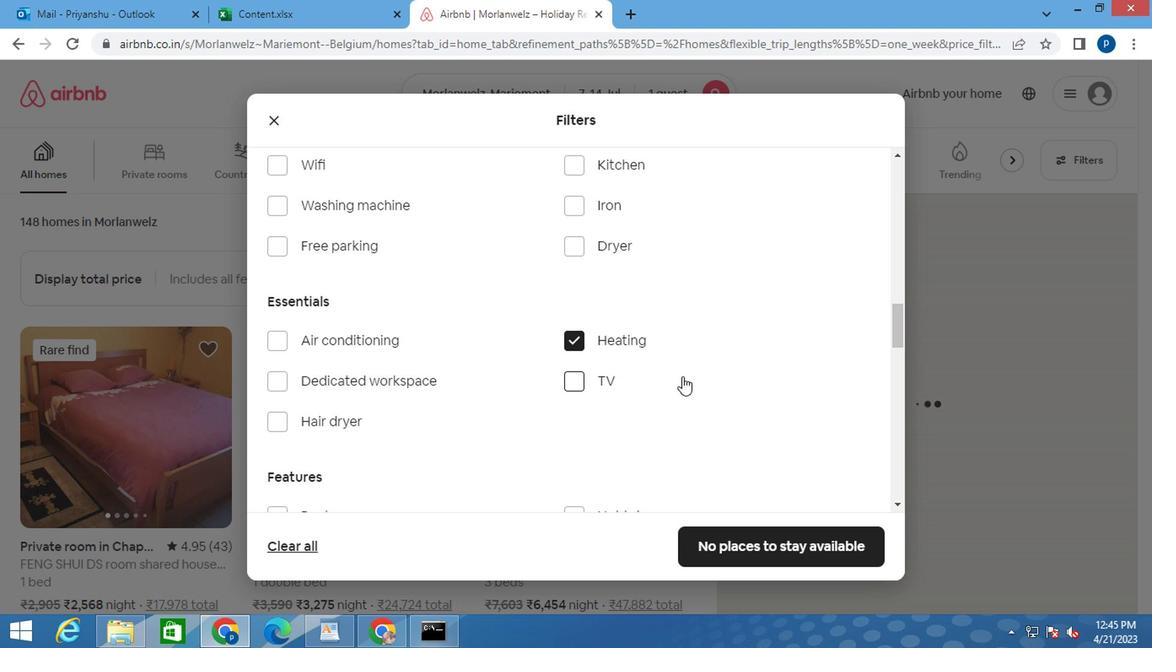 
Action: Mouse scrolled (678, 376) with delta (0, 0)
Screenshot: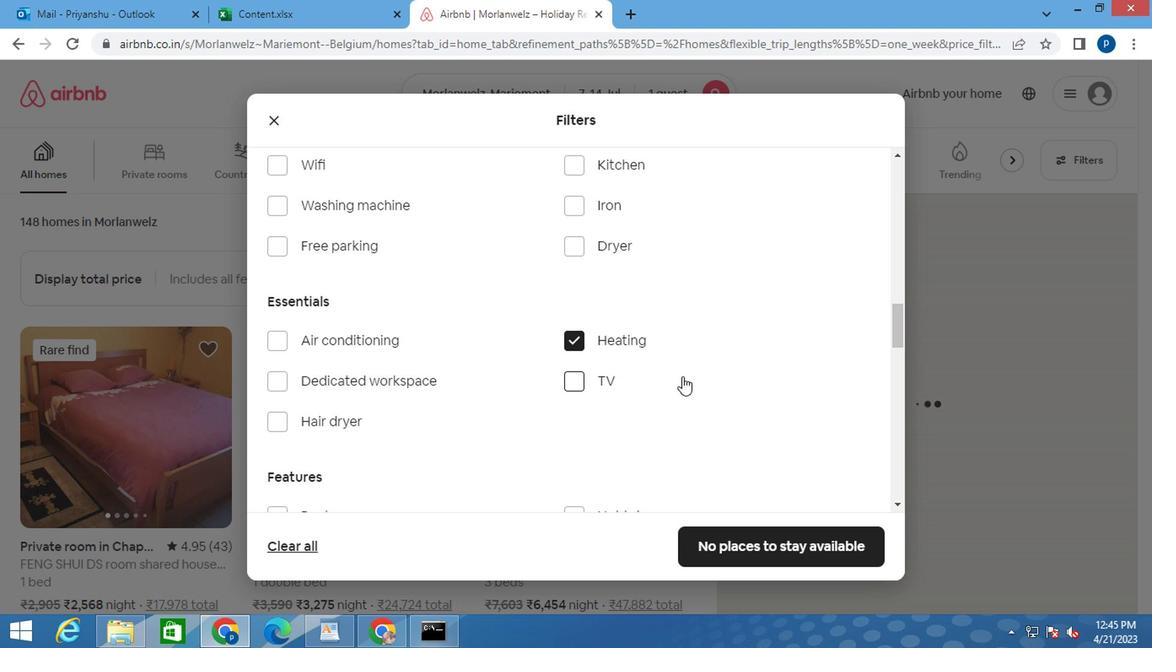 
Action: Mouse moved to (929, 432)
Screenshot: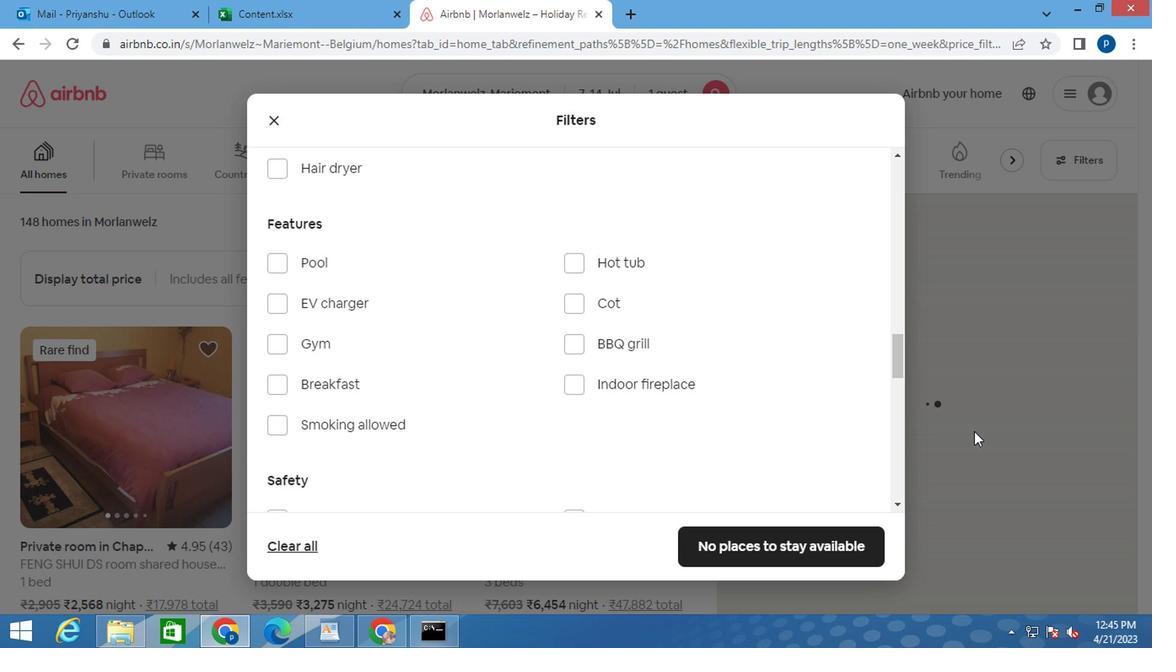 
Action: Mouse scrolled (929, 432) with delta (0, 0)
Screenshot: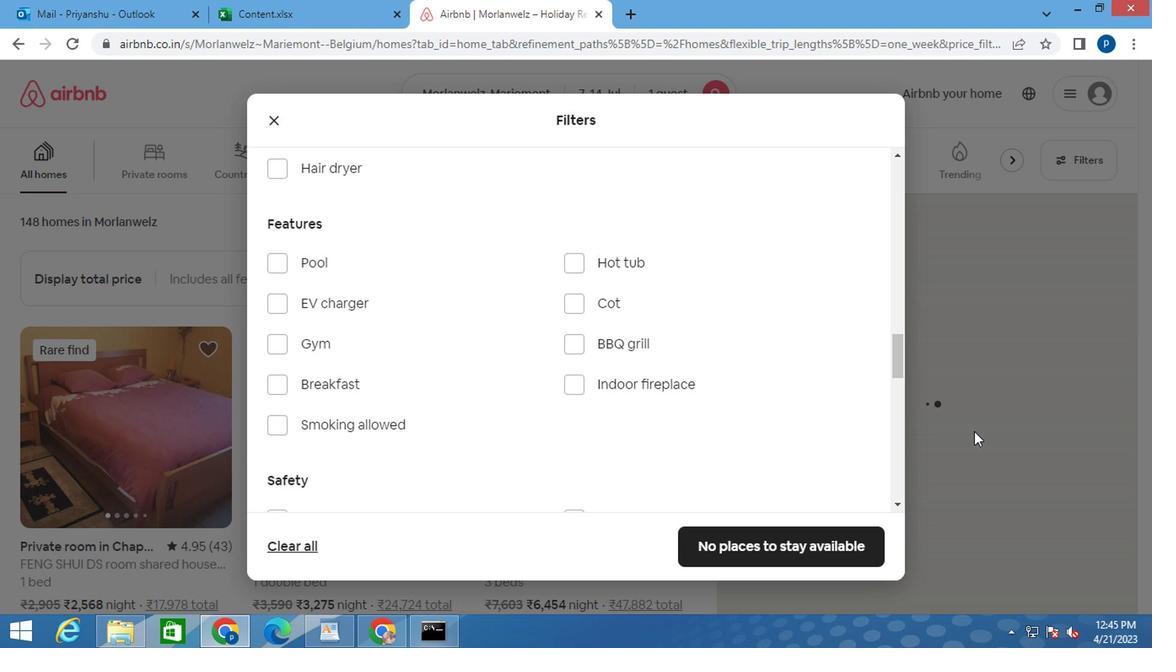 
Action: Mouse moved to (878, 422)
Screenshot: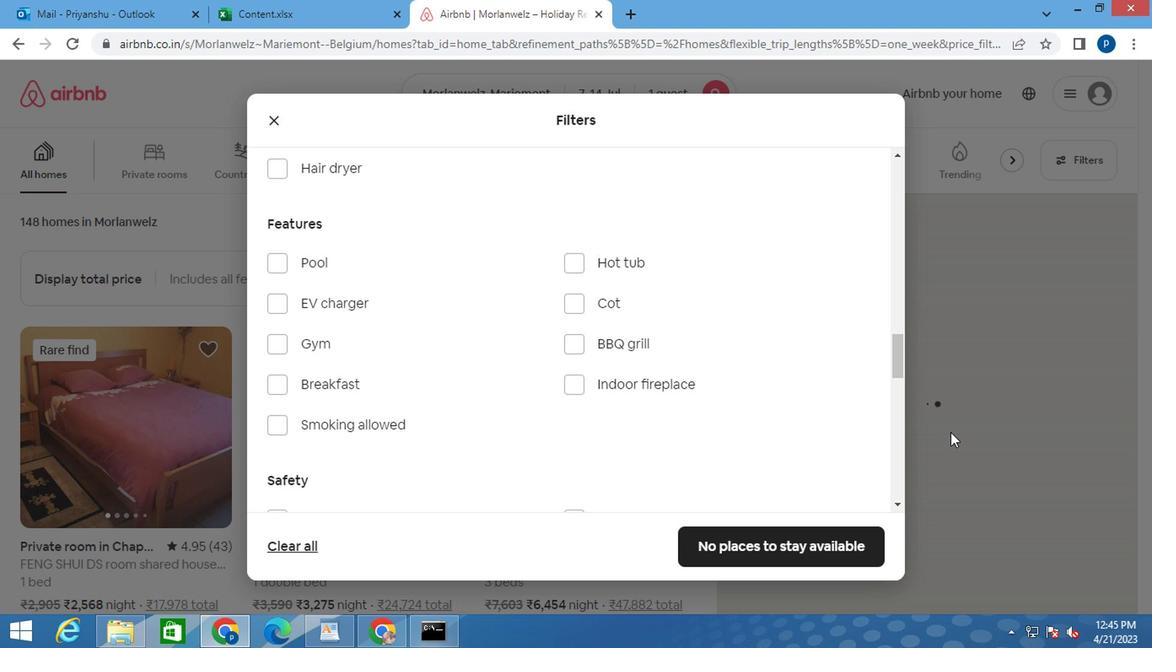 
Action: Mouse scrolled (878, 421) with delta (0, 0)
Screenshot: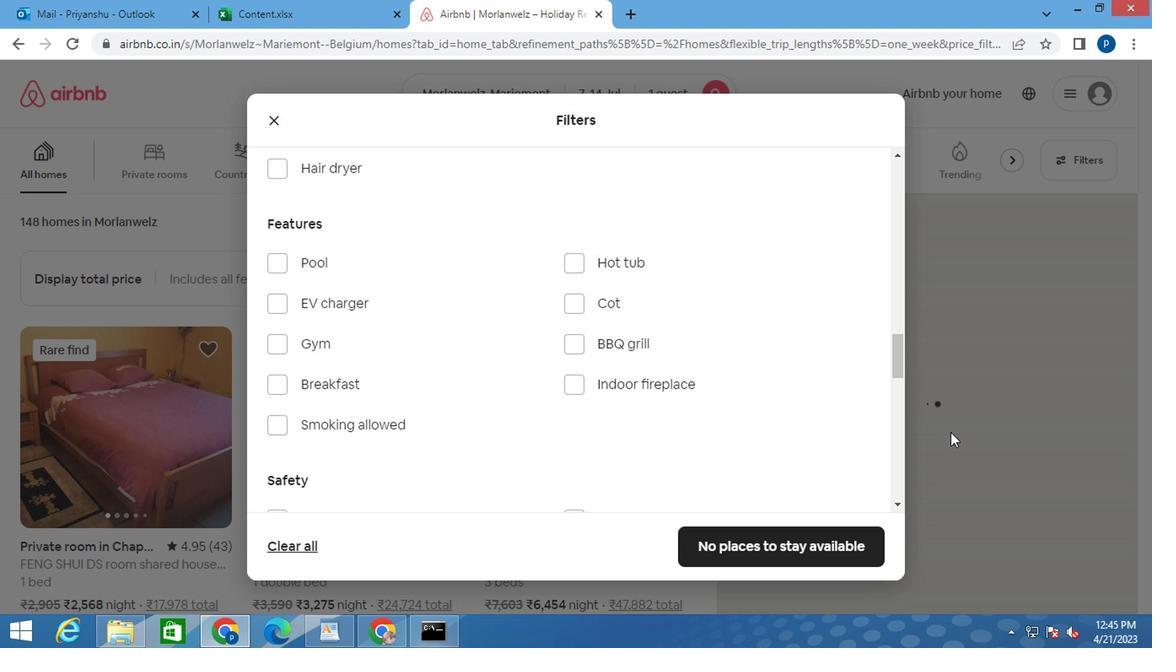 
Action: Mouse moved to (761, 387)
Screenshot: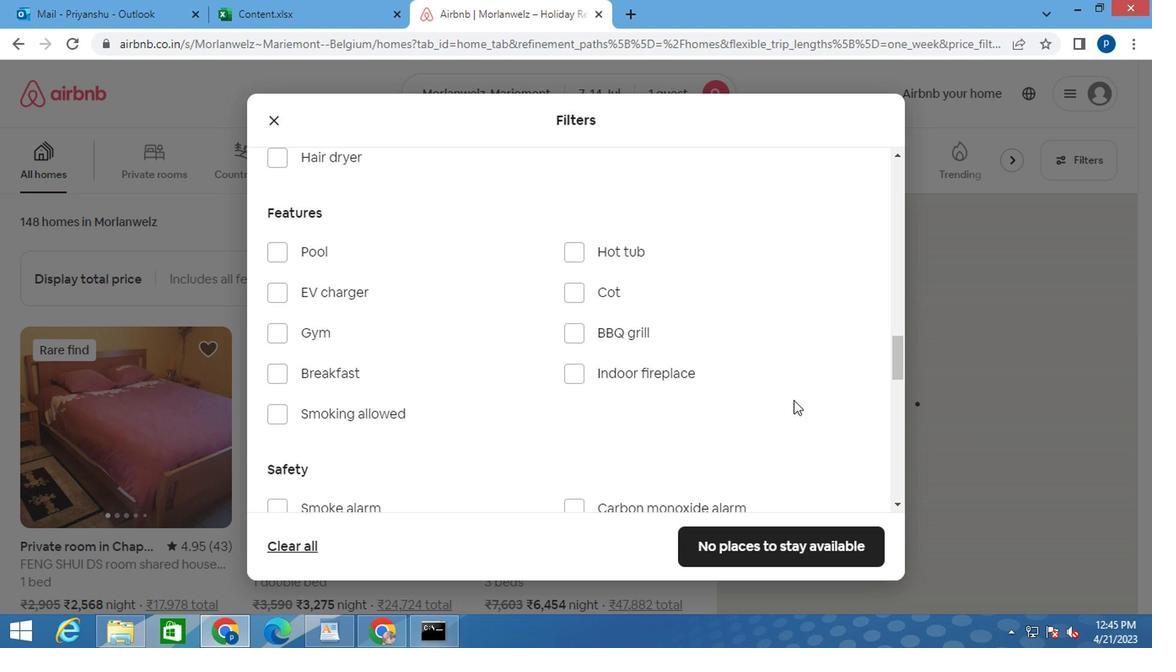 
Action: Mouse scrolled (761, 385) with delta (0, -1)
Screenshot: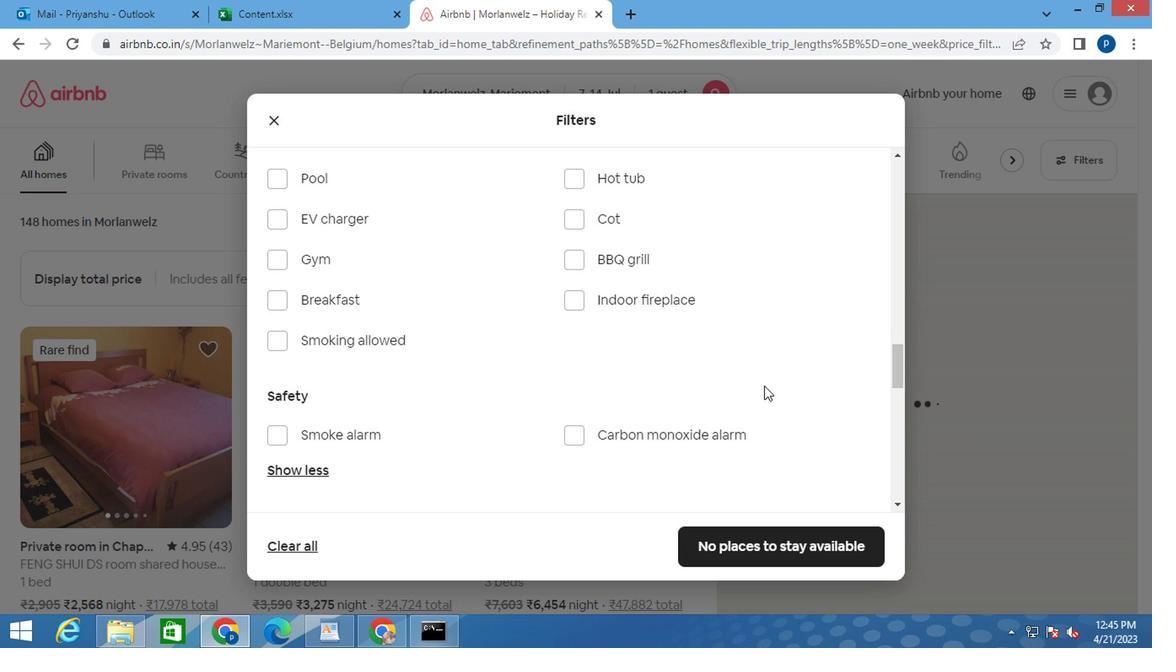
Action: Mouse scrolled (761, 385) with delta (0, -1)
Screenshot: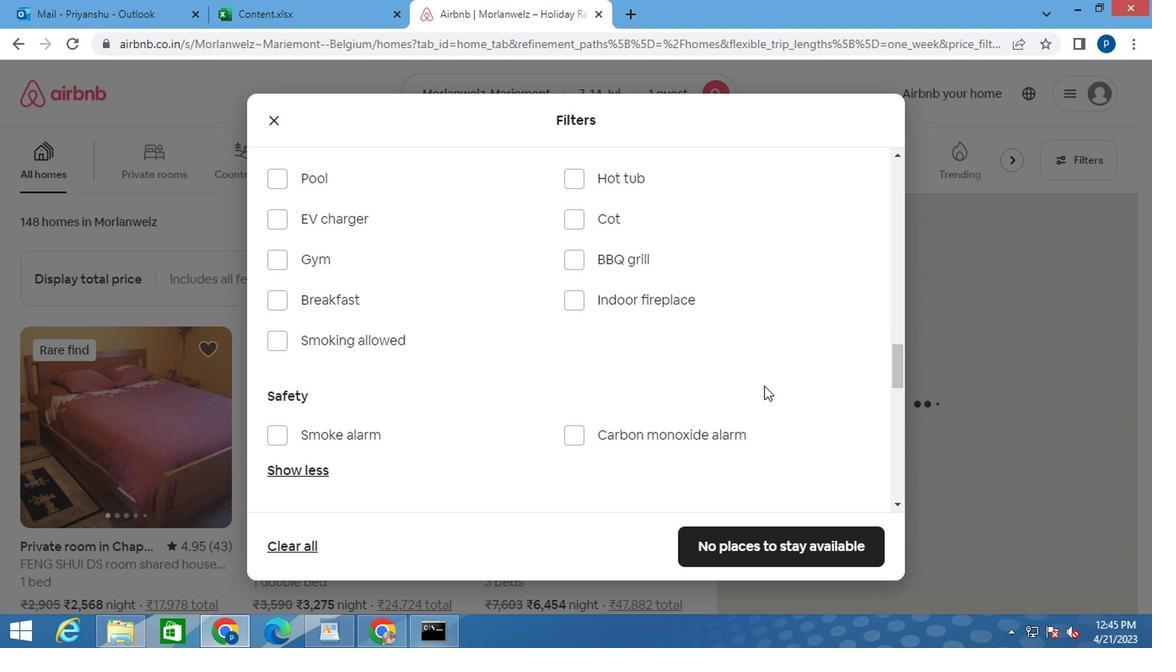 
Action: Mouse scrolled (761, 385) with delta (0, -1)
Screenshot: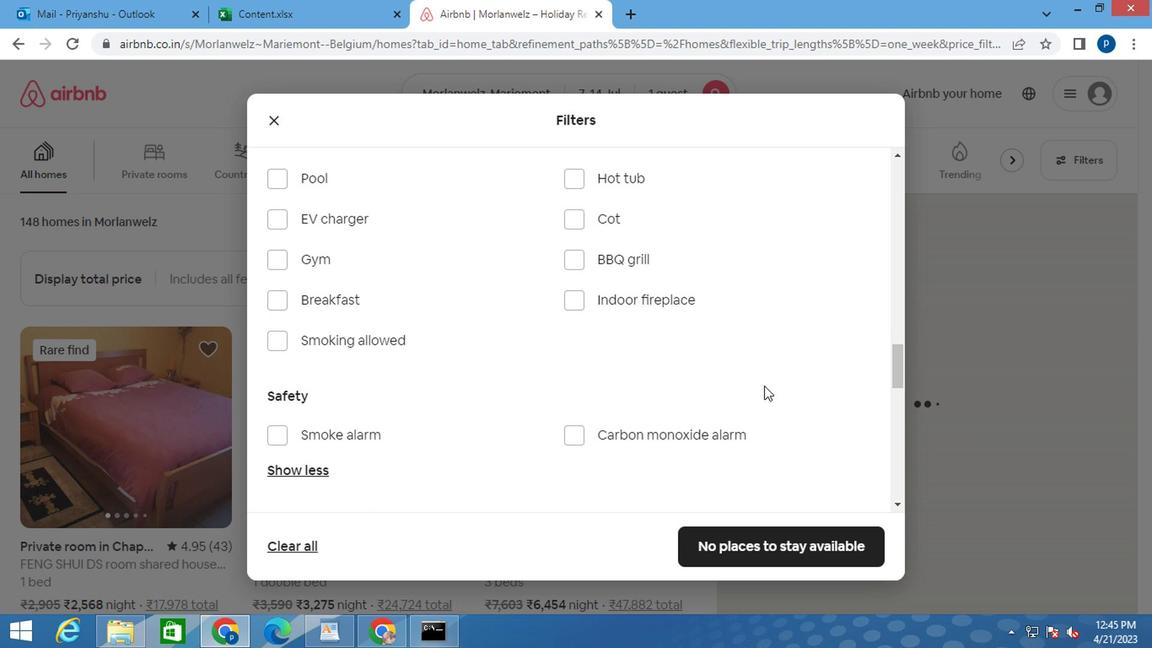 
Action: Mouse moved to (820, 411)
Screenshot: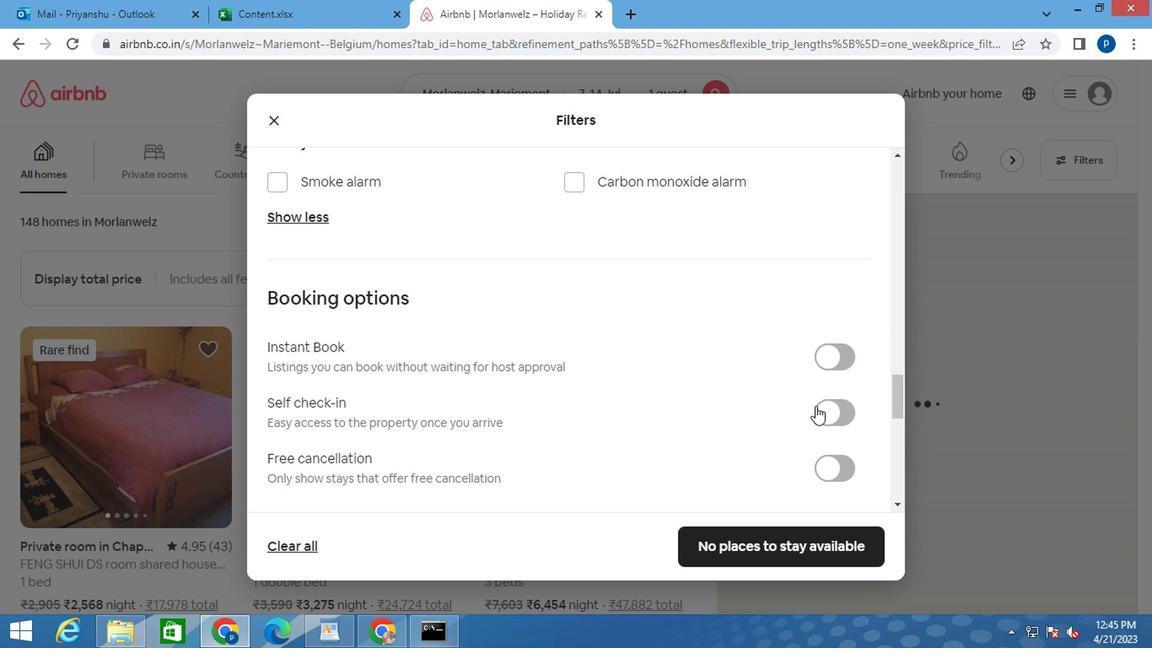 
Action: Mouse pressed left at (820, 411)
Screenshot: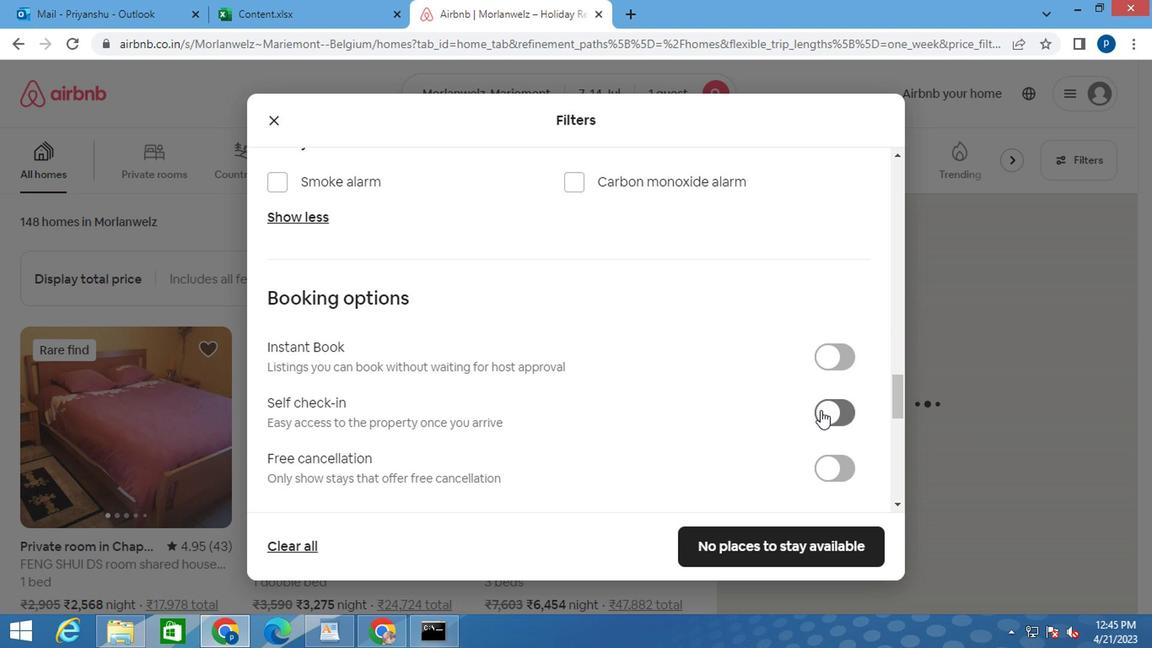 
Action: Mouse moved to (578, 407)
Screenshot: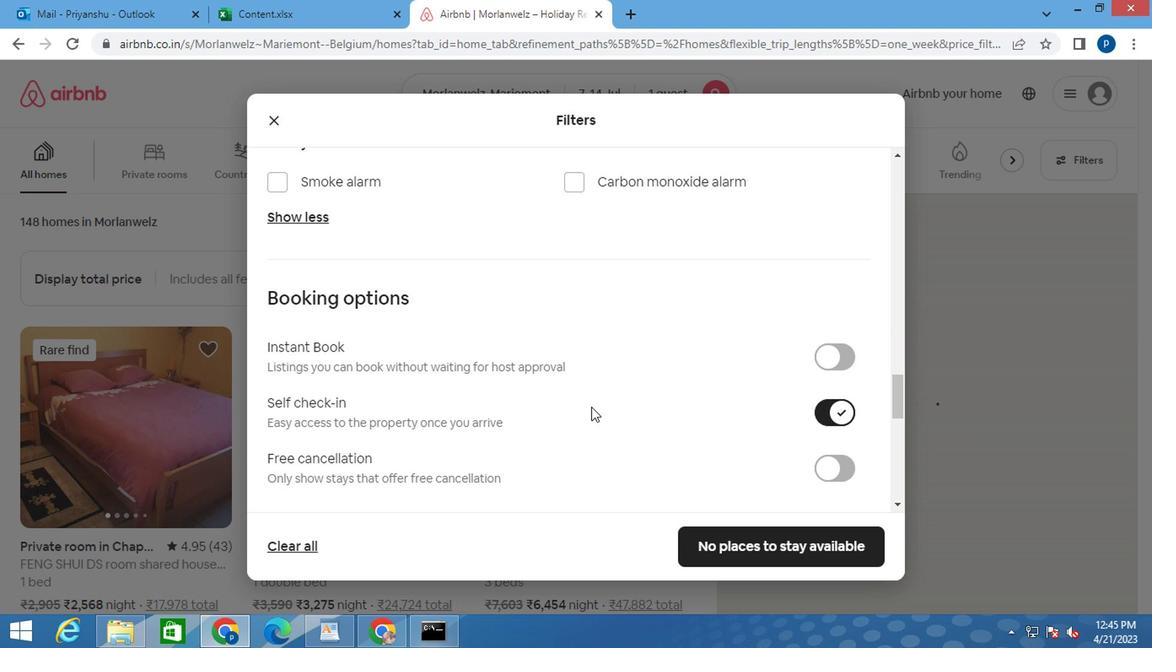
Action: Mouse scrolled (578, 406) with delta (0, 0)
Screenshot: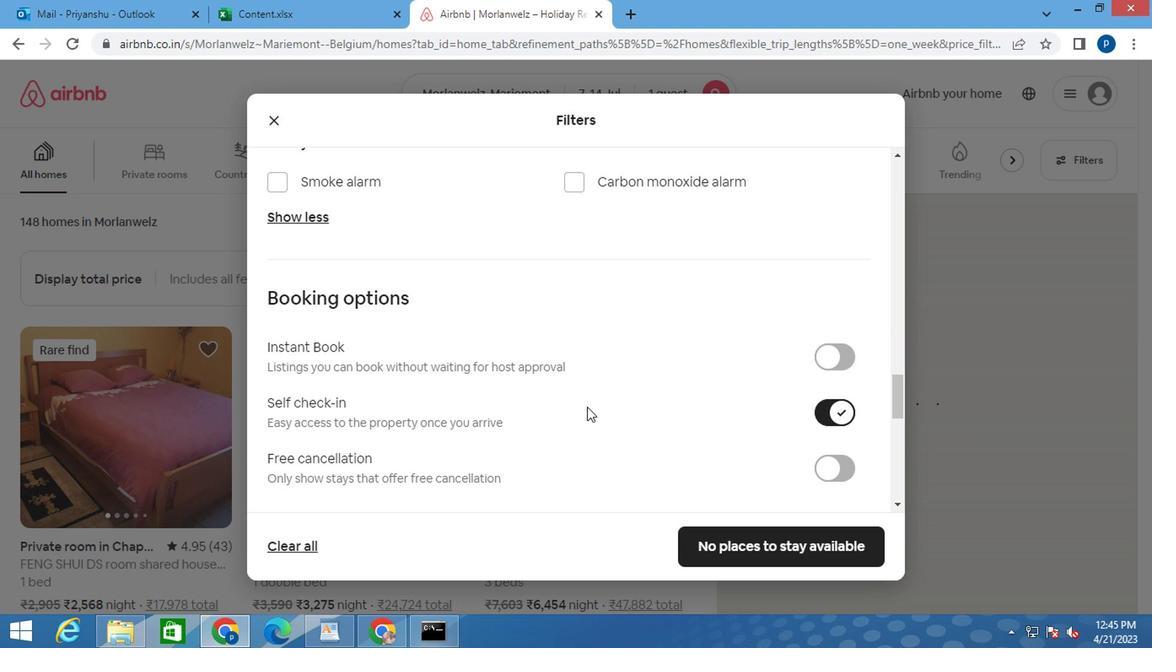 
Action: Mouse moved to (575, 407)
Screenshot: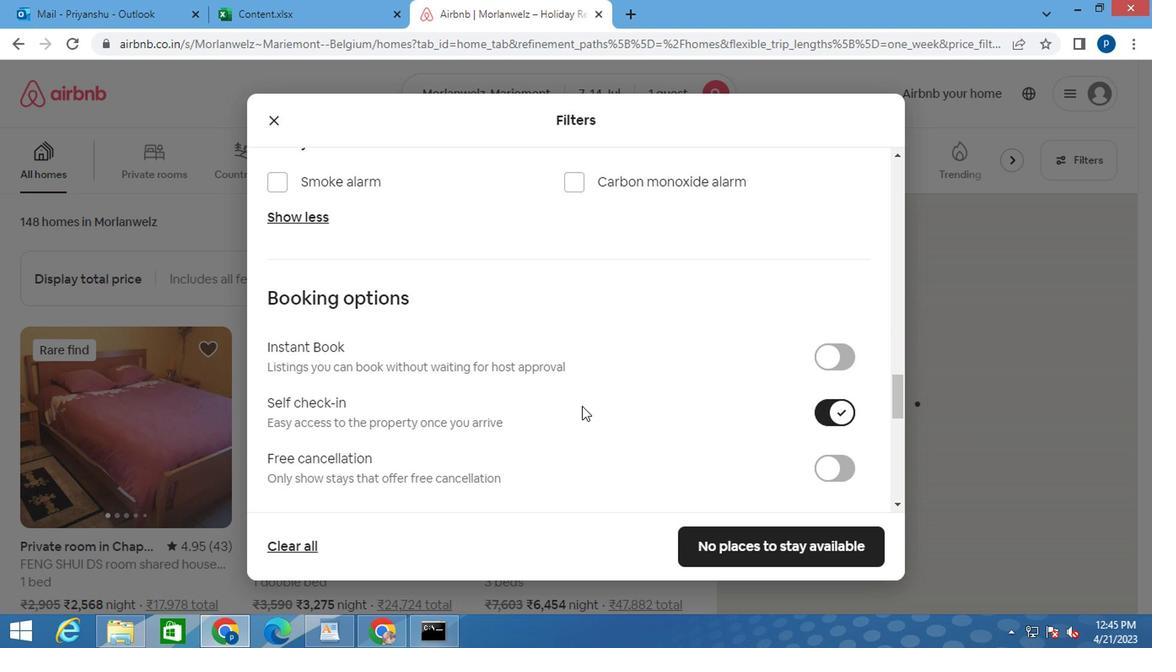 
Action: Mouse scrolled (575, 406) with delta (0, 0)
Screenshot: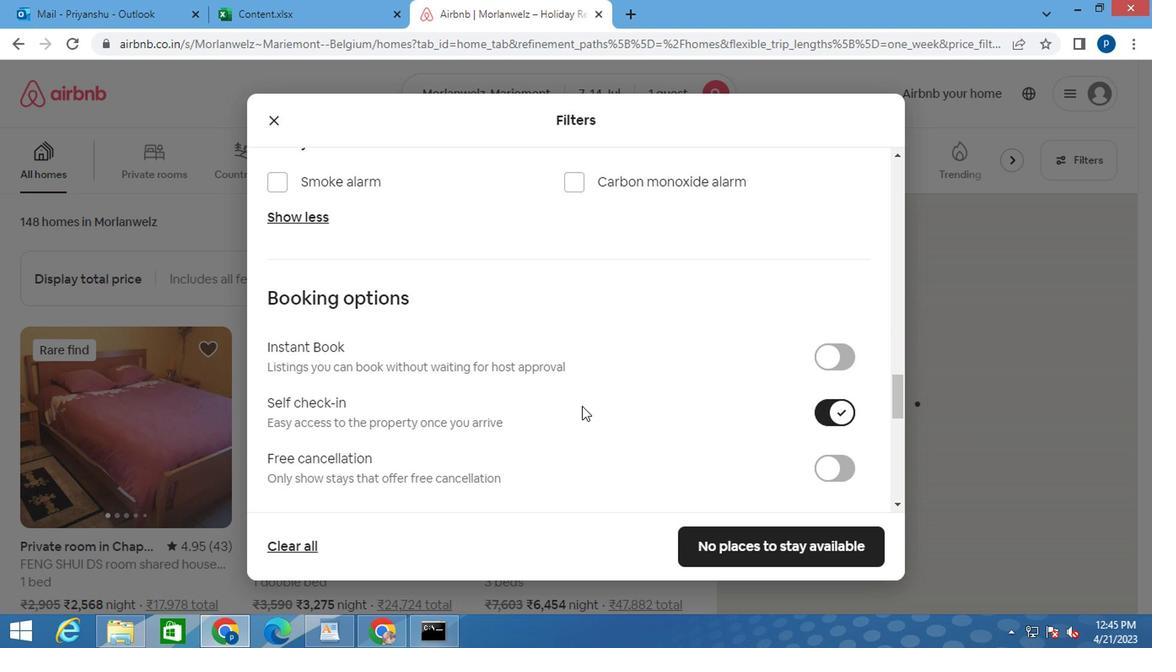 
Action: Mouse moved to (574, 406)
Screenshot: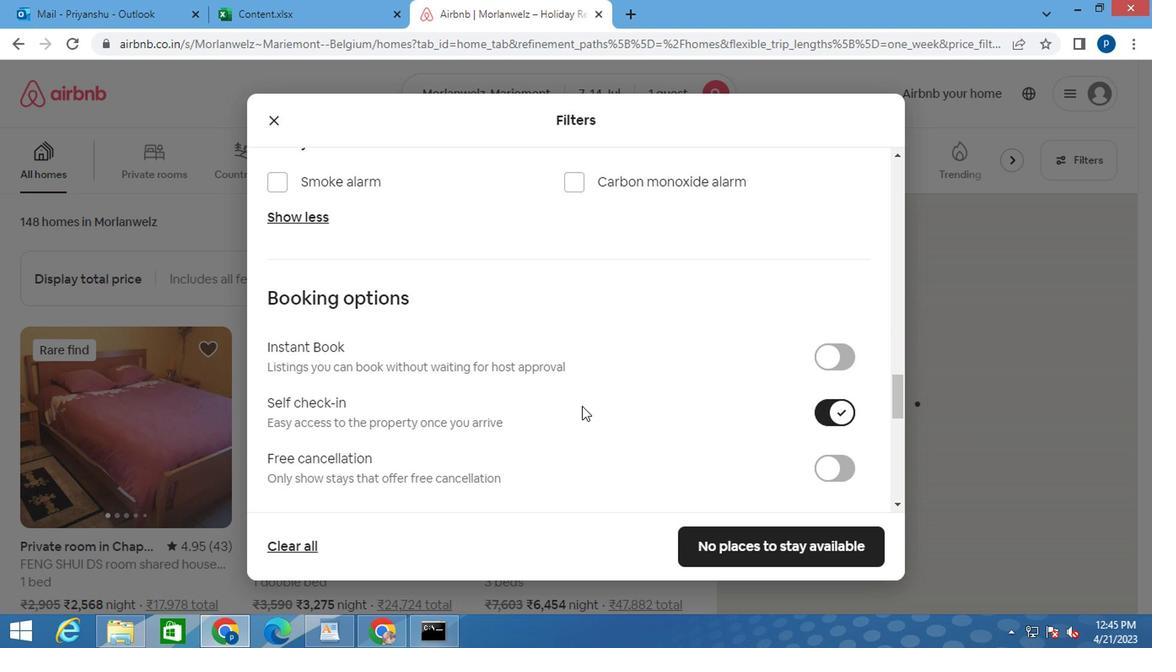 
Action: Mouse scrolled (574, 405) with delta (0, -1)
Screenshot: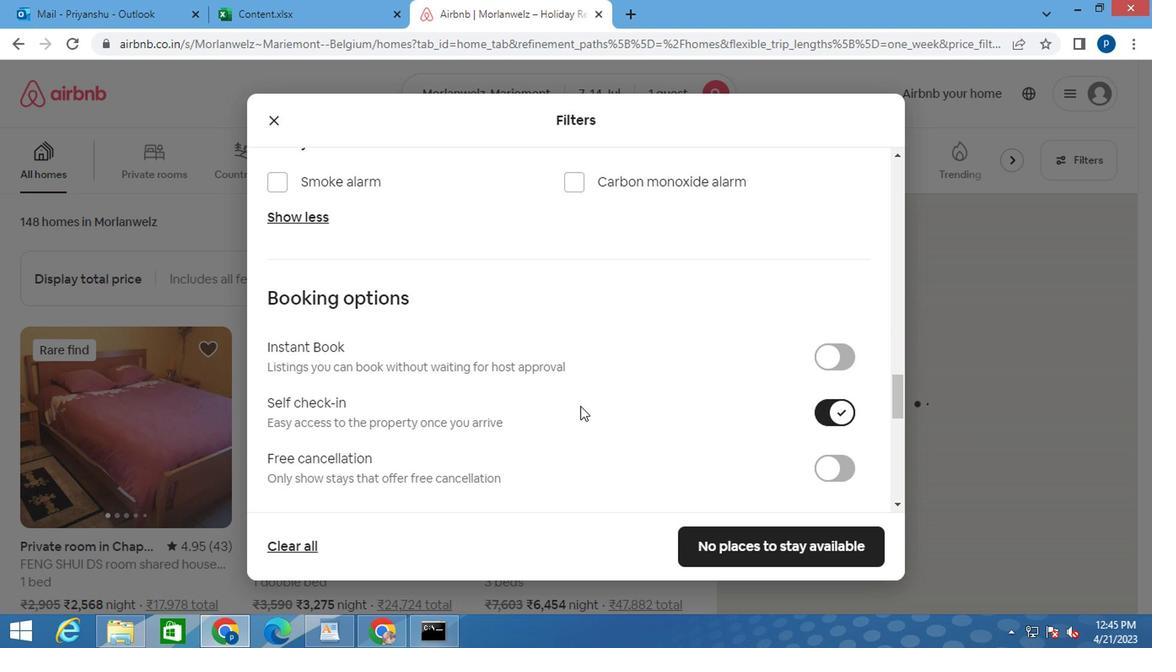 
Action: Mouse moved to (559, 396)
Screenshot: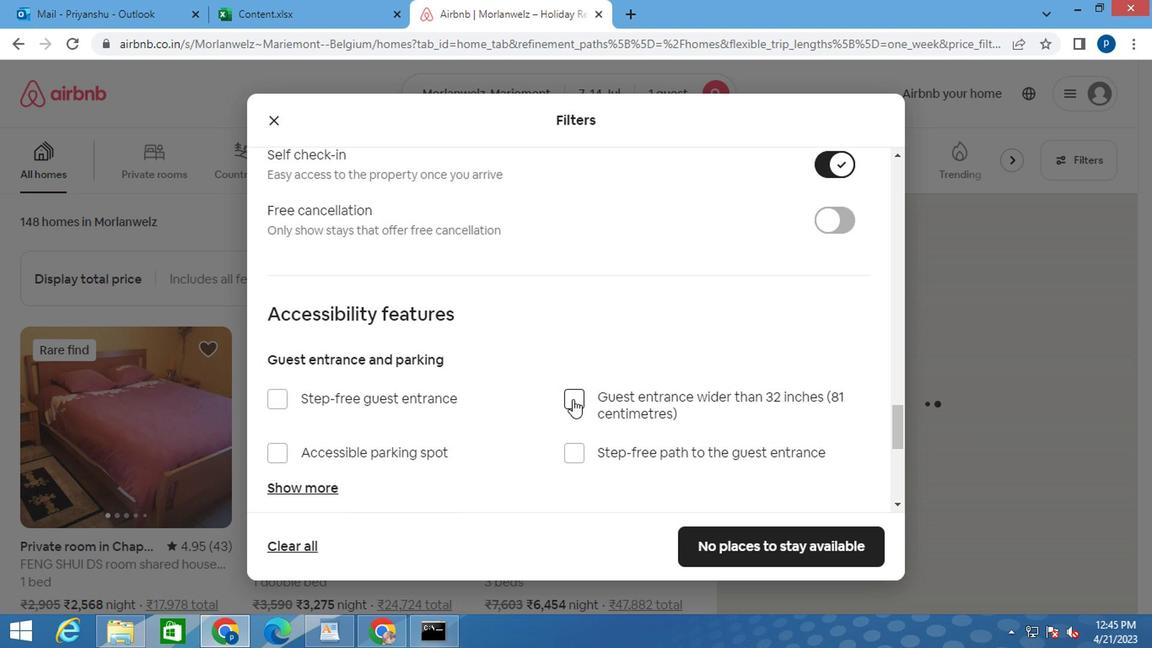 
Action: Mouse scrolled (559, 396) with delta (0, 0)
Screenshot: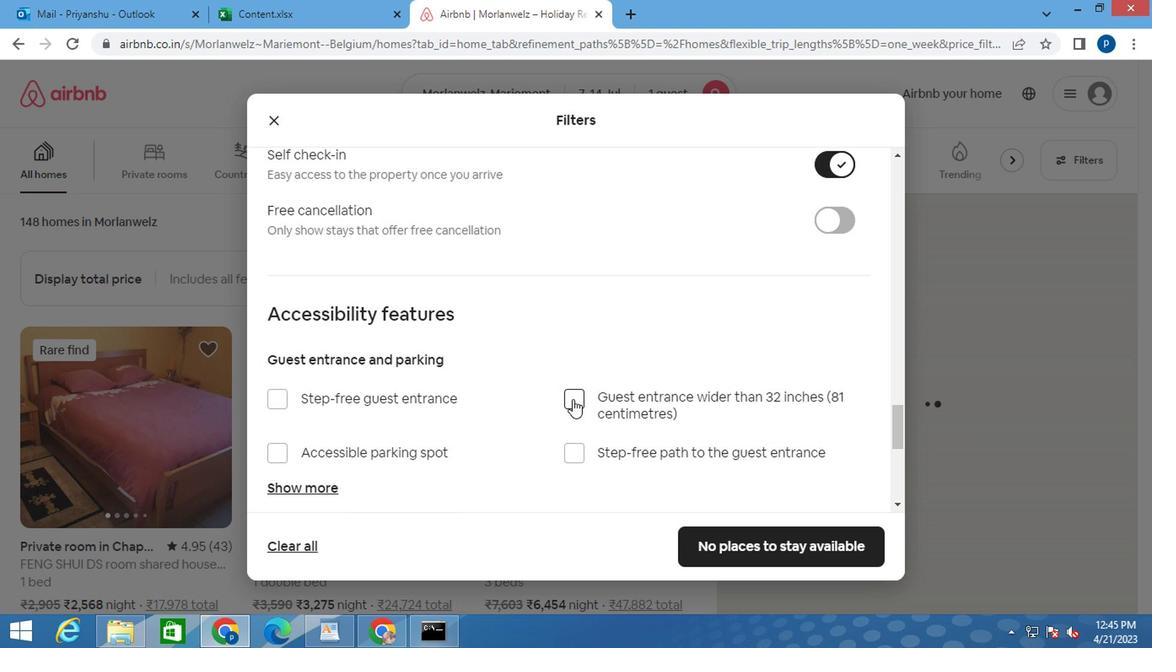 
Action: Mouse scrolled (559, 396) with delta (0, 0)
Screenshot: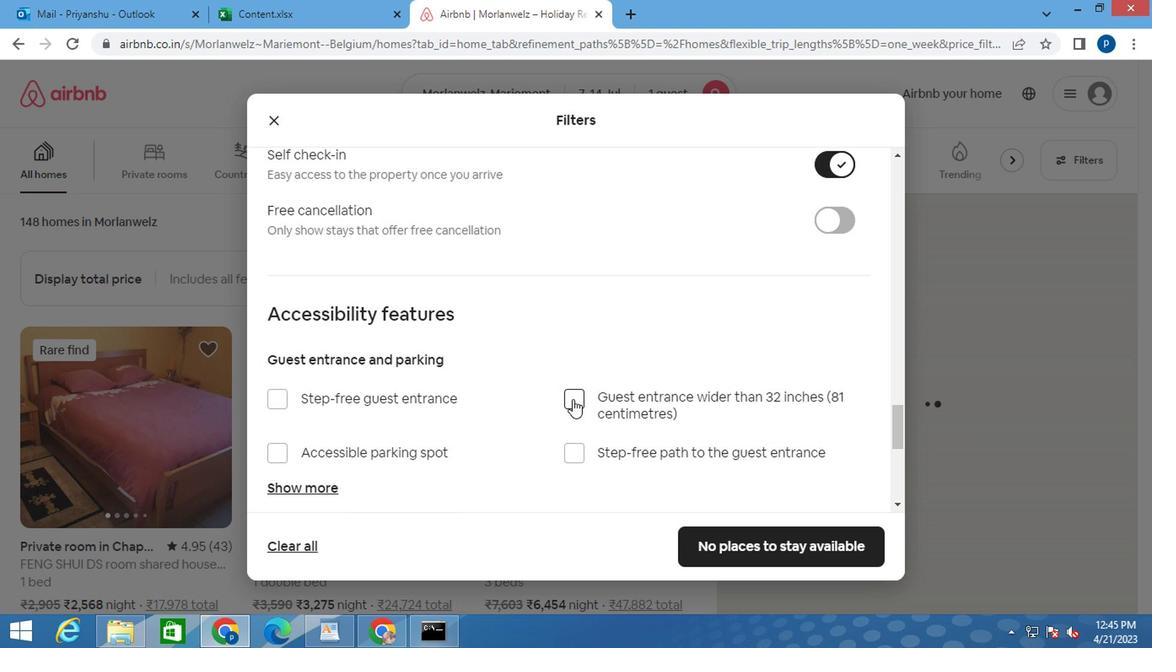 
Action: Mouse scrolled (559, 396) with delta (0, 0)
Screenshot: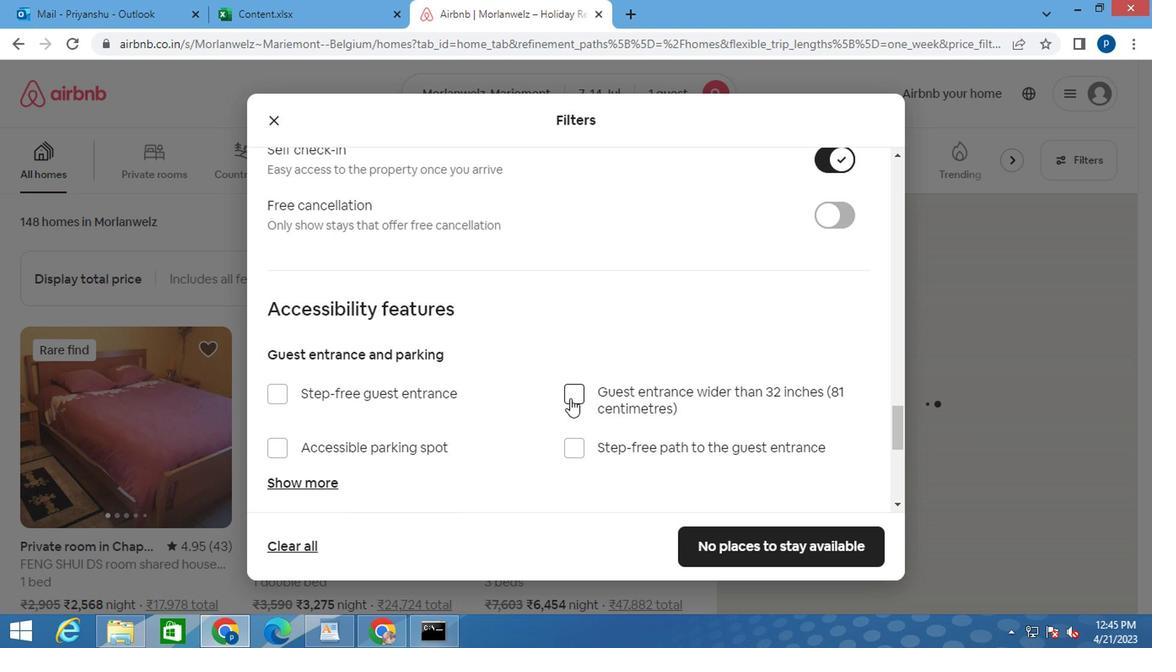 
Action: Mouse moved to (556, 396)
Screenshot: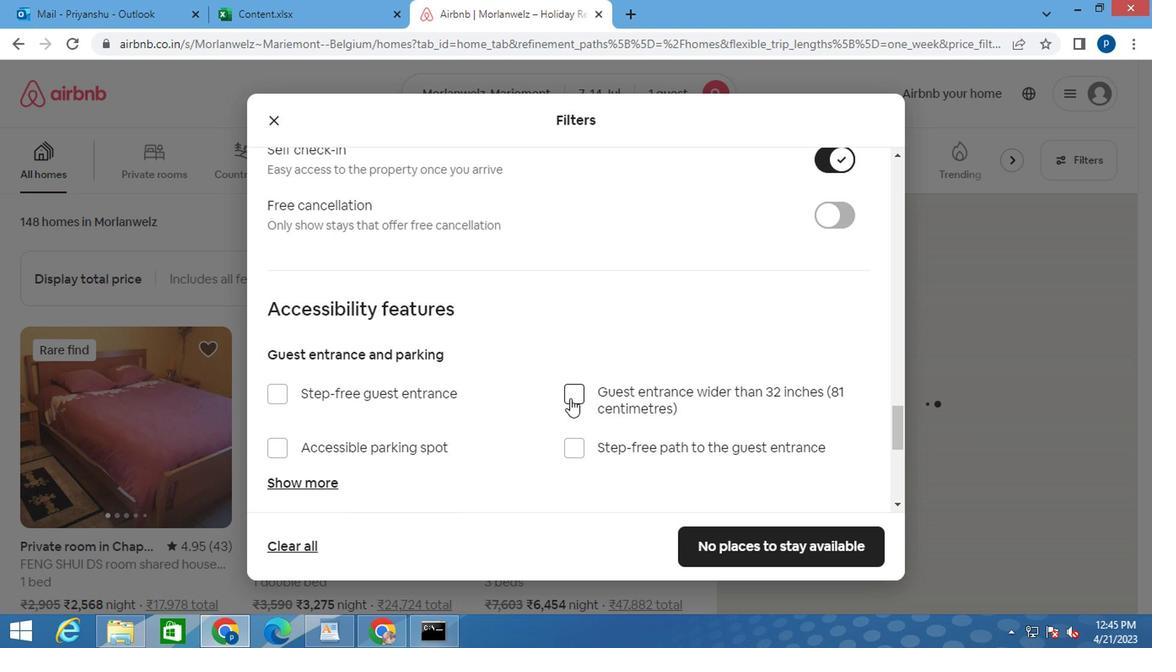 
Action: Mouse scrolled (556, 396) with delta (0, 0)
Screenshot: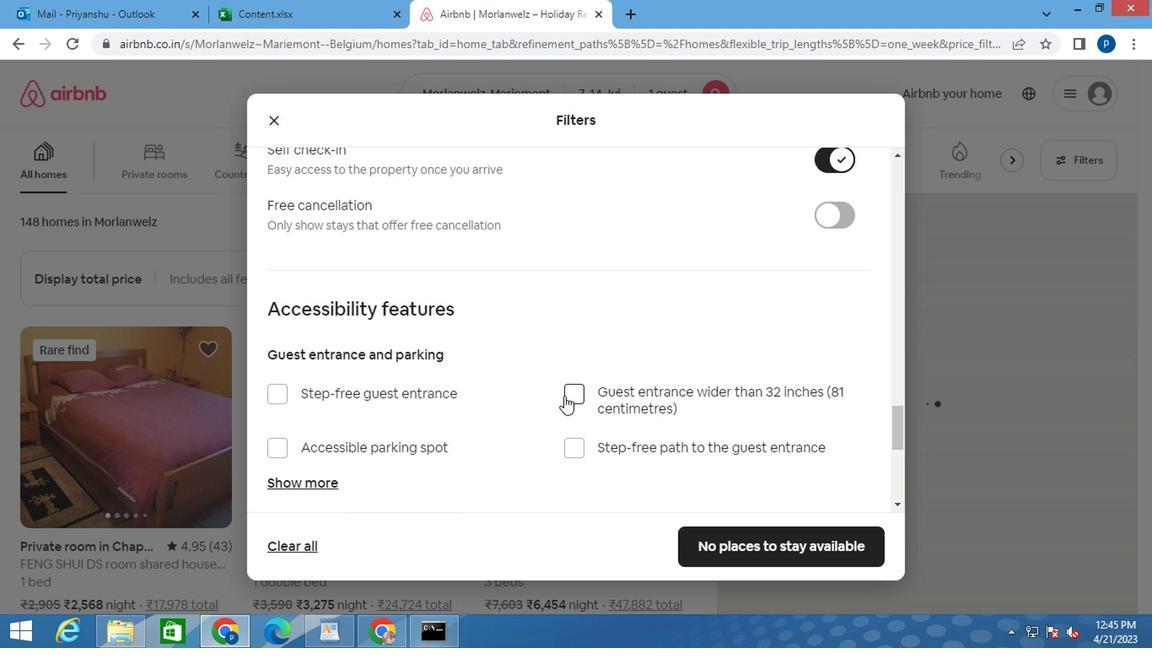 
Action: Mouse moved to (545, 396)
Screenshot: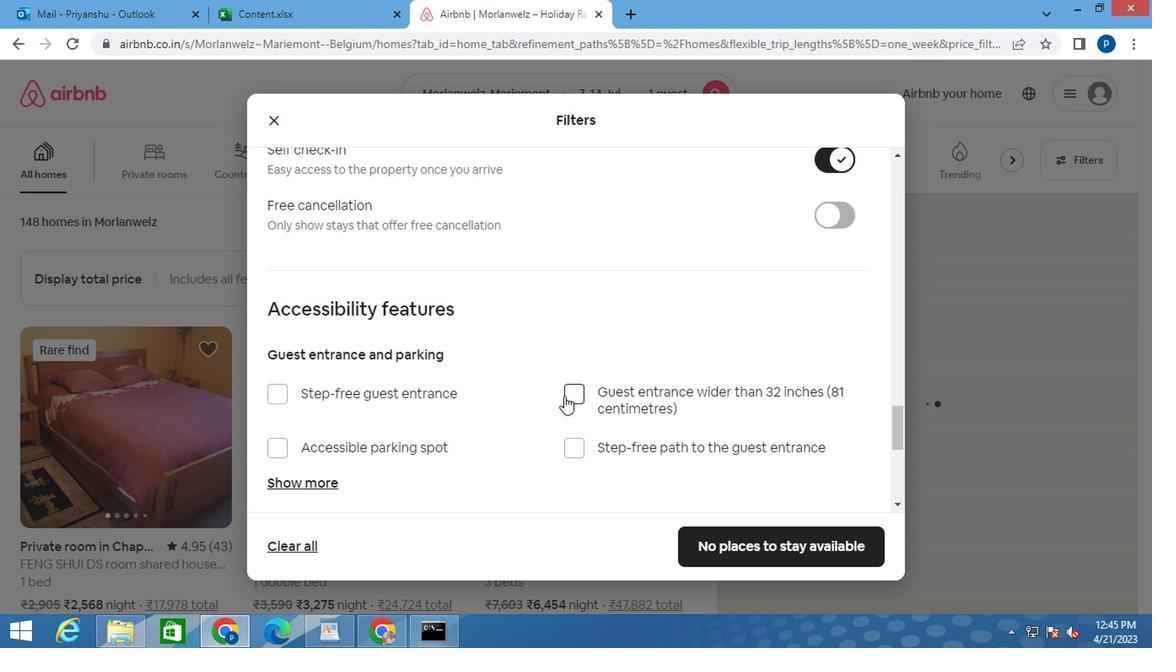 
Action: Mouse scrolled (545, 396) with delta (0, 0)
Screenshot: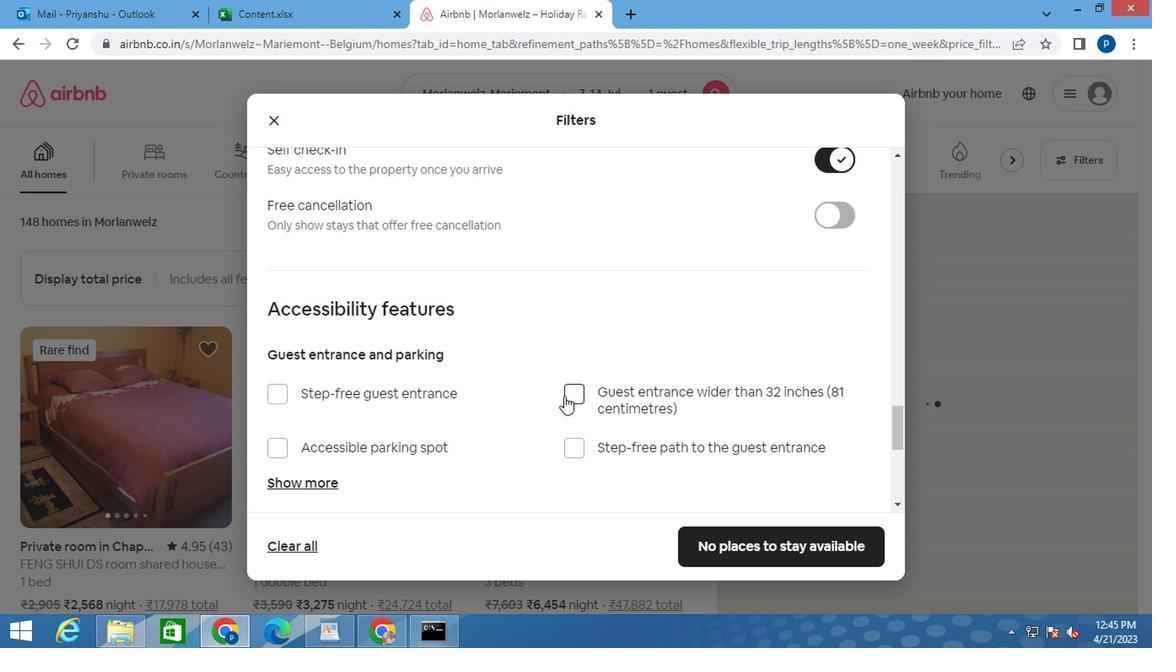 
Action: Mouse moved to (282, 394)
Screenshot: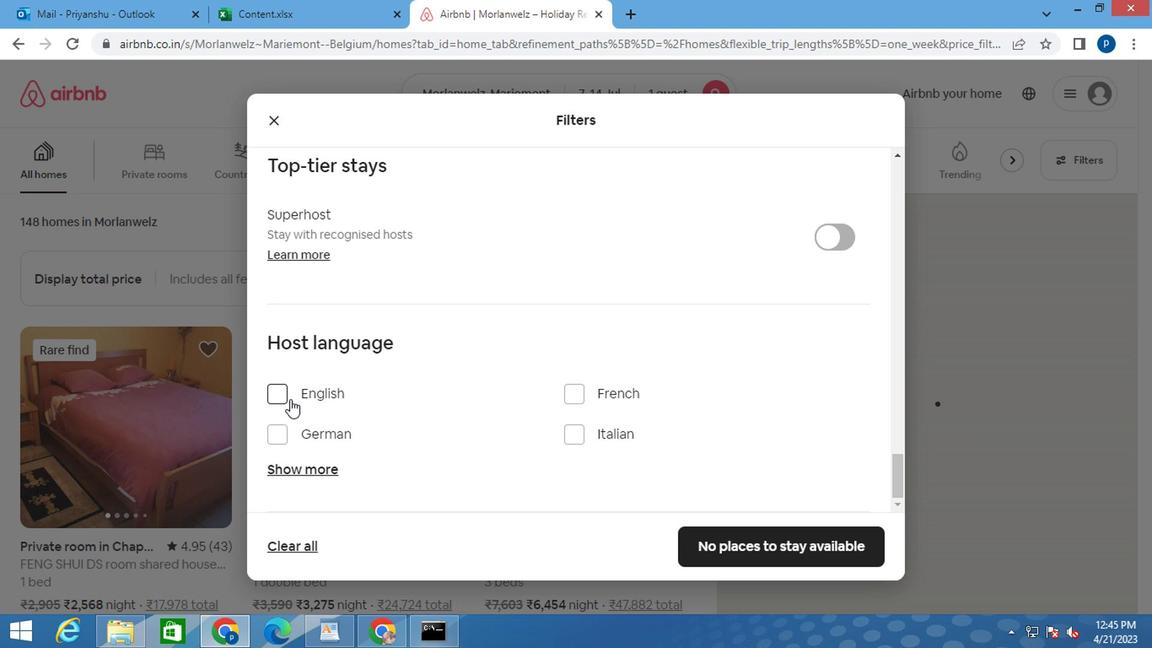 
Action: Mouse pressed left at (282, 394)
Screenshot: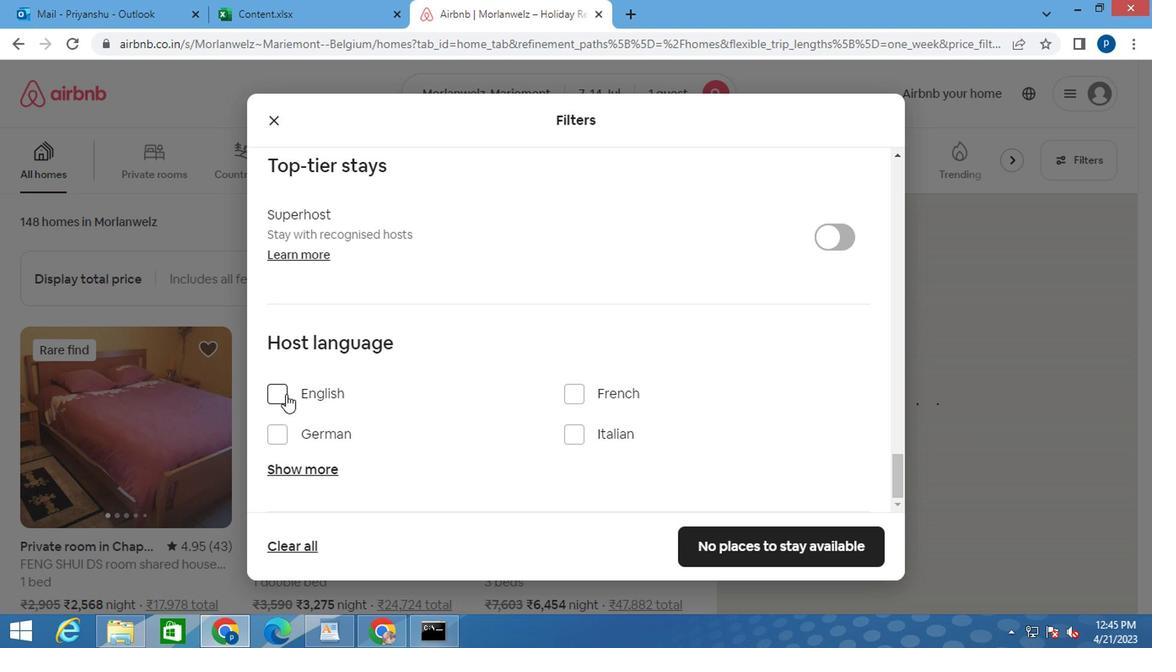 
Action: Mouse moved to (756, 542)
Screenshot: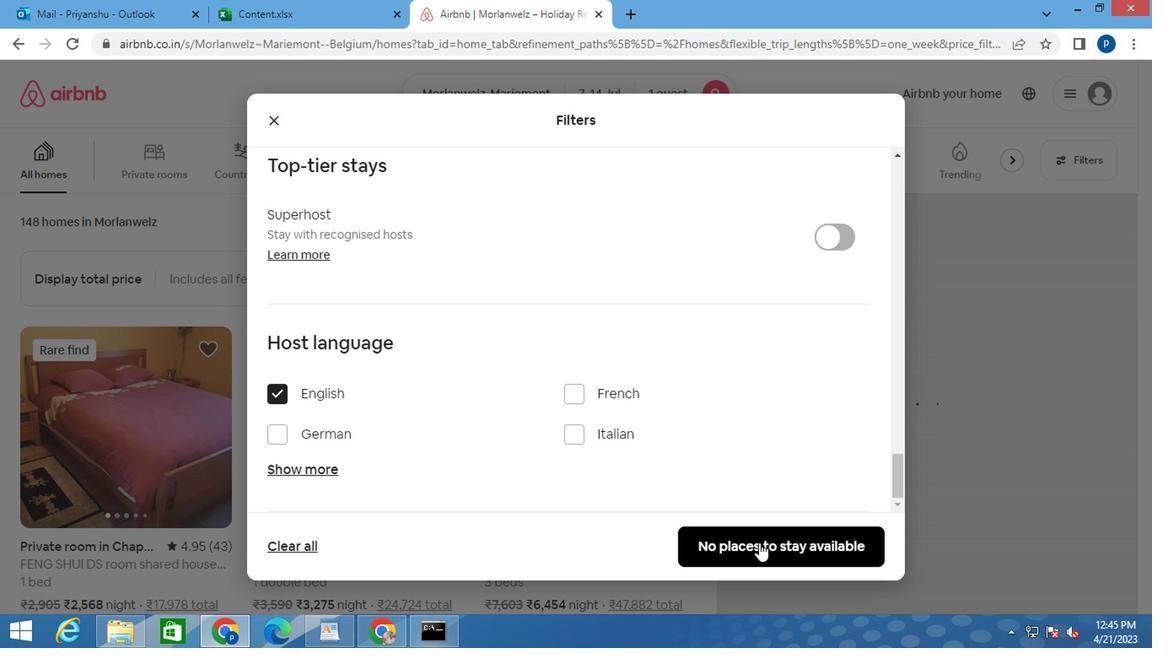 
Action: Mouse pressed left at (756, 542)
Screenshot: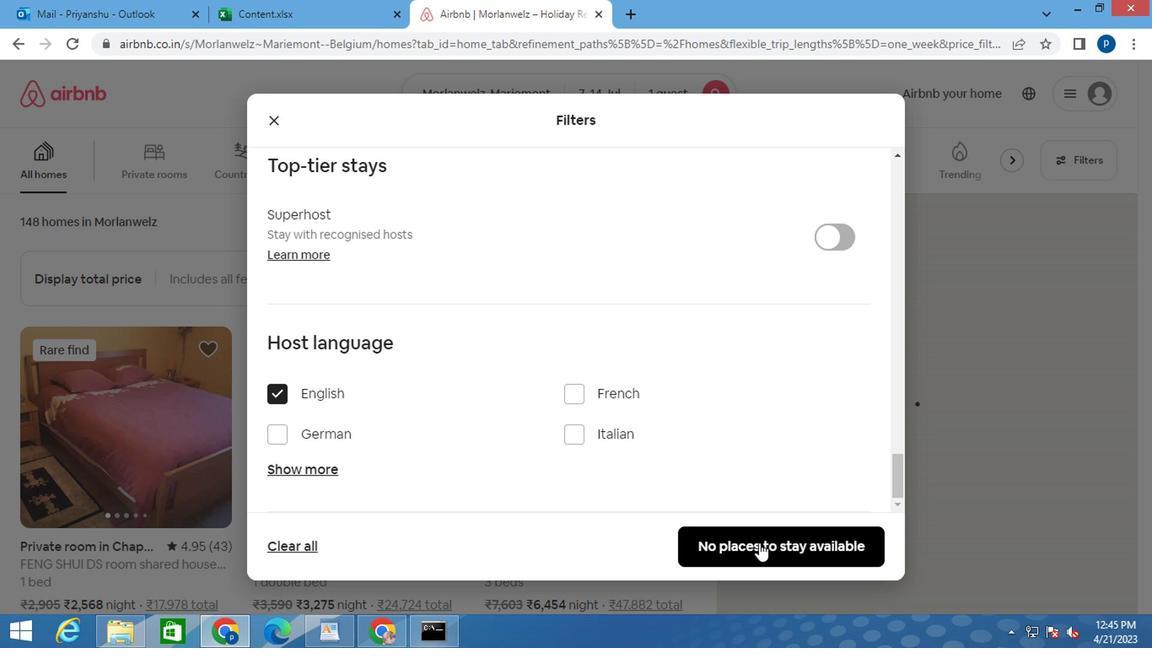 
